 Task: nan
Action: Mouse moved to (582, 145)
Screenshot: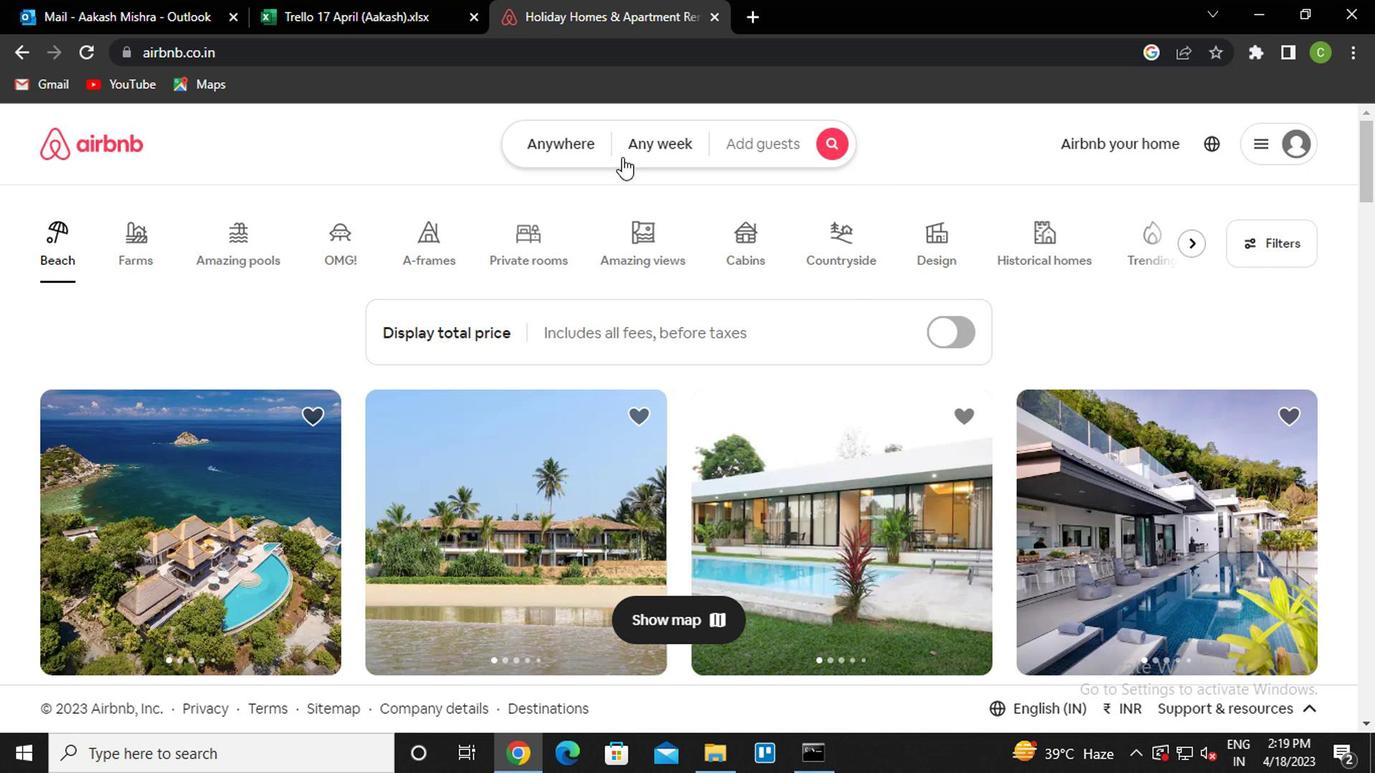 
Action: Mouse pressed left at (582, 145)
Screenshot: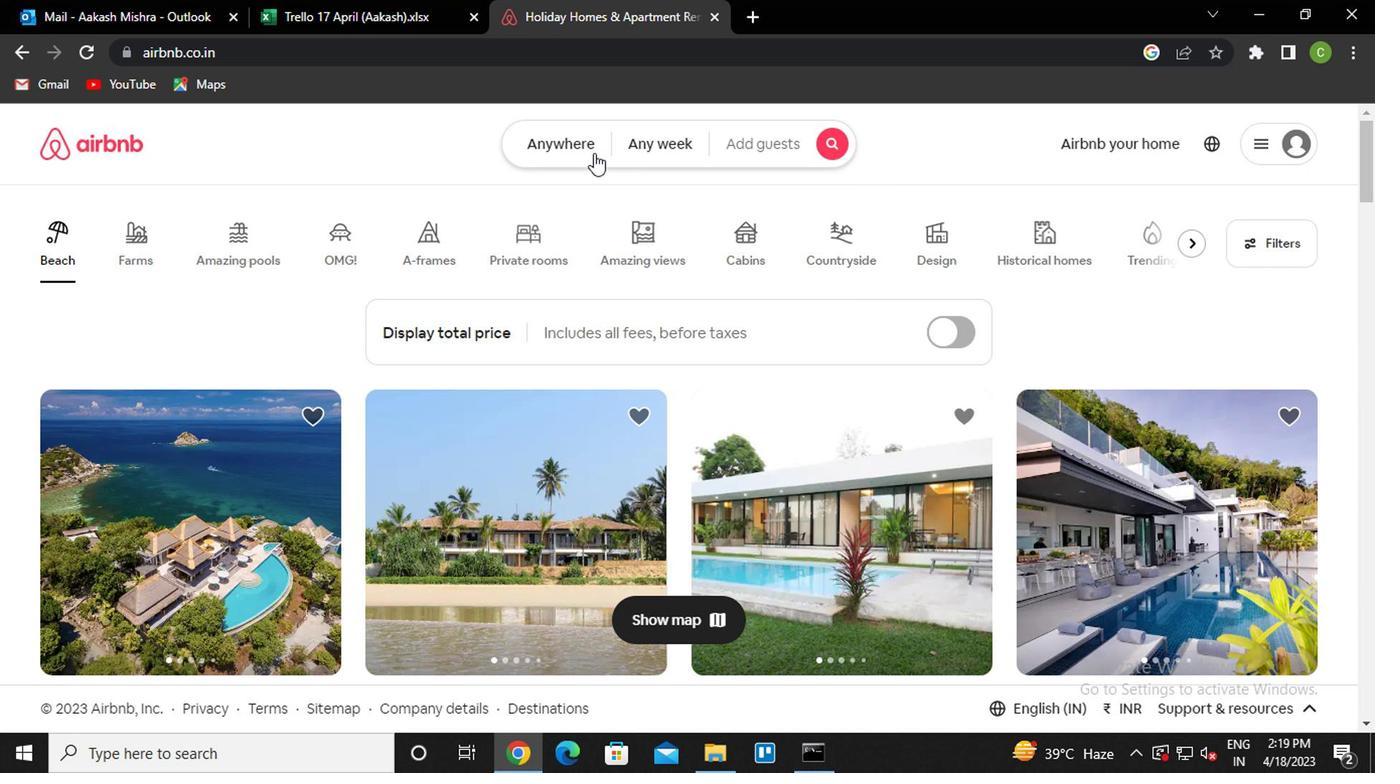 
Action: Mouse moved to (416, 227)
Screenshot: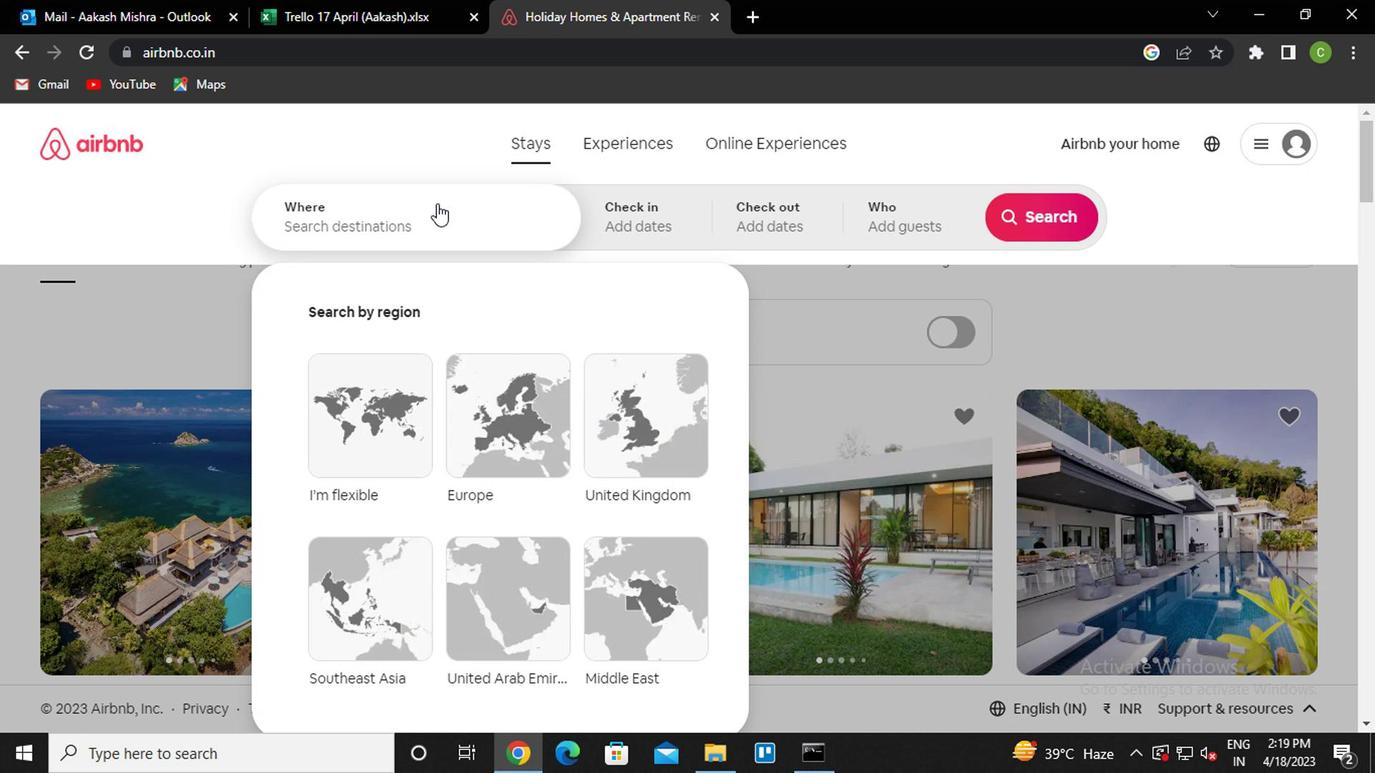 
Action: Mouse pressed left at (416, 227)
Screenshot: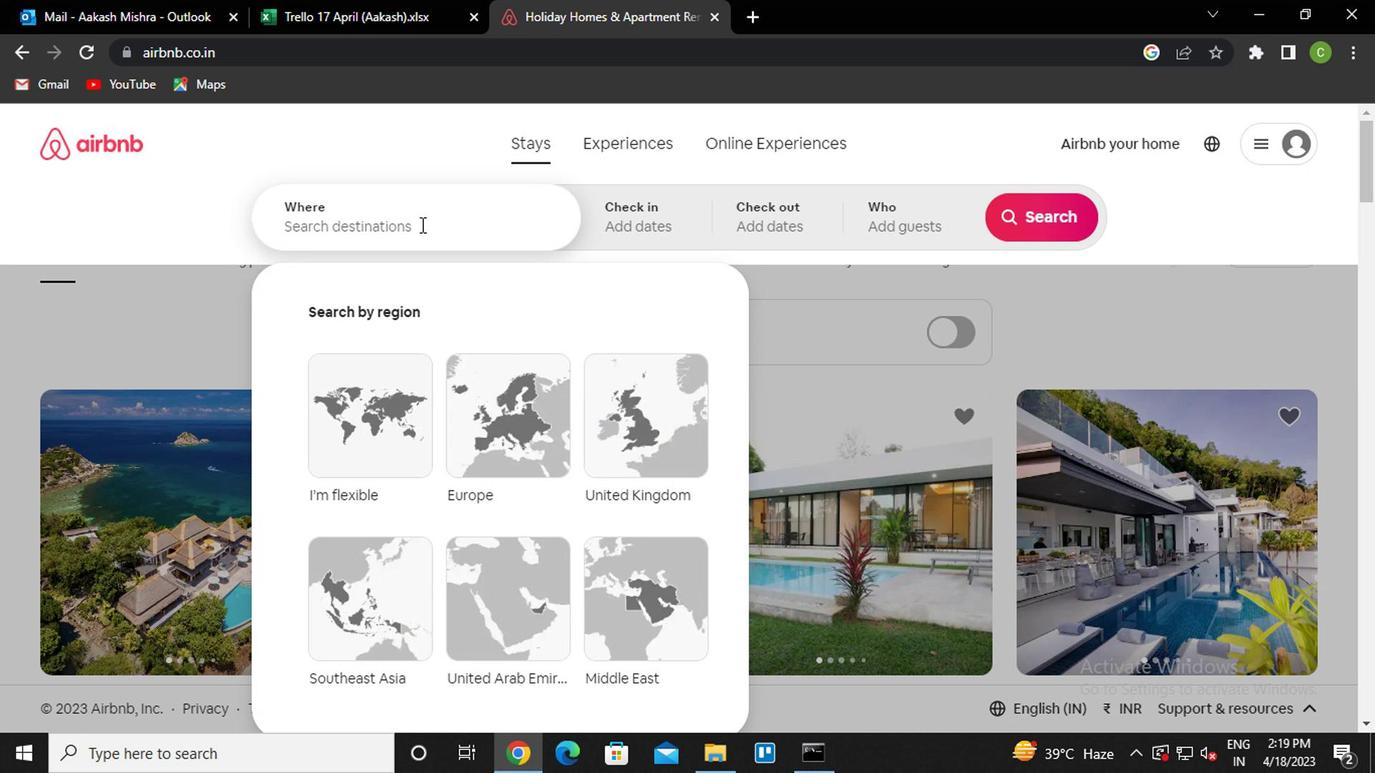
Action: Key pressed <Key.caps_lock><Key.caps_lock>m<Key.caps_lock>ari<Key.space>brazil<Key.down><Key.enter>
Screenshot: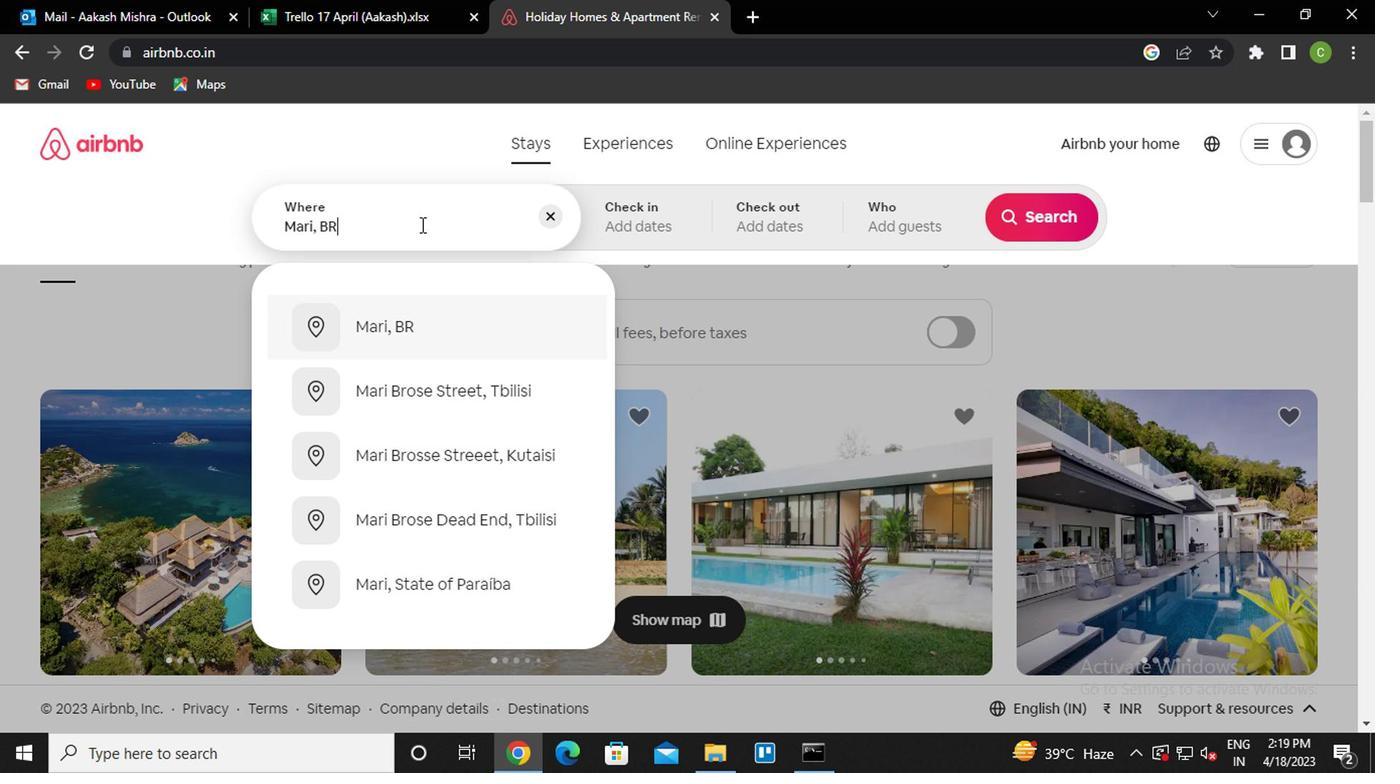 
Action: Mouse moved to (1024, 386)
Screenshot: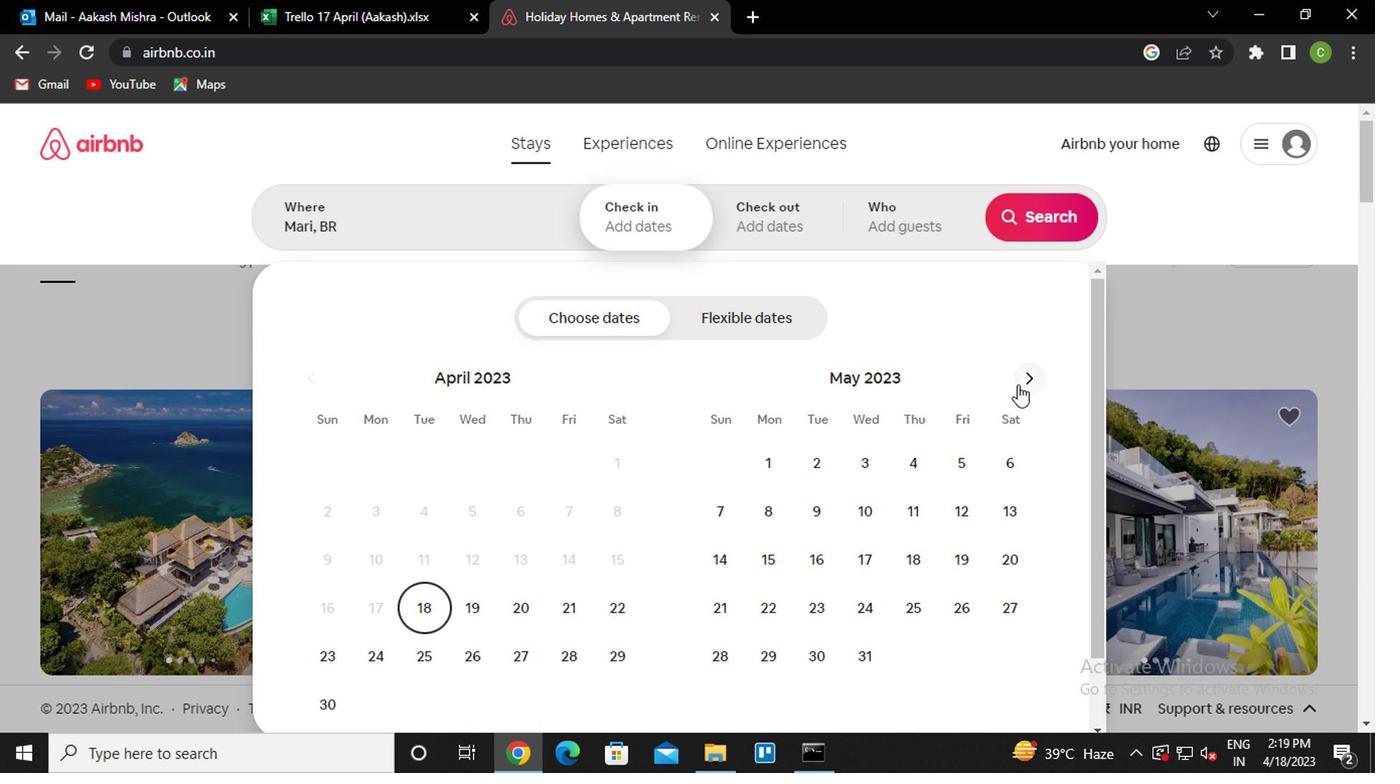 
Action: Mouse pressed left at (1024, 386)
Screenshot: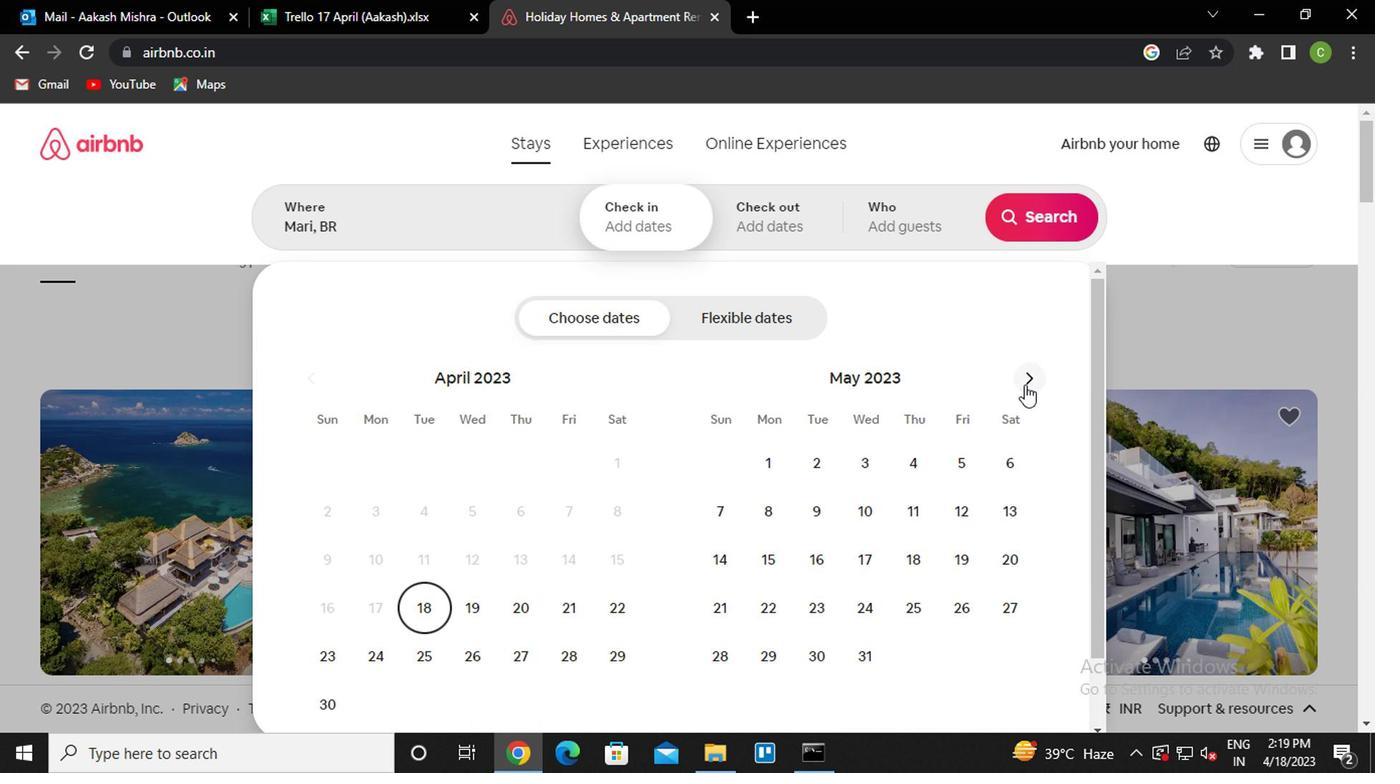 
Action: Mouse pressed left at (1024, 386)
Screenshot: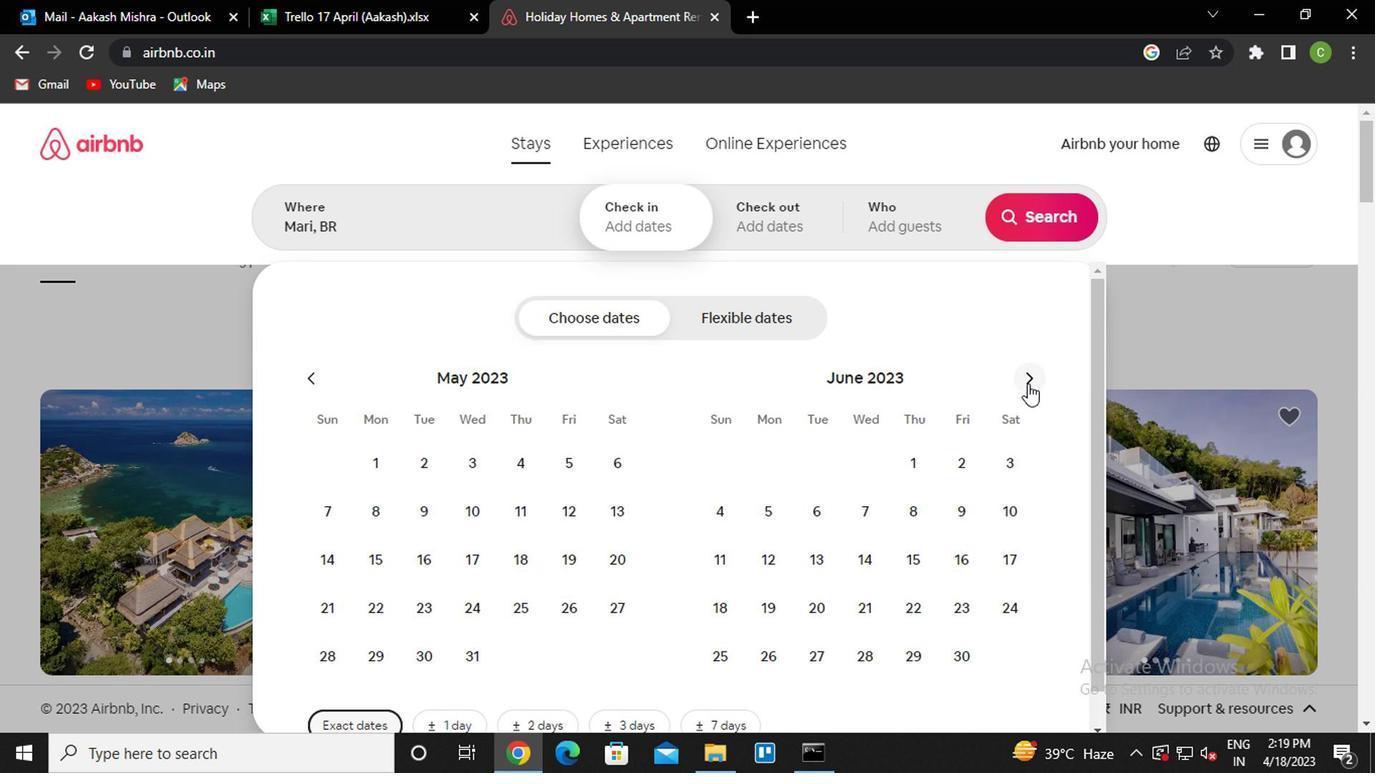 
Action: Mouse moved to (1002, 458)
Screenshot: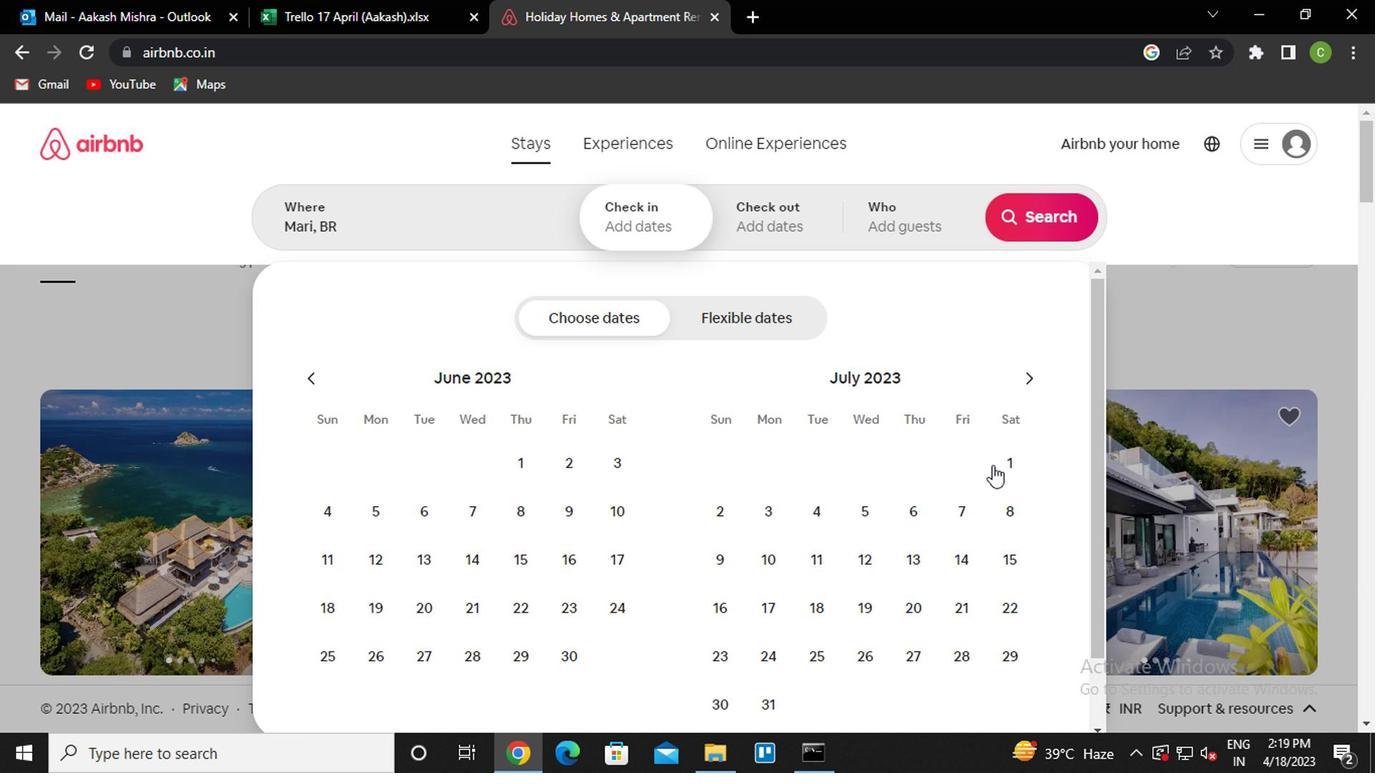 
Action: Mouse pressed left at (1002, 458)
Screenshot: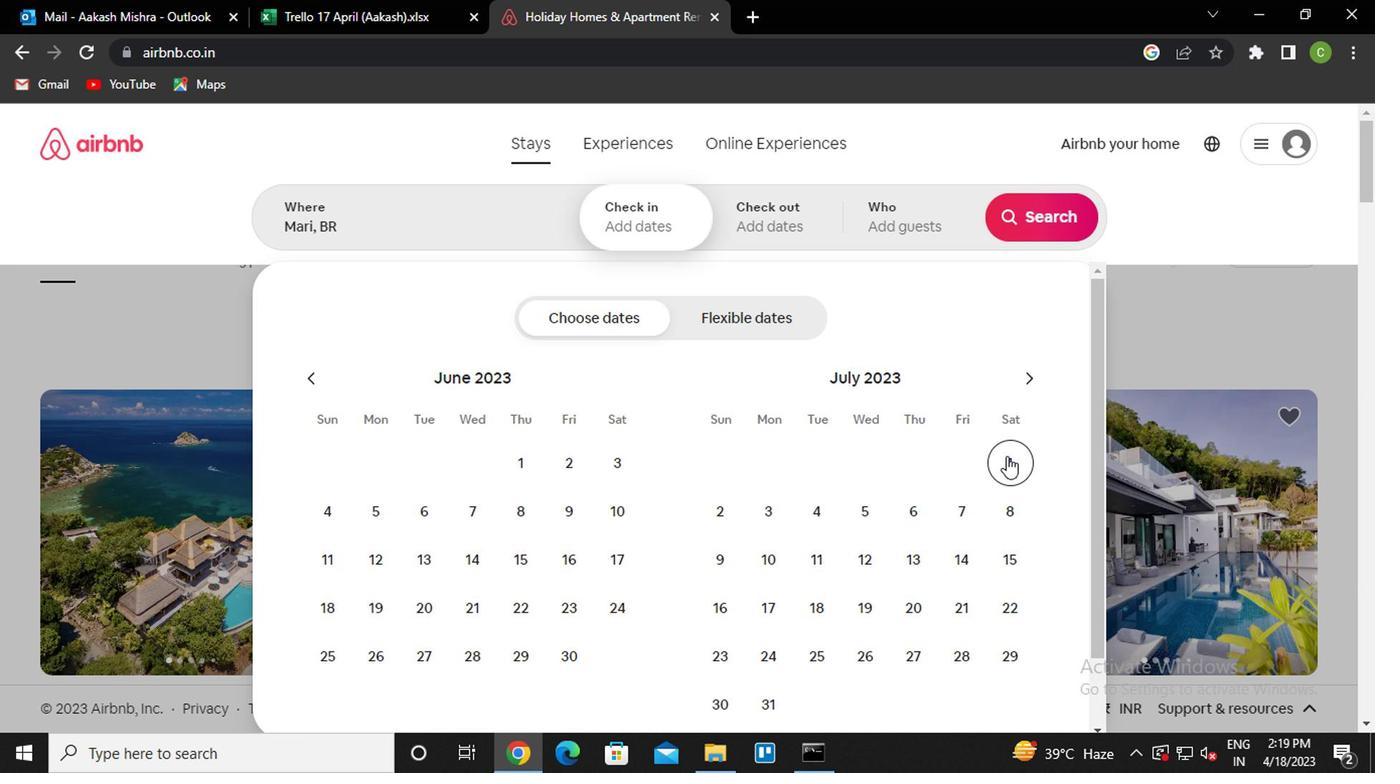 
Action: Mouse moved to (724, 560)
Screenshot: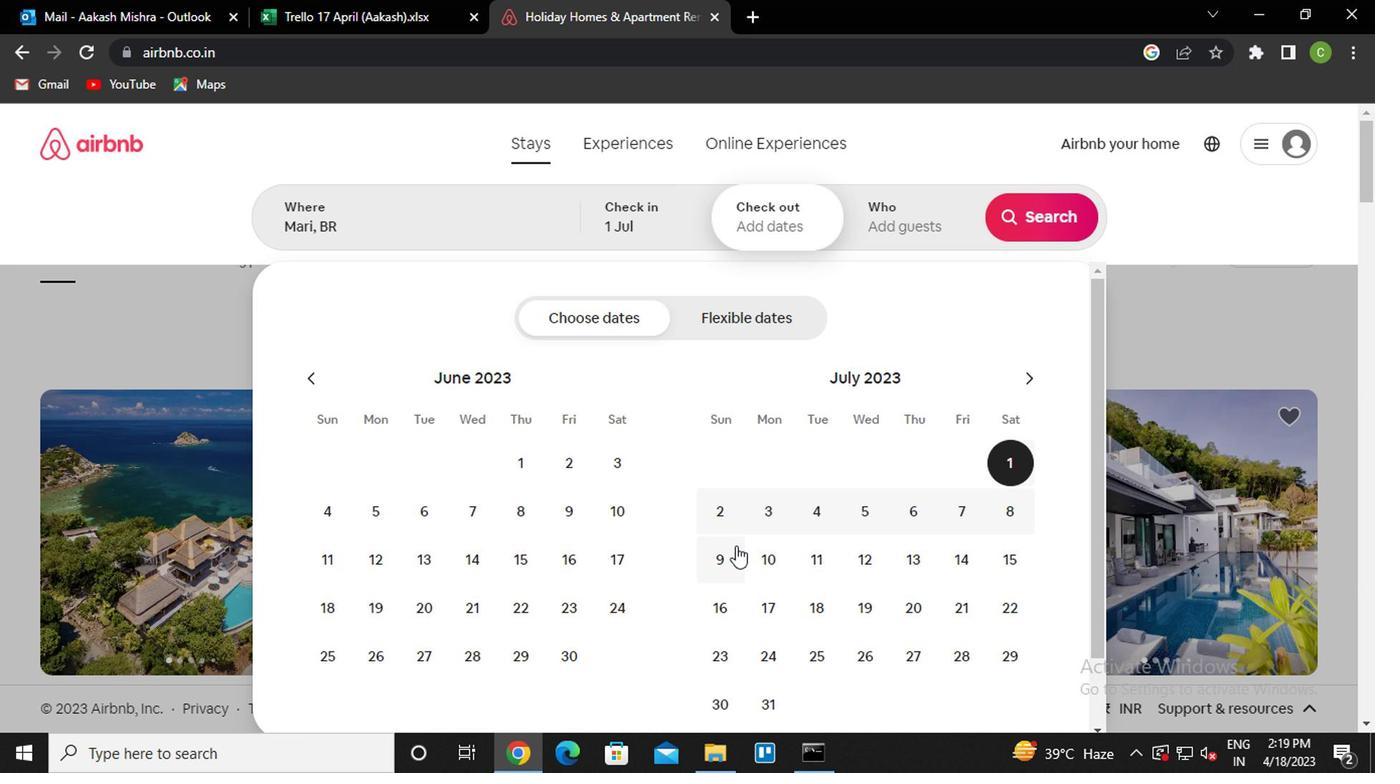 
Action: Mouse pressed left at (724, 560)
Screenshot: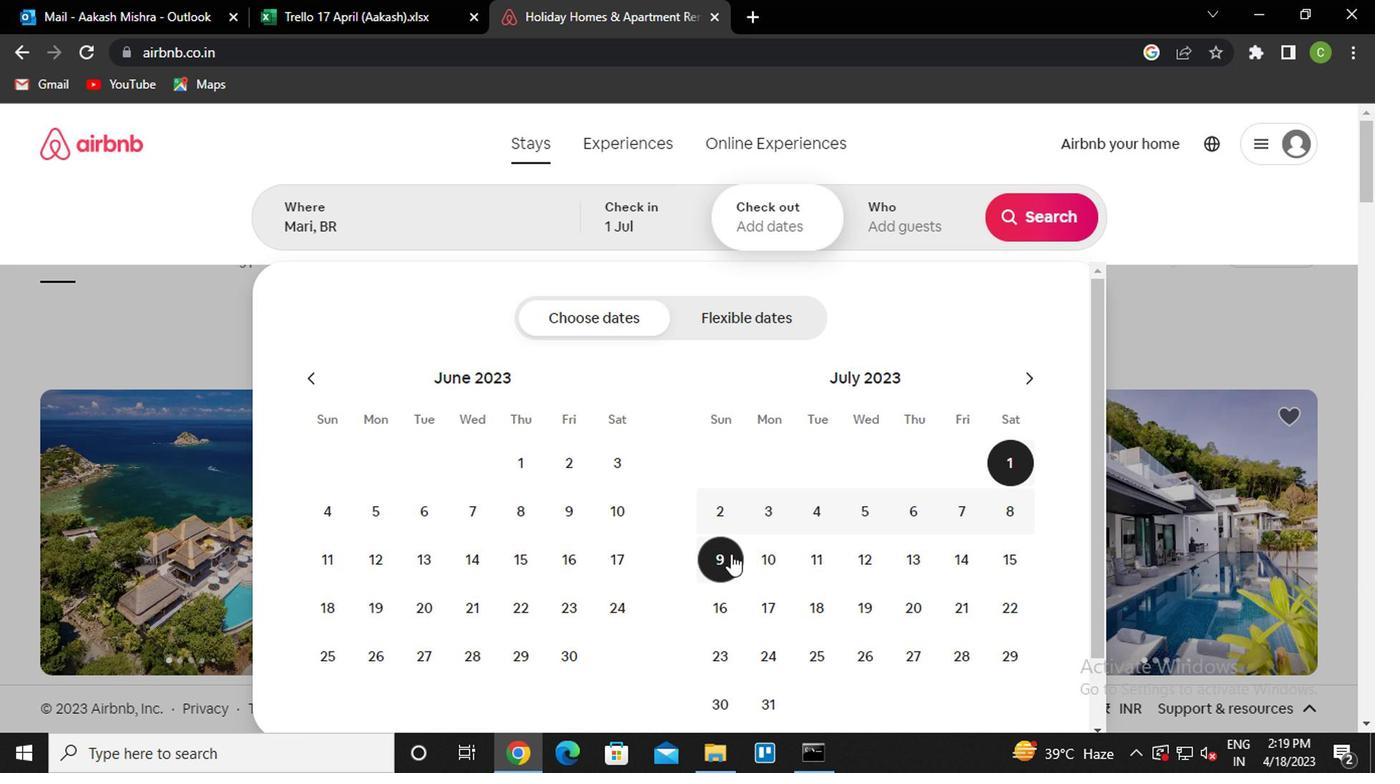 
Action: Mouse moved to (935, 227)
Screenshot: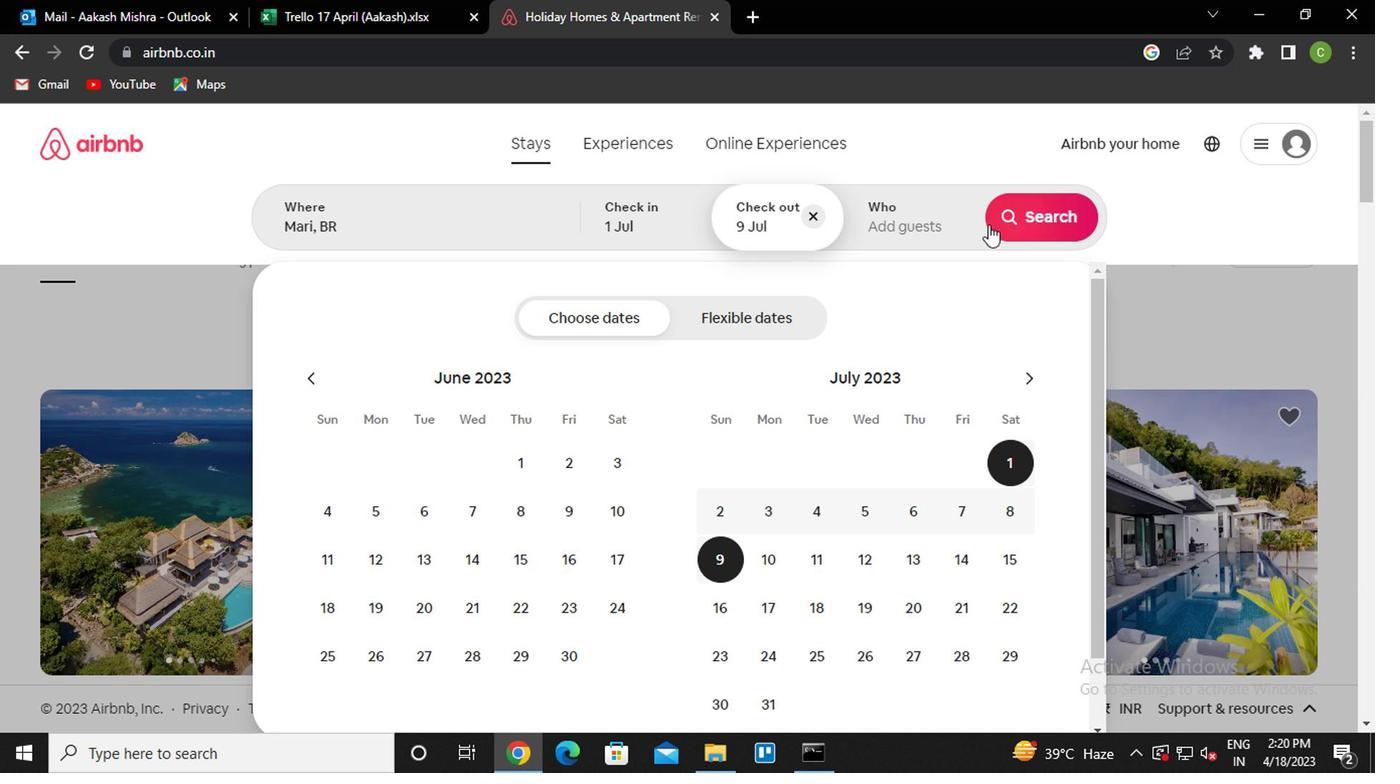 
Action: Mouse pressed left at (935, 227)
Screenshot: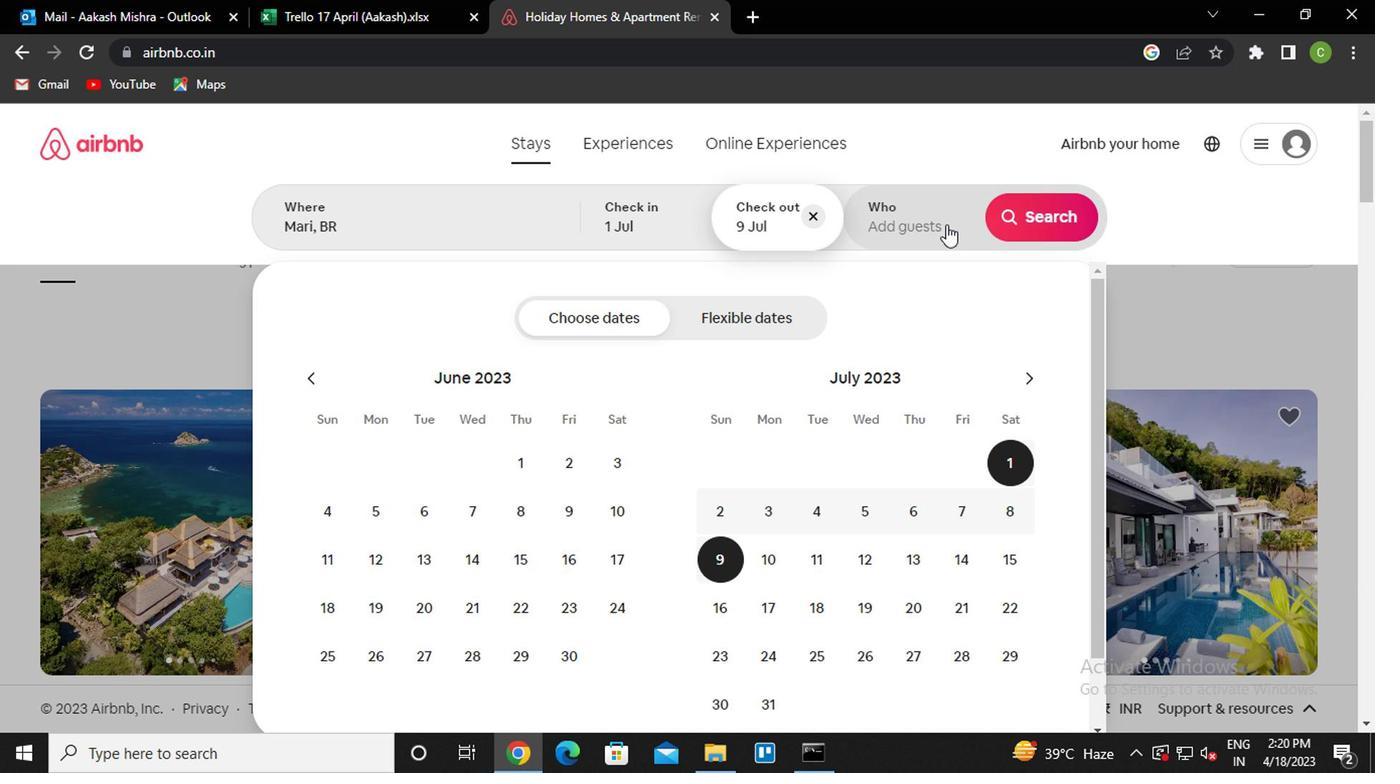 
Action: Mouse moved to (1039, 325)
Screenshot: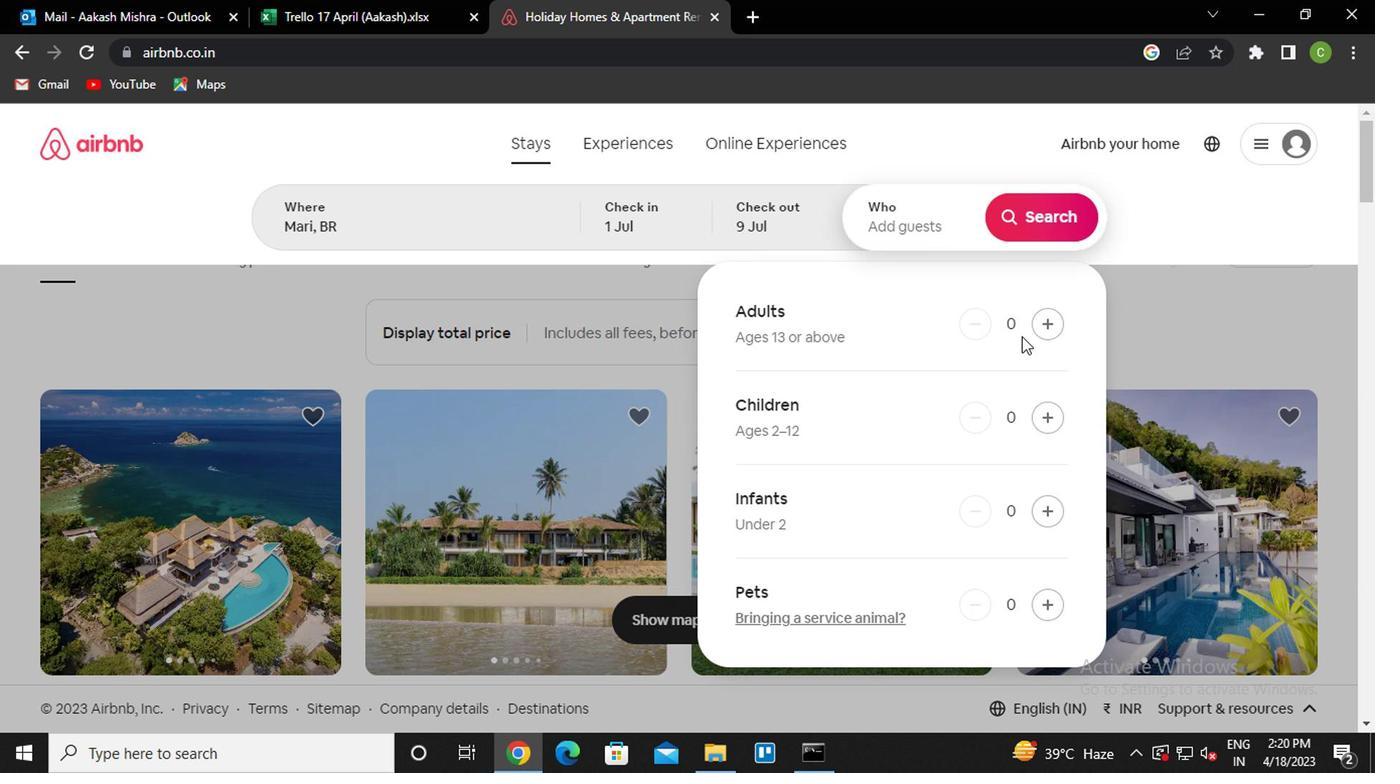 
Action: Mouse pressed left at (1039, 325)
Screenshot: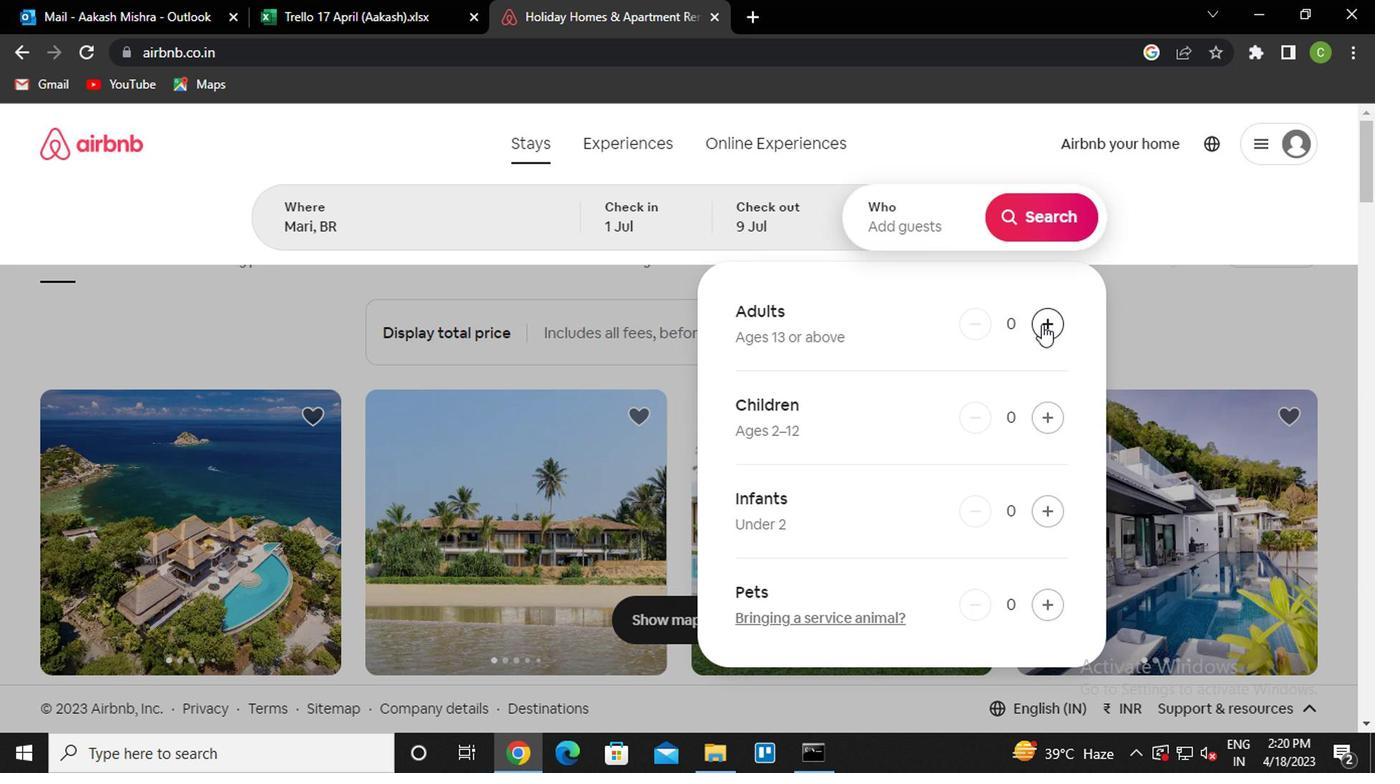 
Action: Mouse pressed left at (1039, 325)
Screenshot: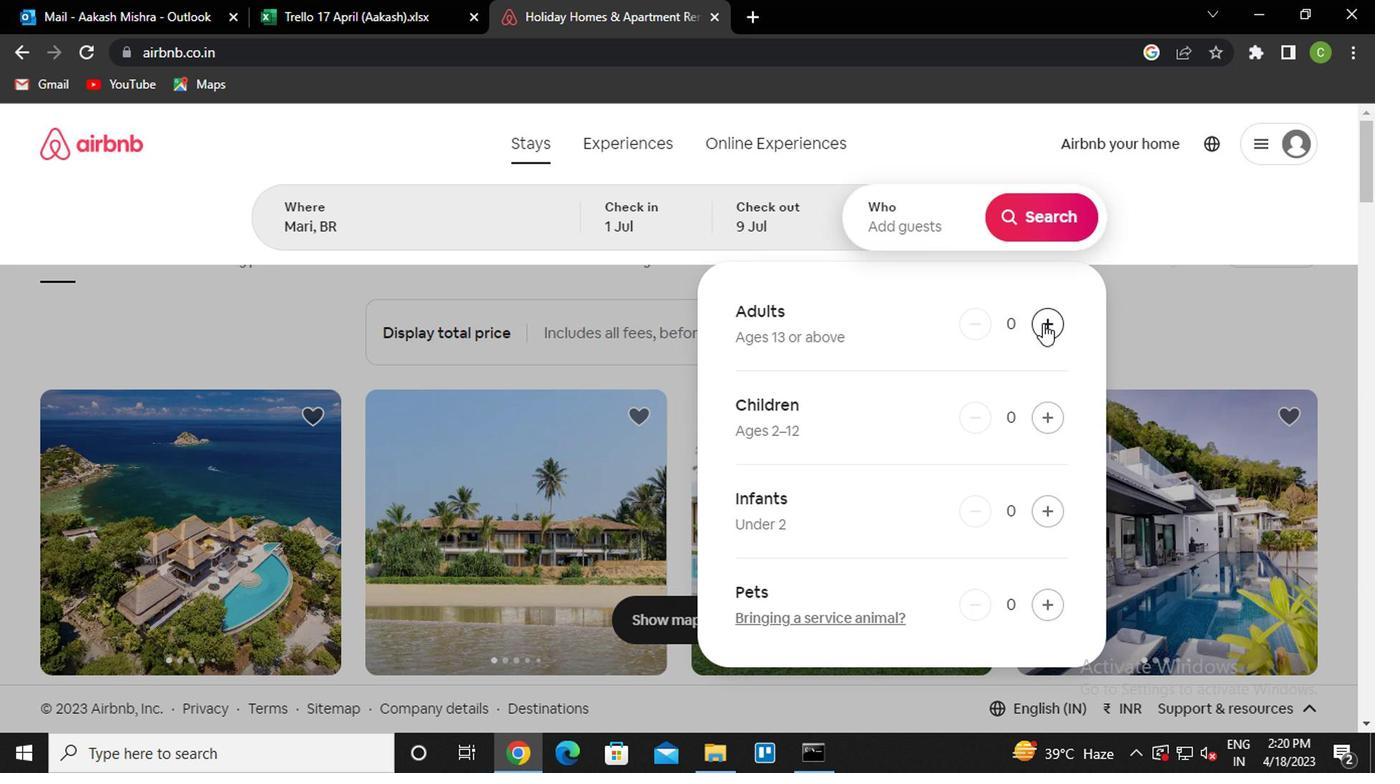 
Action: Mouse moved to (1096, 345)
Screenshot: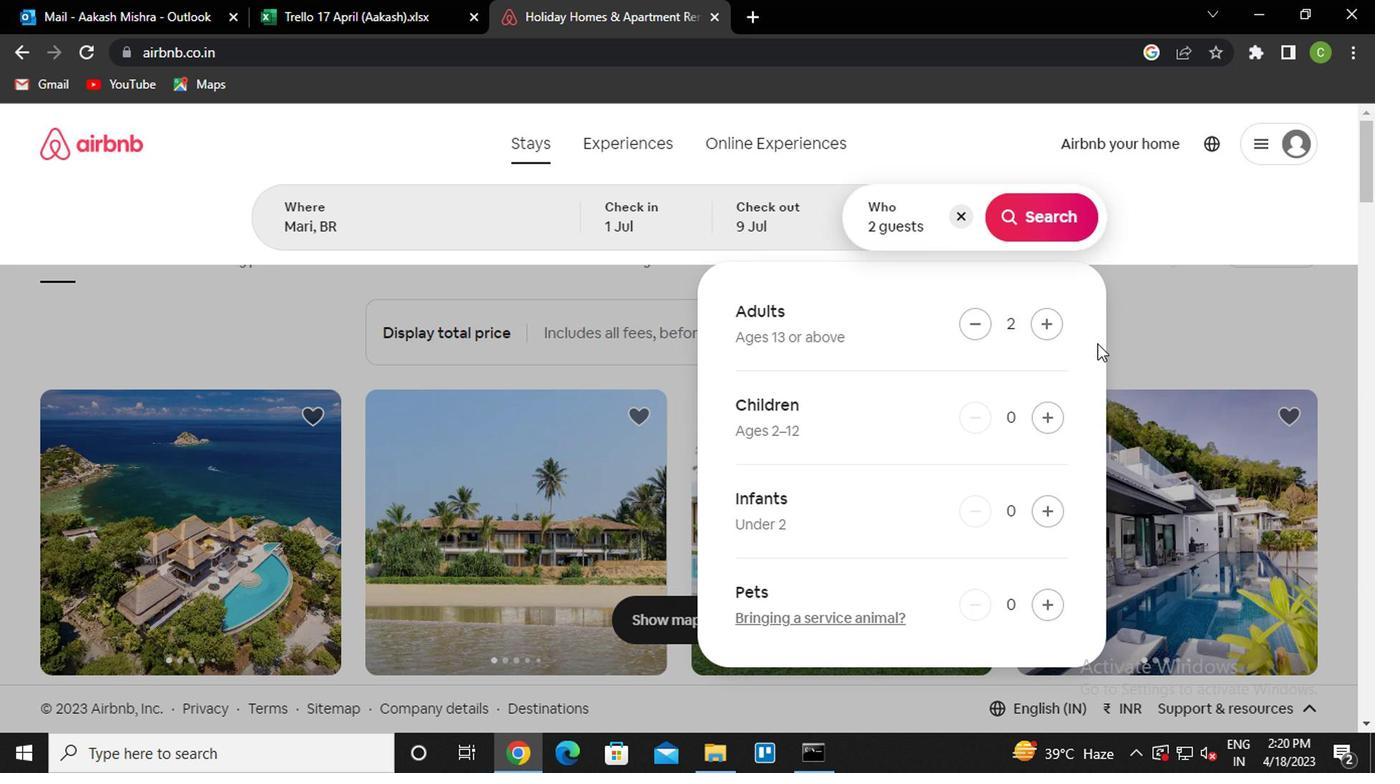 
Action: Mouse pressed left at (1096, 345)
Screenshot: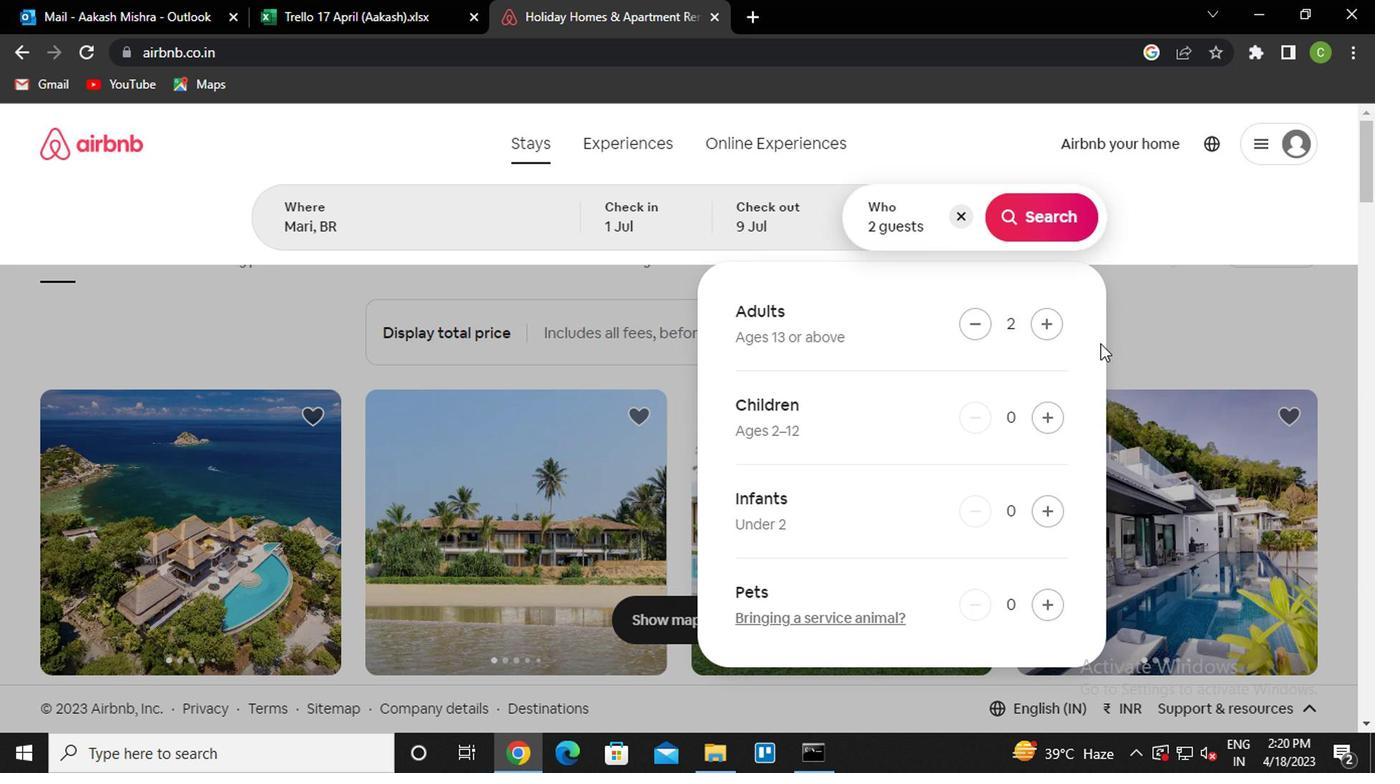 
Action: Mouse moved to (1112, 333)
Screenshot: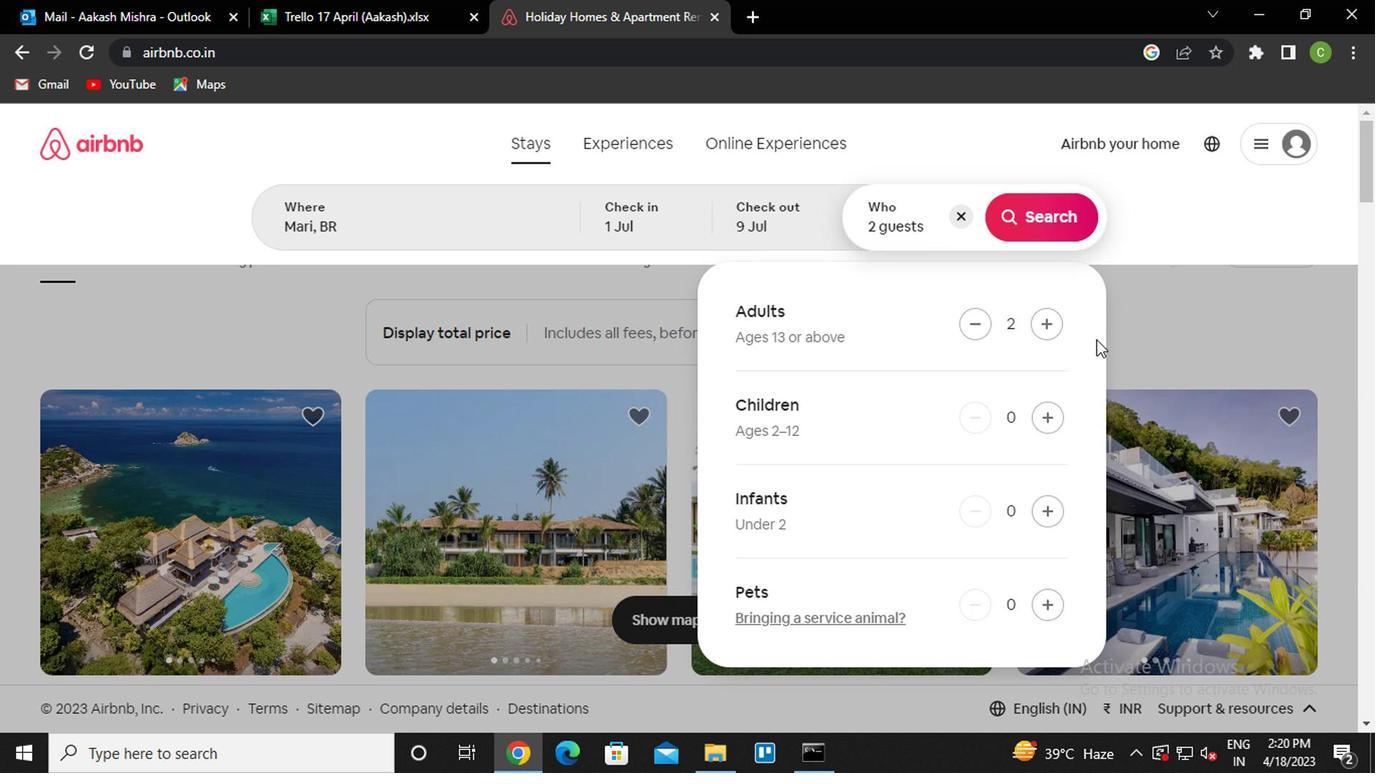 
Action: Mouse pressed left at (1112, 333)
Screenshot: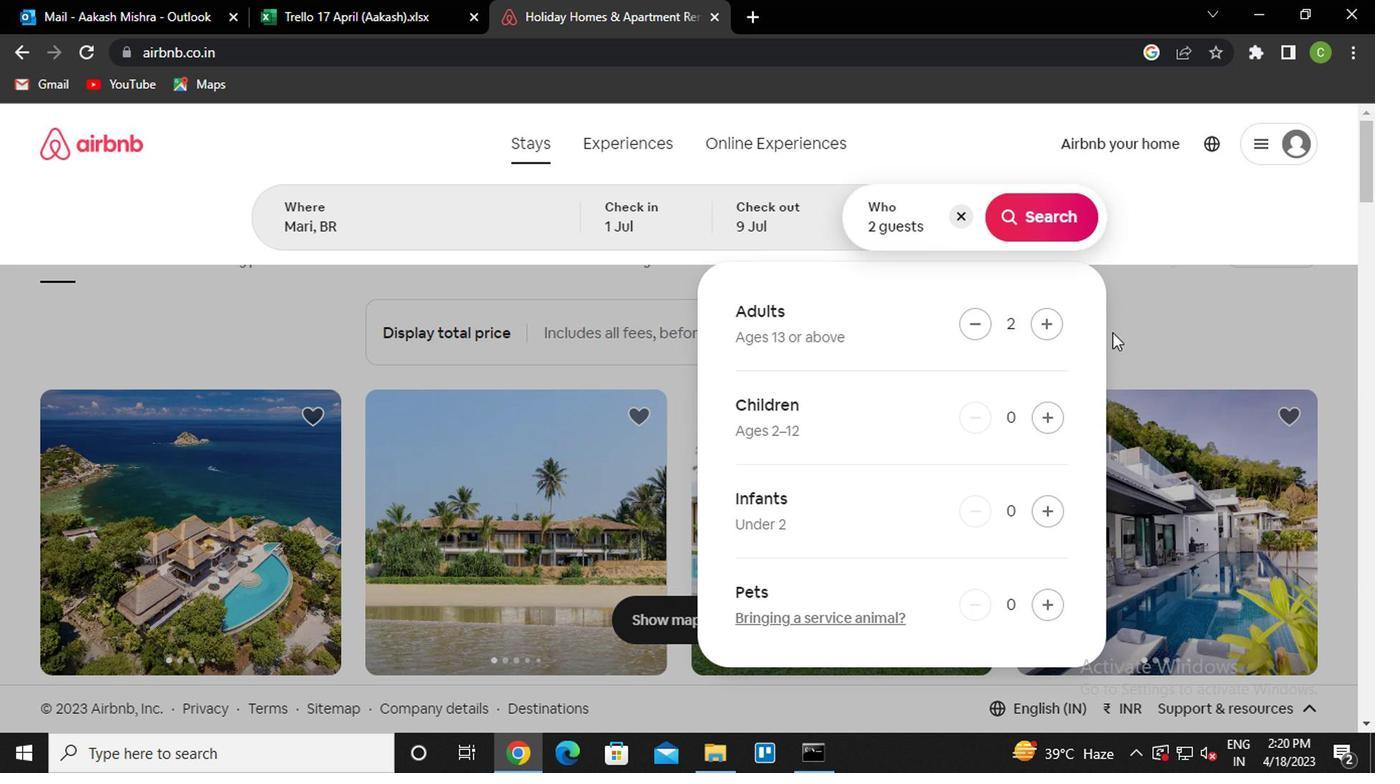 
Action: Mouse moved to (1263, 251)
Screenshot: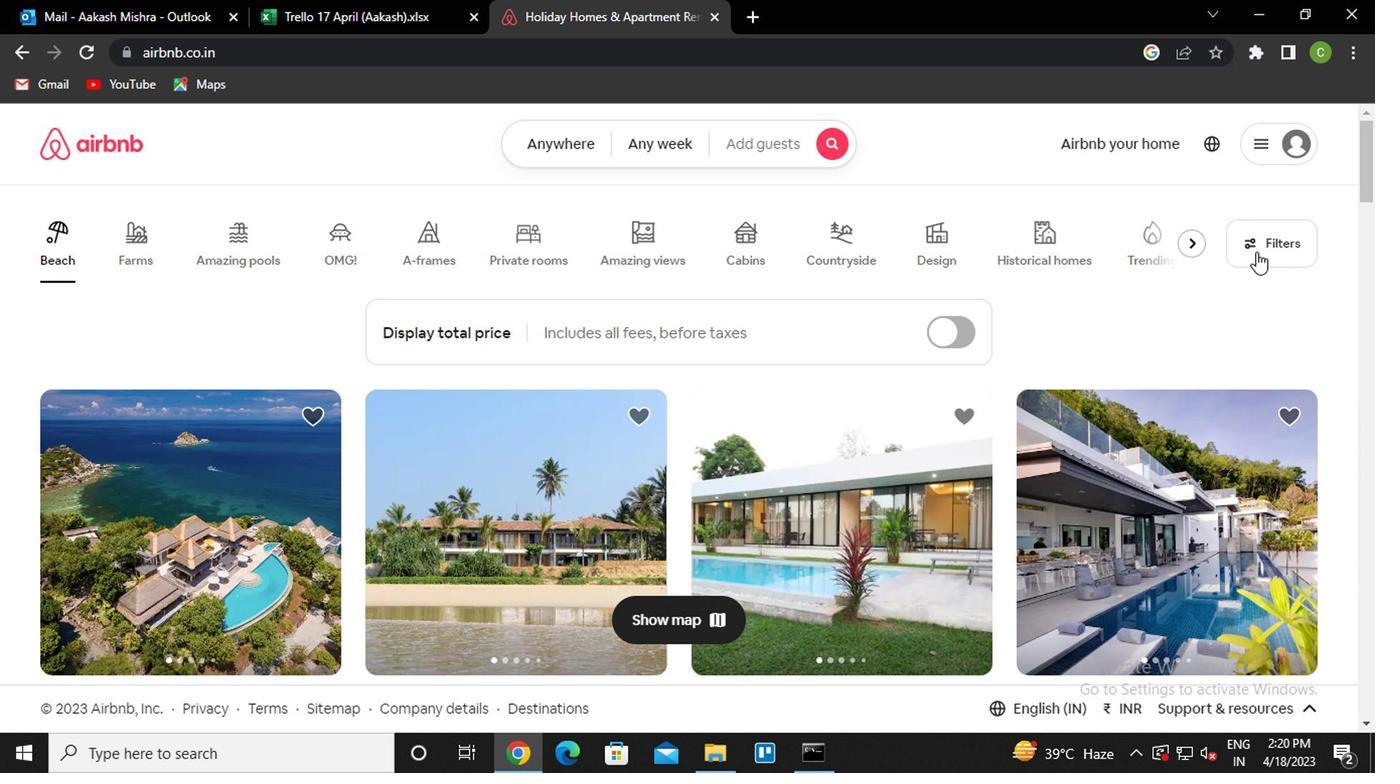 
Action: Mouse pressed left at (1263, 251)
Screenshot: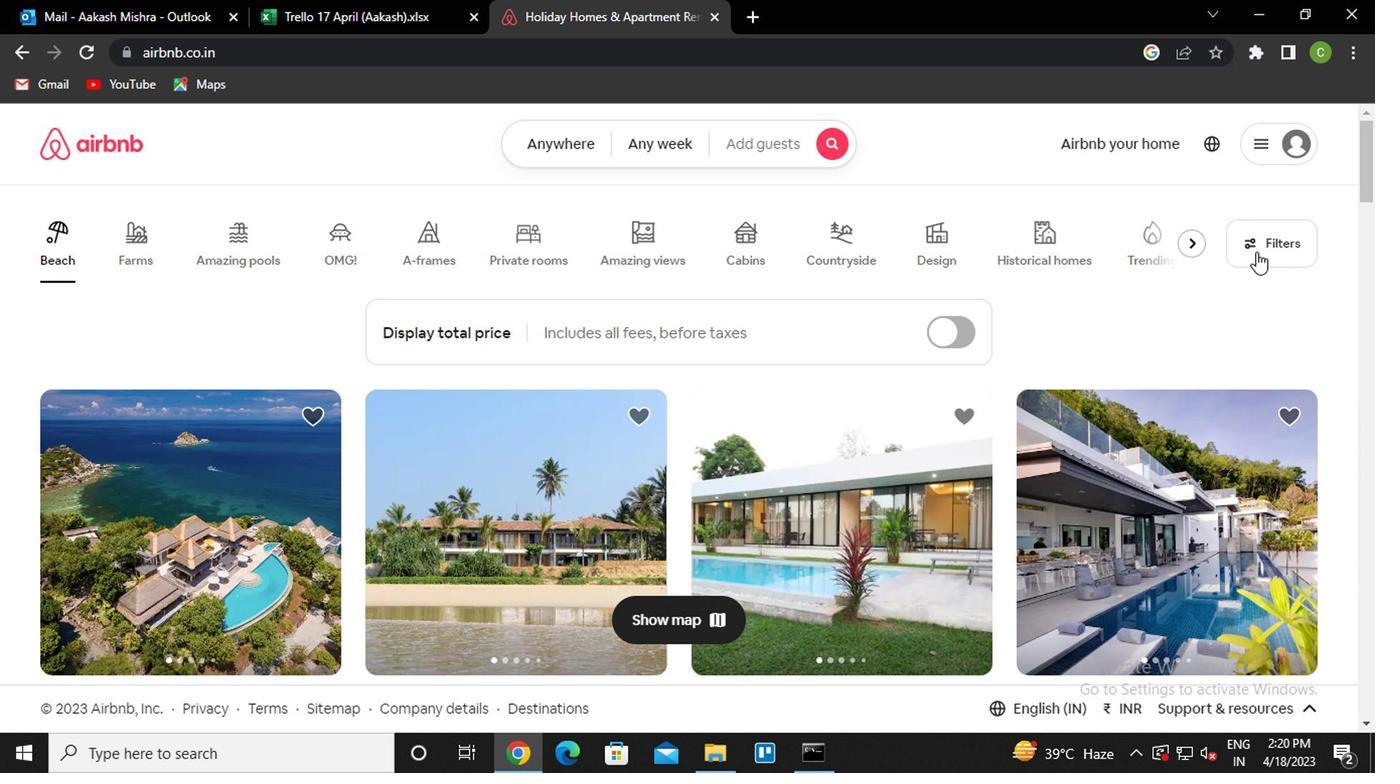 
Action: Mouse moved to (434, 472)
Screenshot: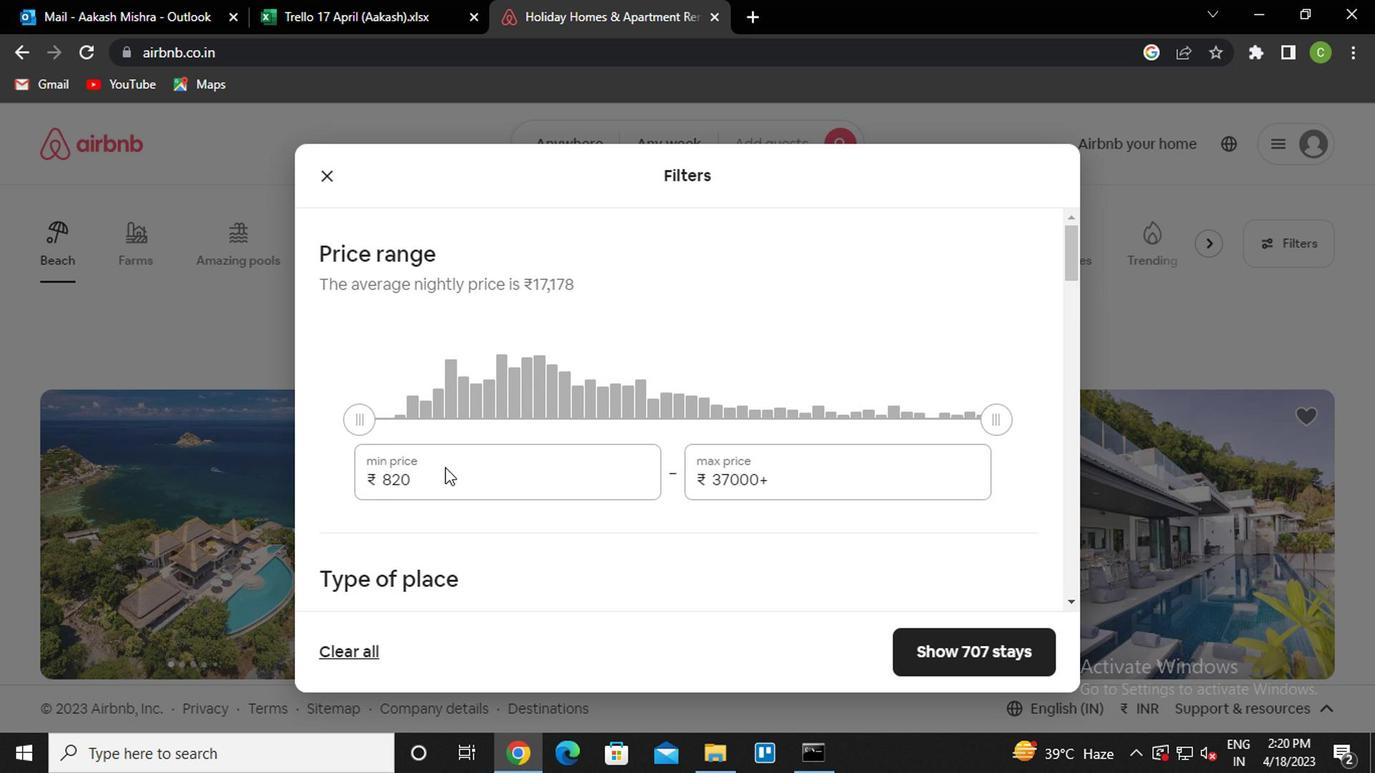 
Action: Mouse pressed left at (434, 472)
Screenshot: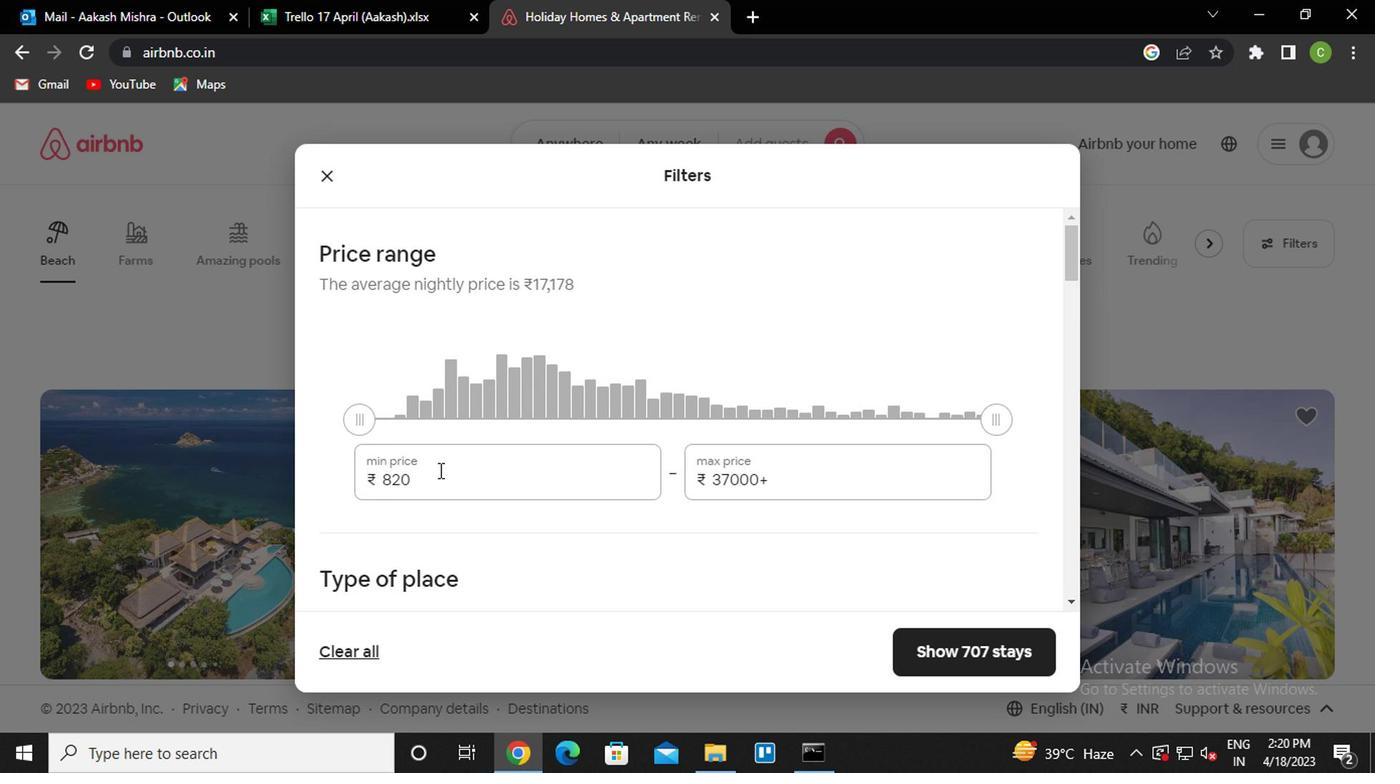 
Action: Mouse moved to (438, 473)
Screenshot: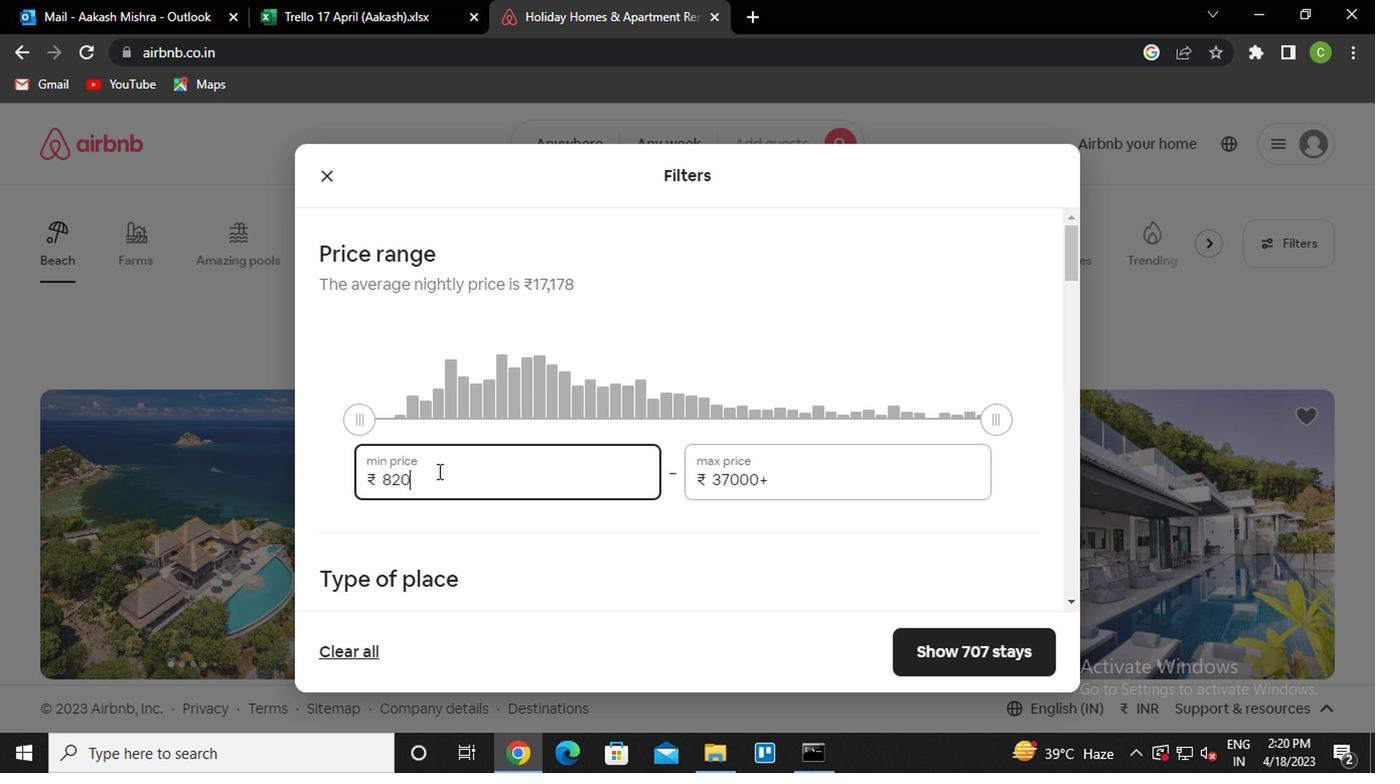 
Action: Key pressed <Key.backspace><Key.backspace>000<Key.tab>15000
Screenshot: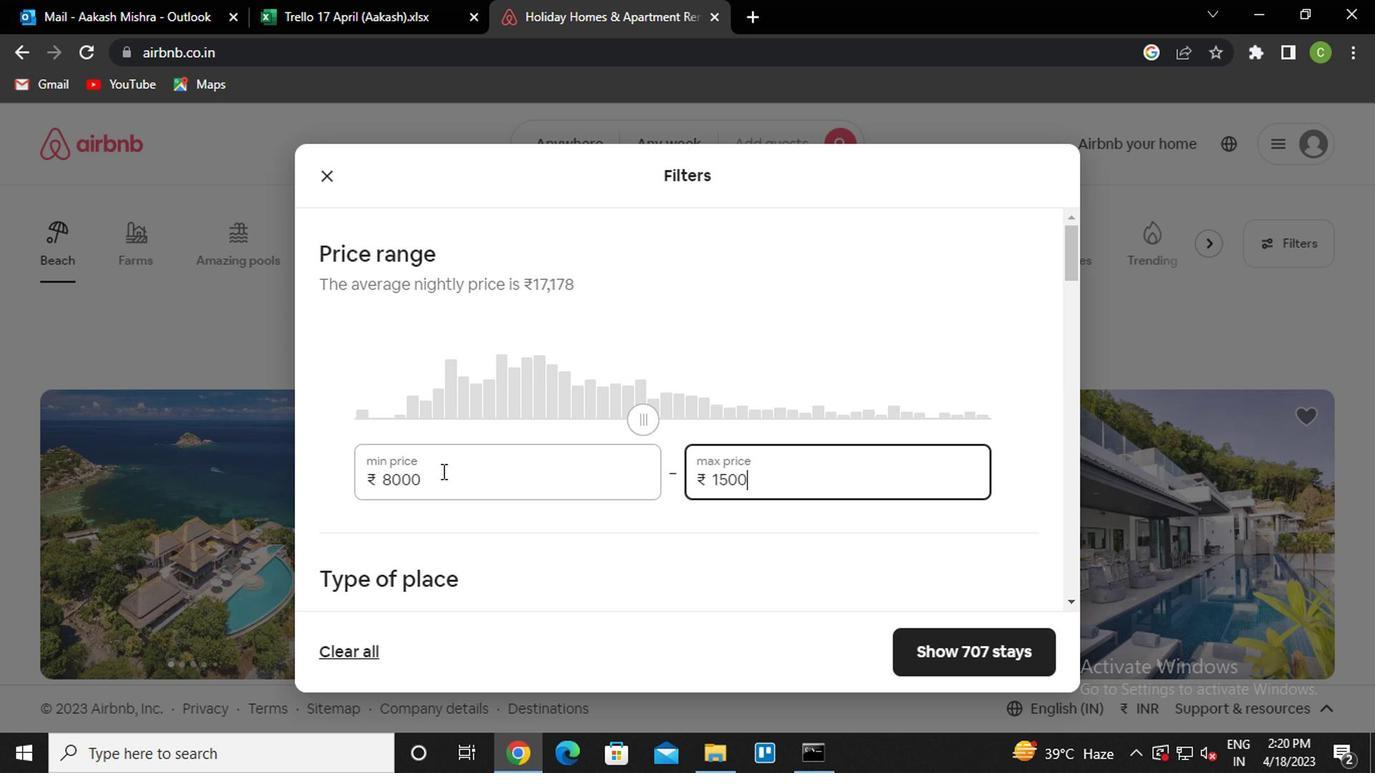 
Action: Mouse moved to (465, 552)
Screenshot: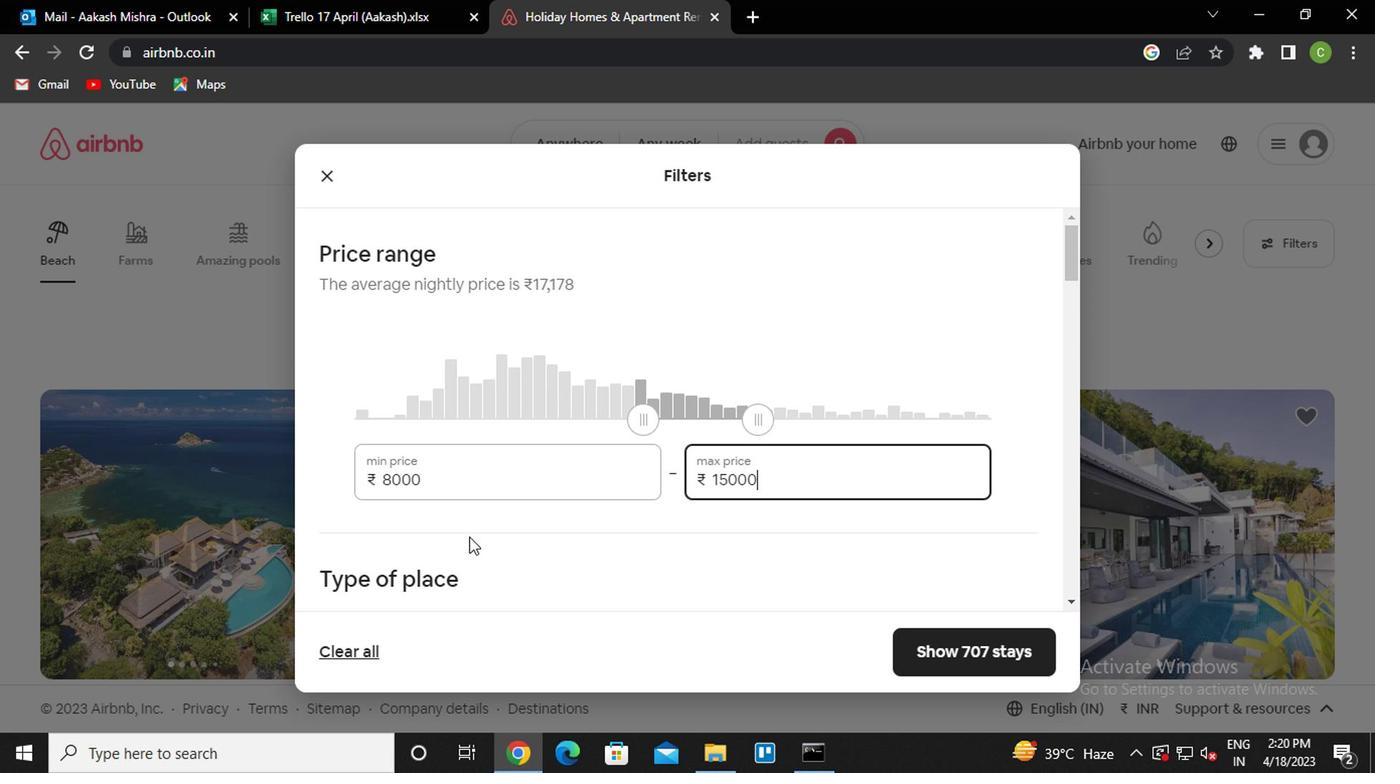 
Action: Mouse scrolled (465, 550) with delta (0, -1)
Screenshot: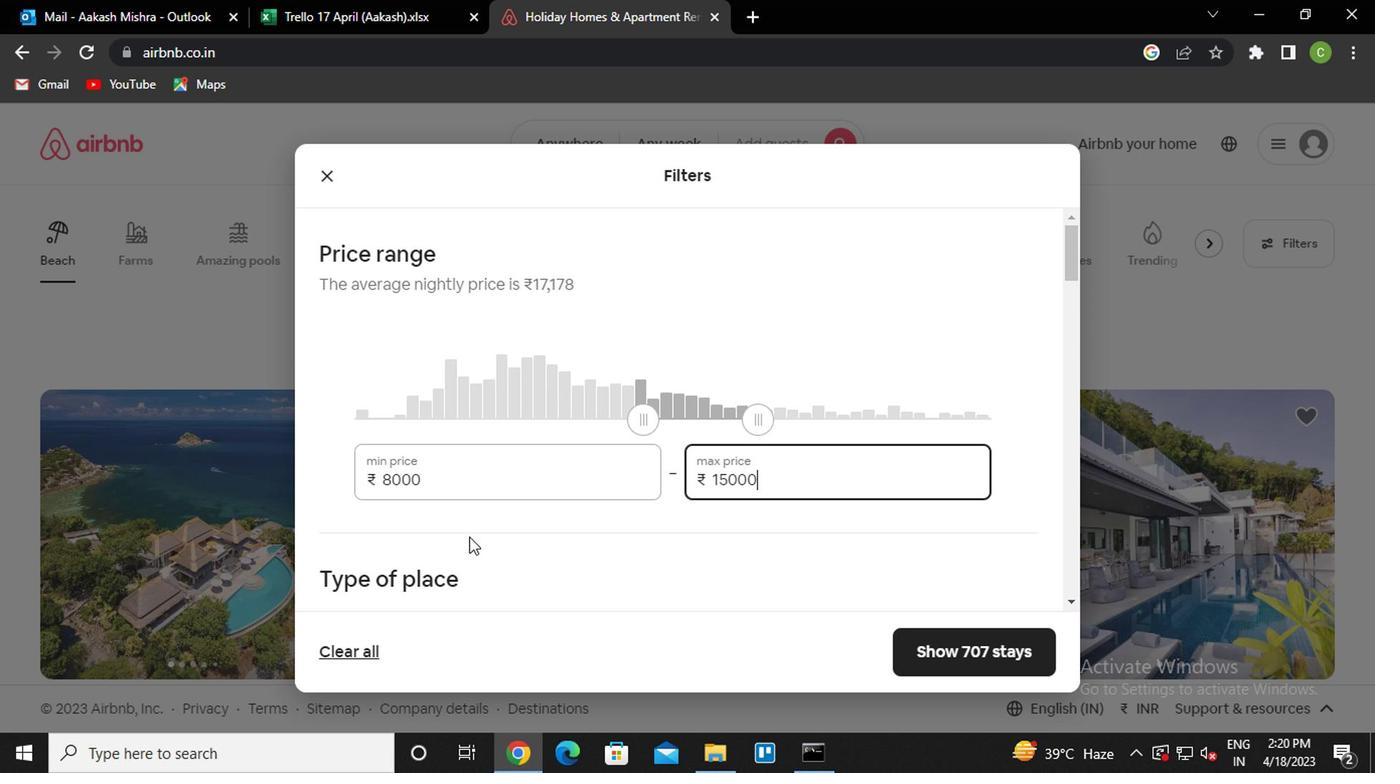 
Action: Mouse moved to (471, 559)
Screenshot: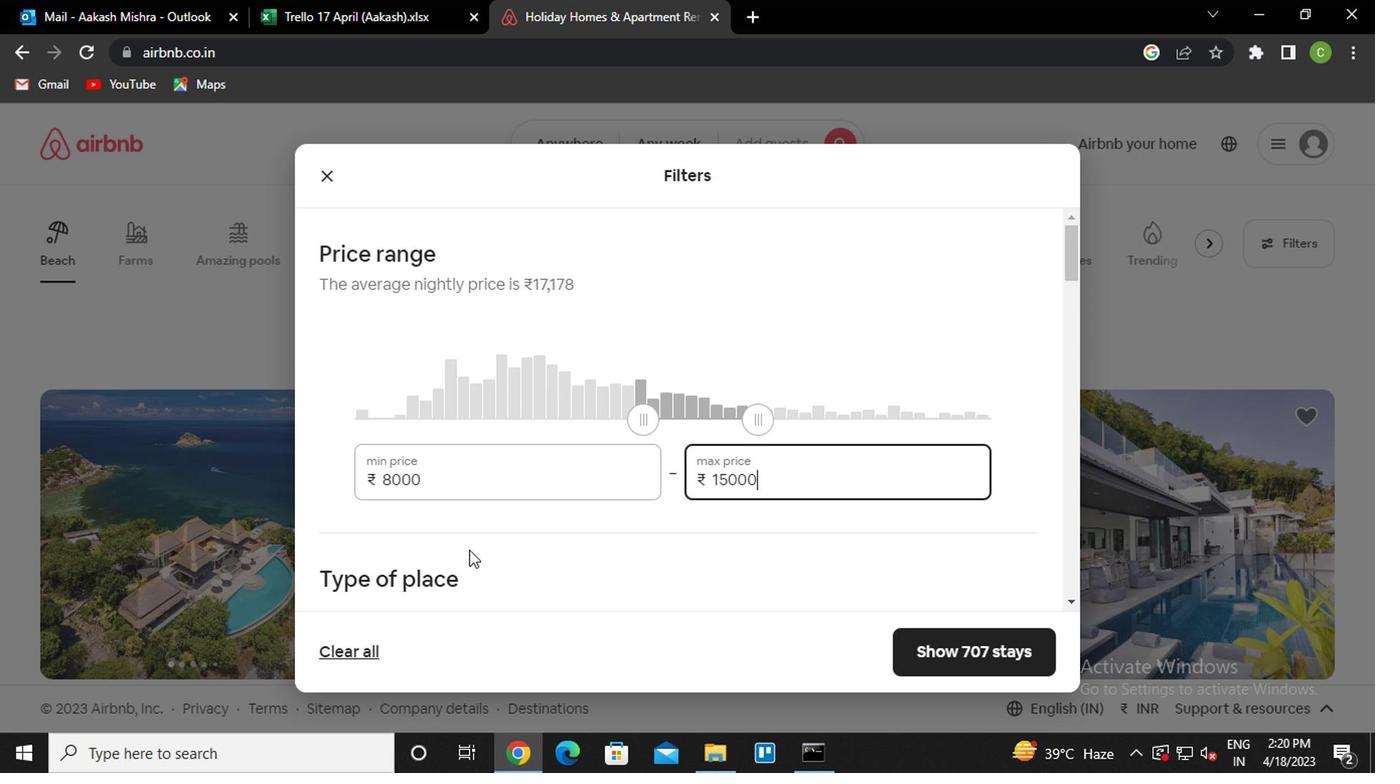 
Action: Mouse scrolled (471, 557) with delta (0, -1)
Screenshot: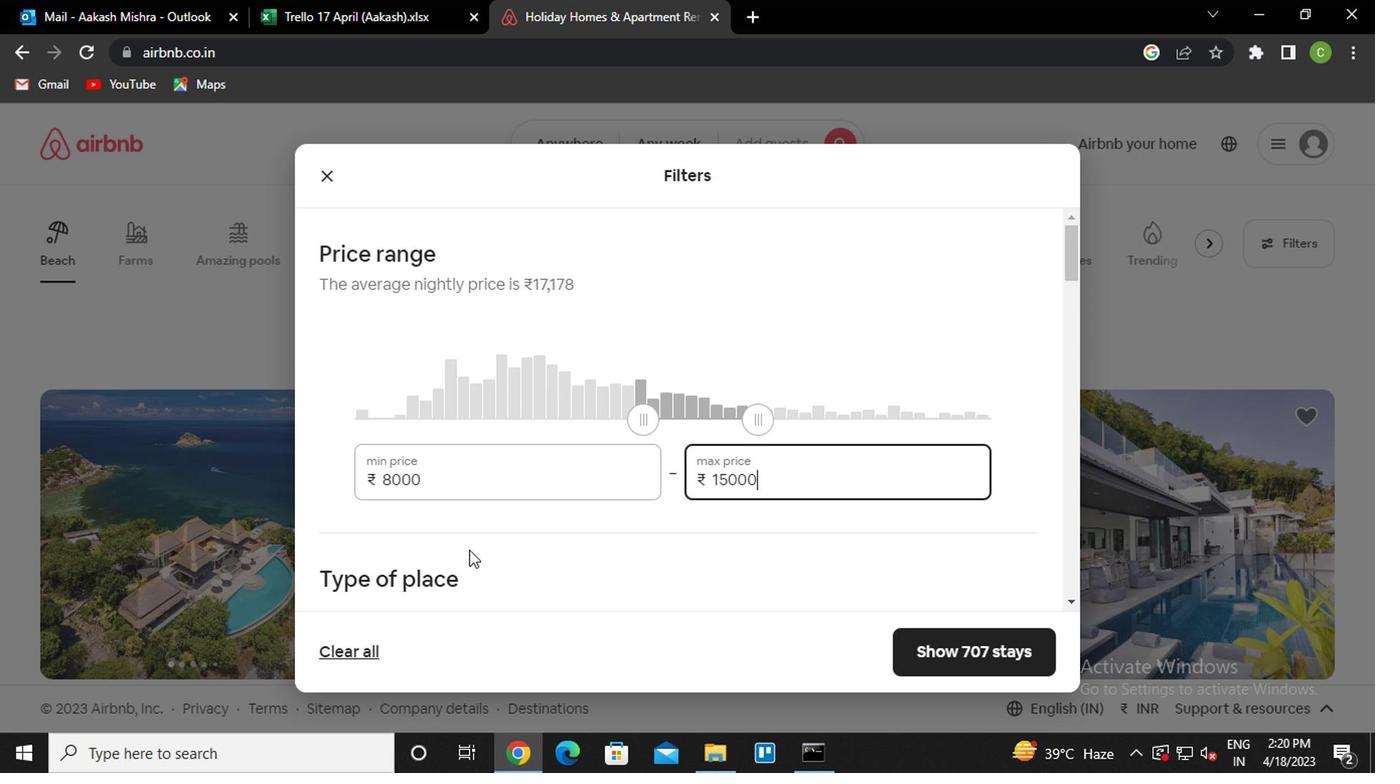 
Action: Mouse moved to (465, 549)
Screenshot: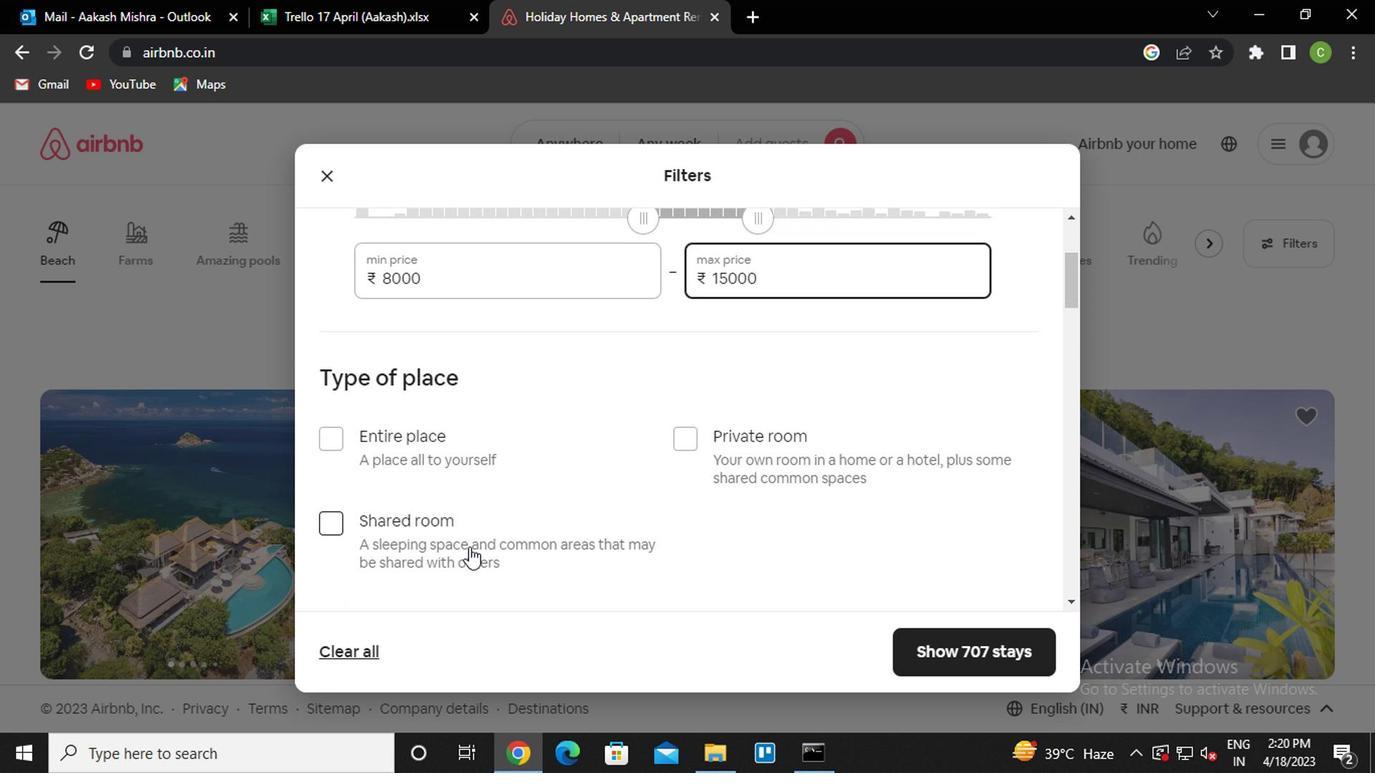 
Action: Mouse scrolled (465, 547) with delta (0, -1)
Screenshot: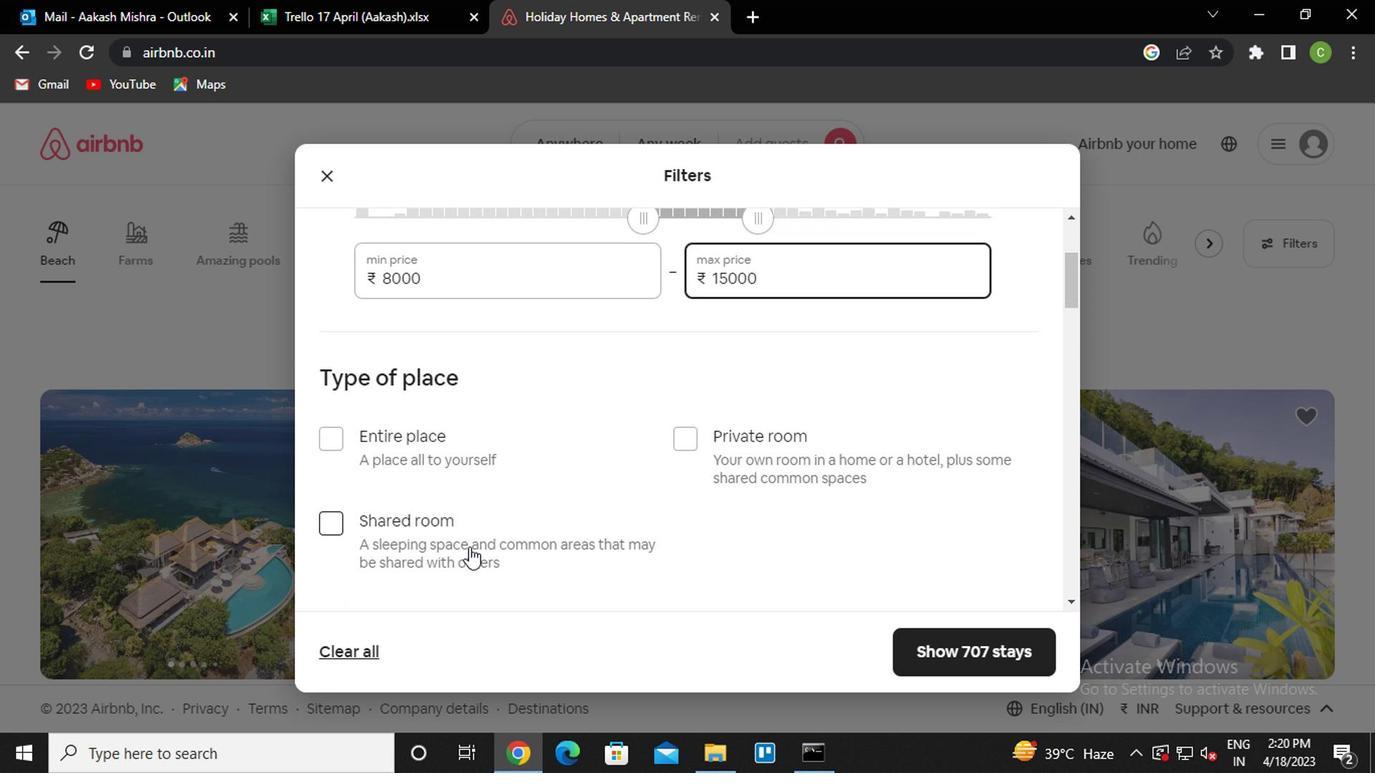 
Action: Mouse moved to (332, 339)
Screenshot: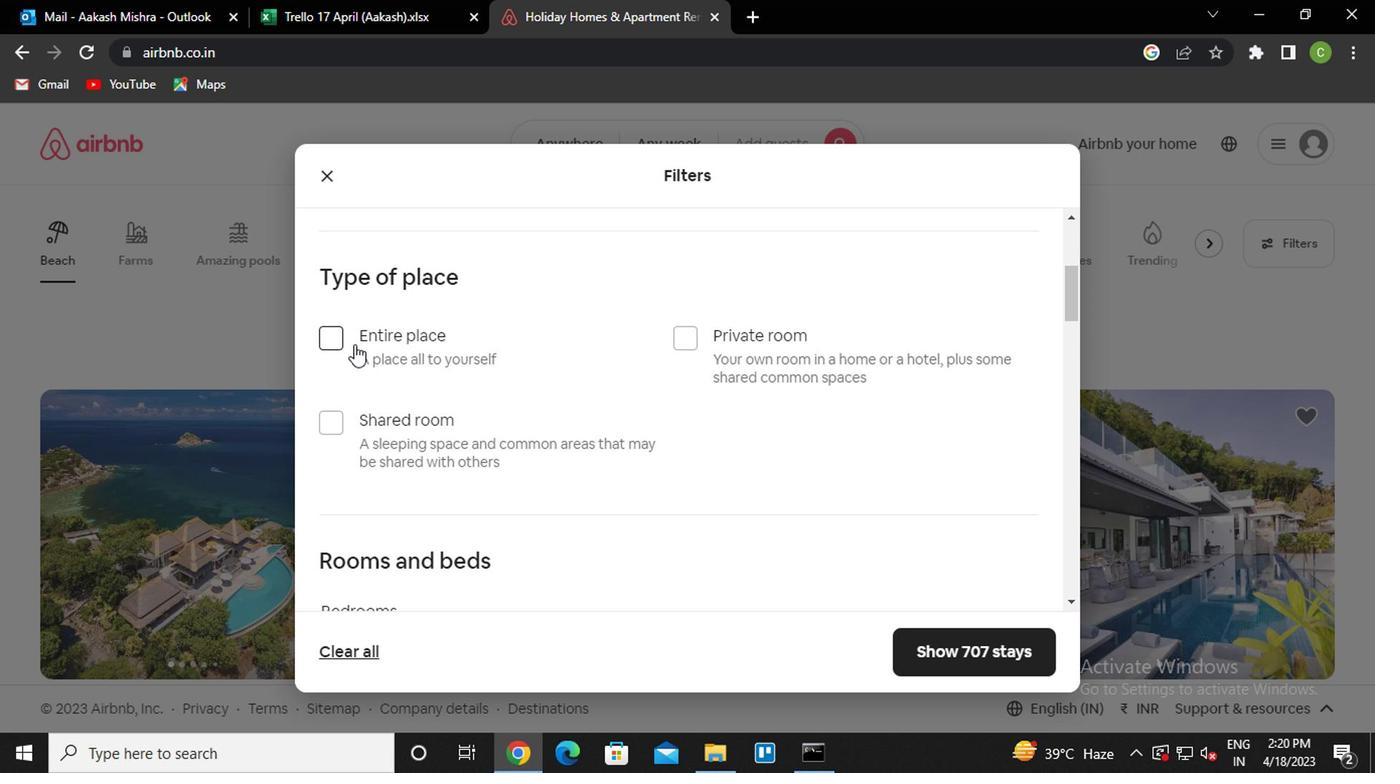 
Action: Mouse pressed left at (332, 339)
Screenshot: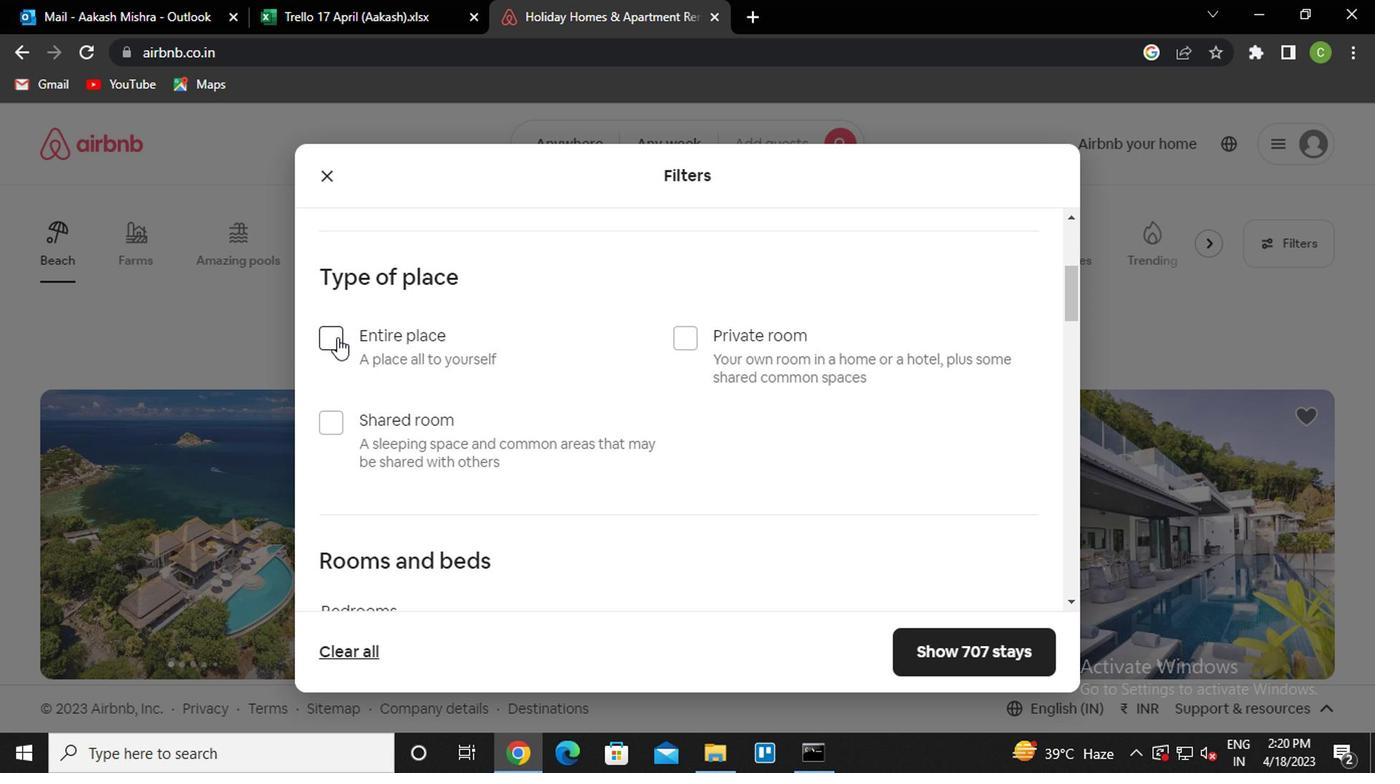 
Action: Mouse moved to (497, 472)
Screenshot: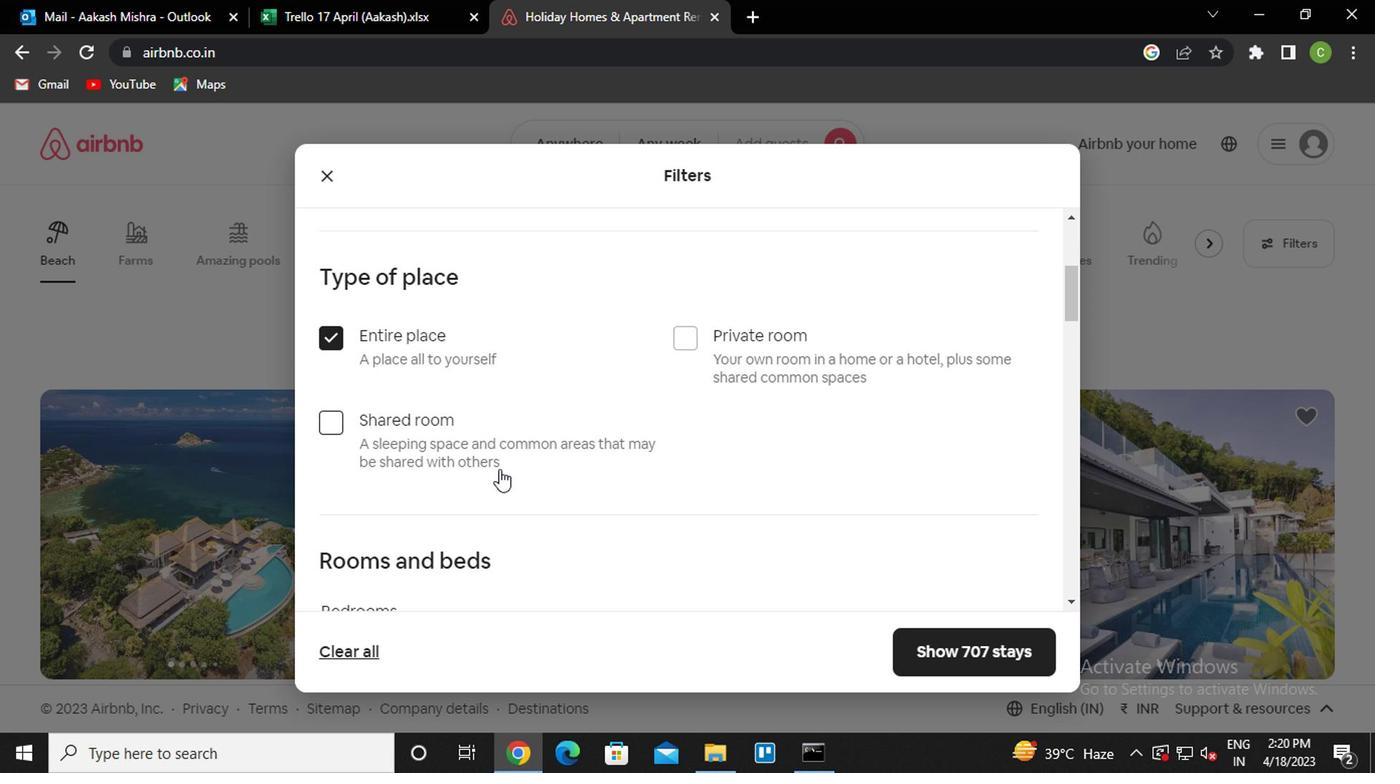 
Action: Mouse scrolled (497, 471) with delta (0, -1)
Screenshot: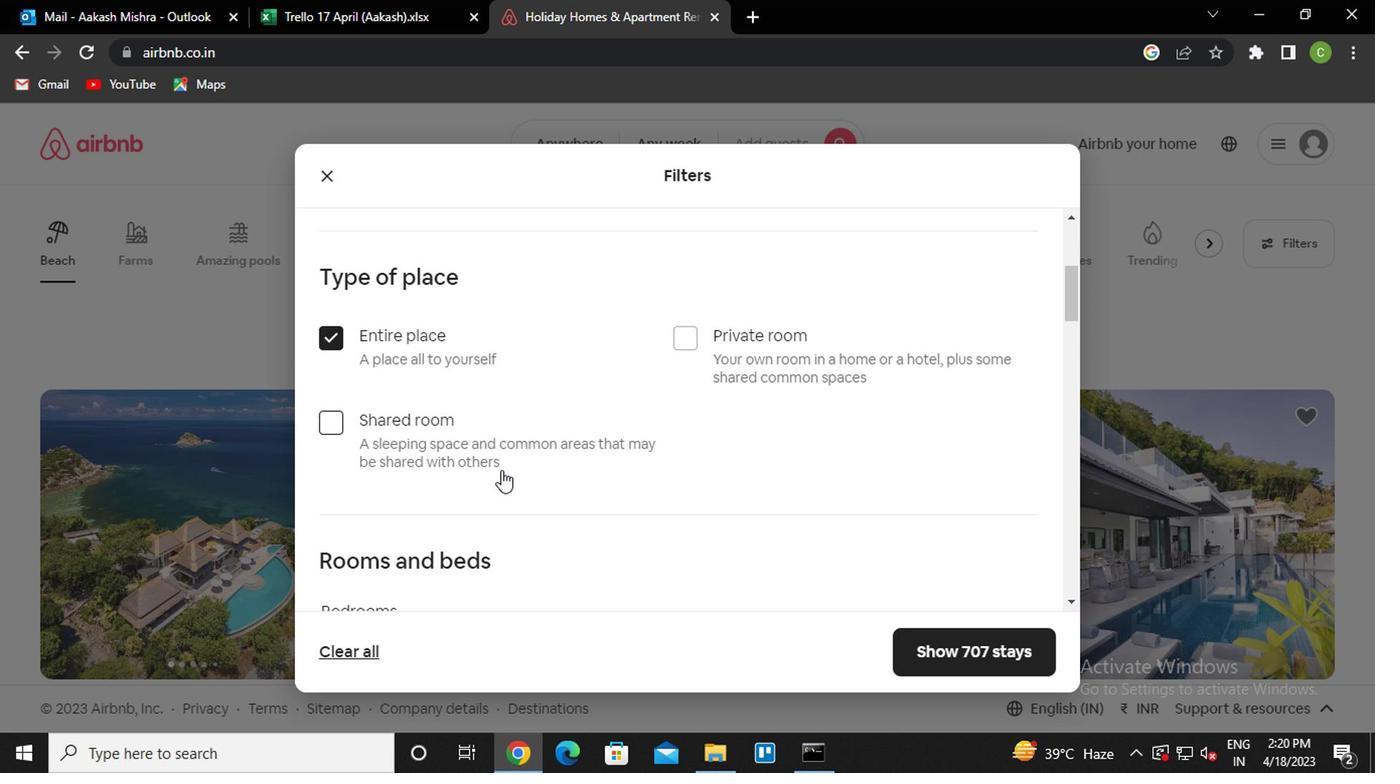 
Action: Mouse scrolled (497, 471) with delta (0, -1)
Screenshot: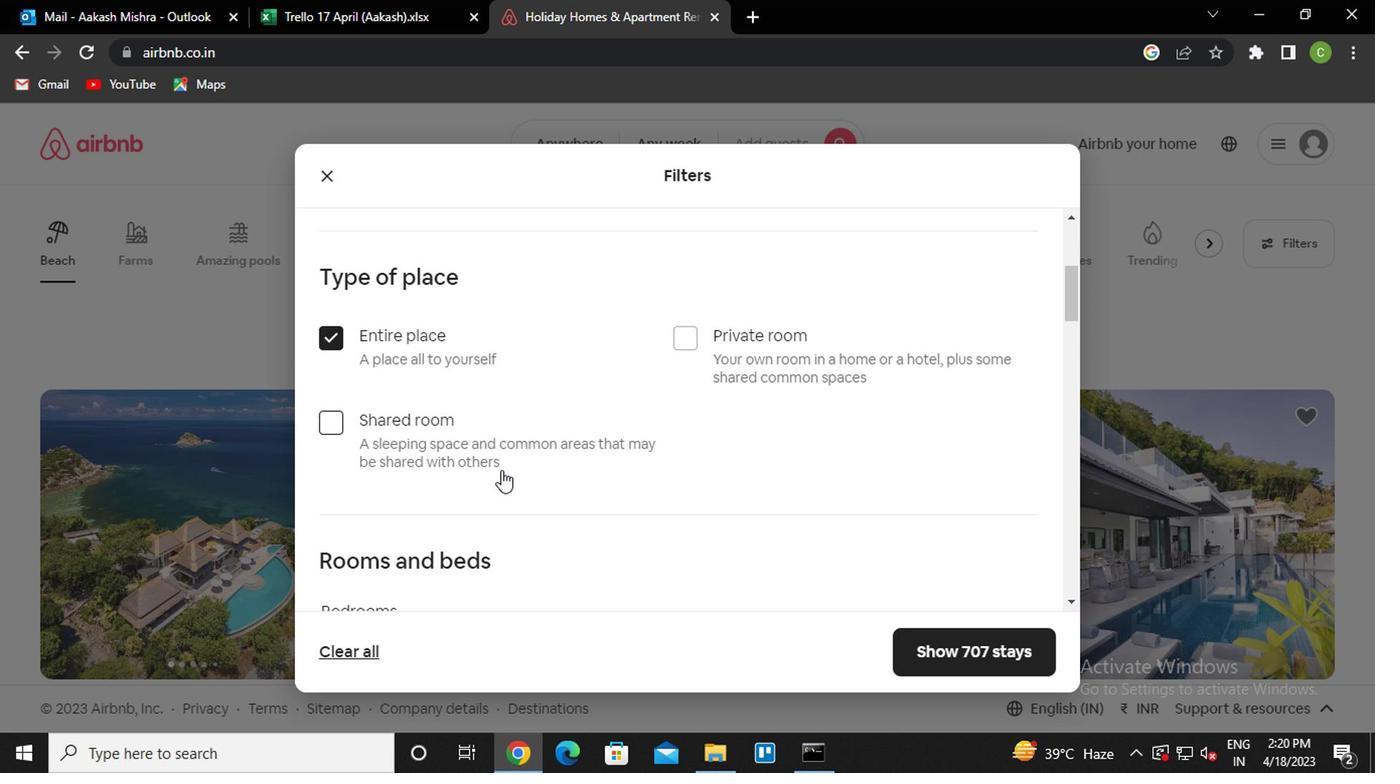 
Action: Mouse moved to (426, 464)
Screenshot: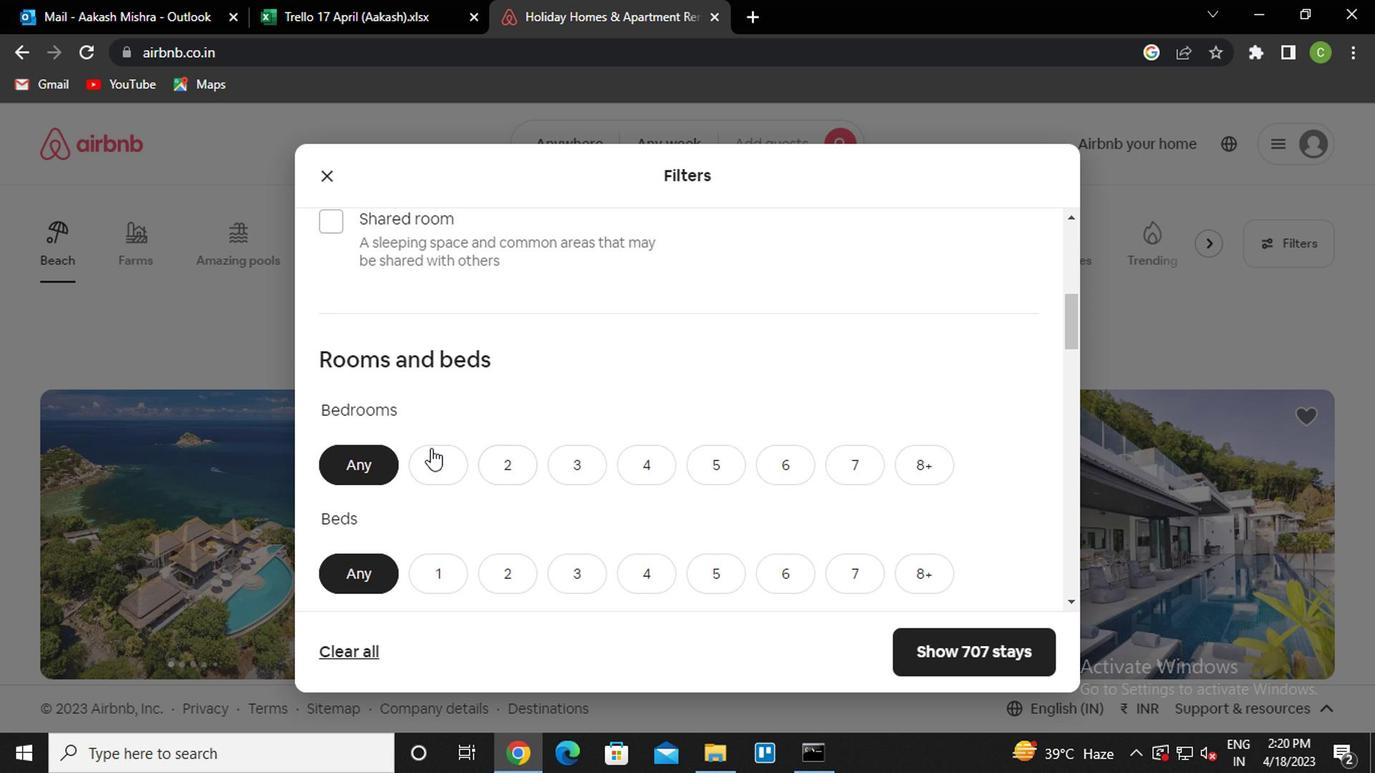 
Action: Mouse pressed left at (426, 464)
Screenshot: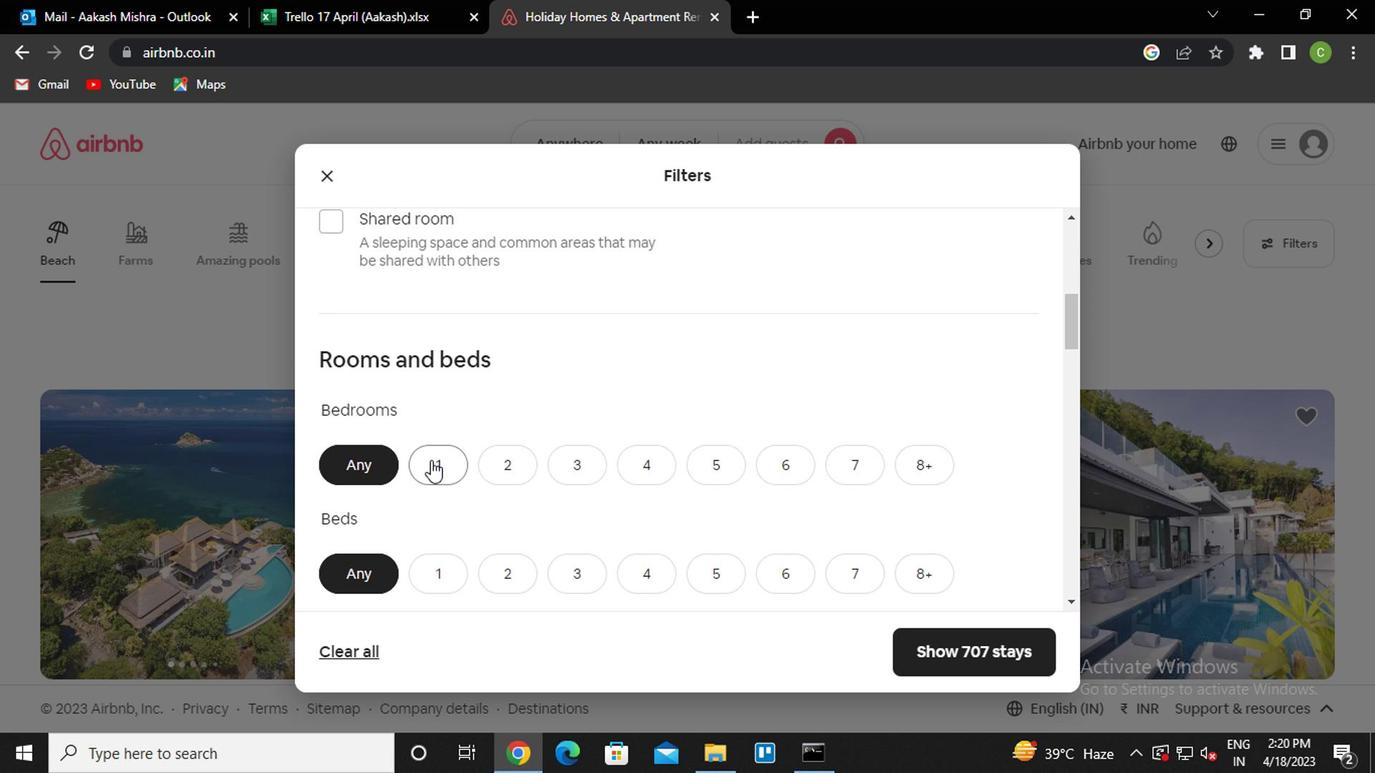 
Action: Mouse moved to (532, 431)
Screenshot: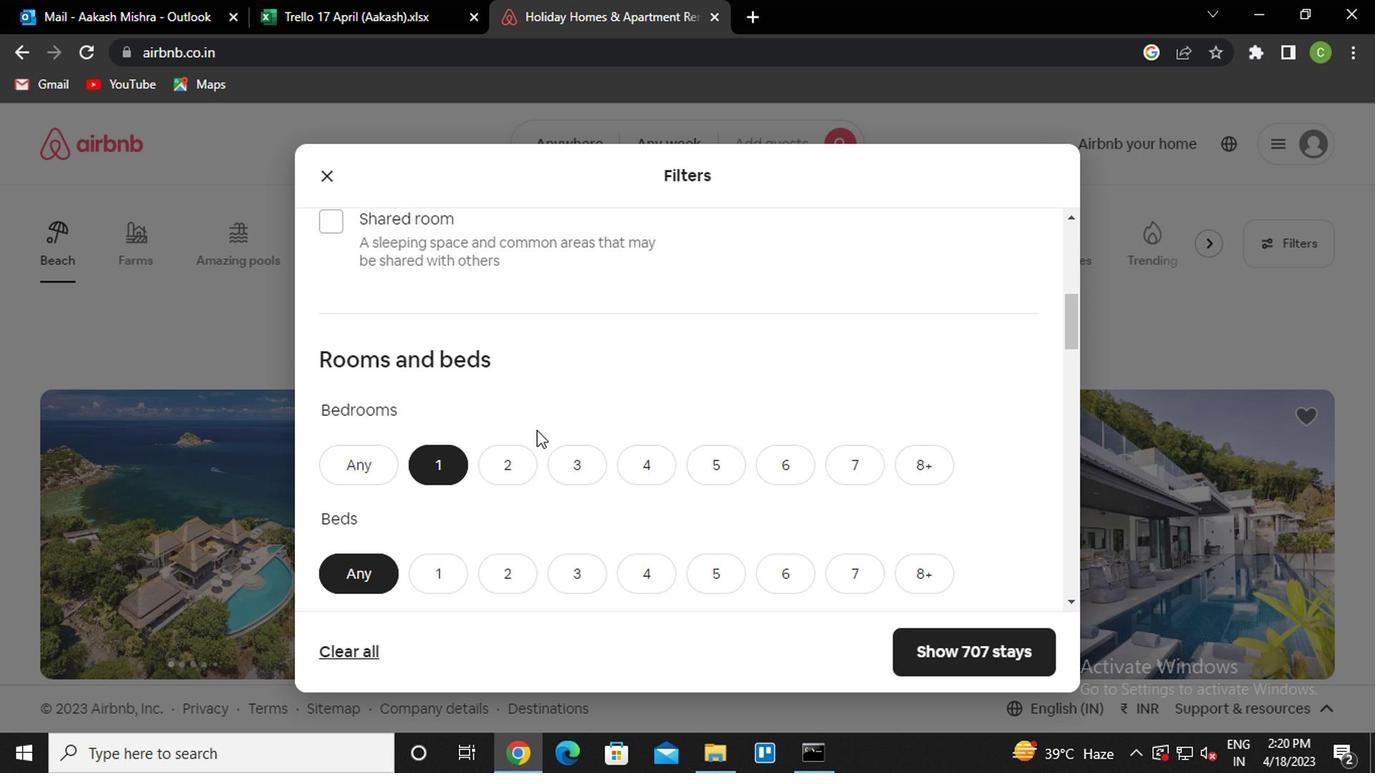 
Action: Mouse scrolled (532, 430) with delta (0, 0)
Screenshot: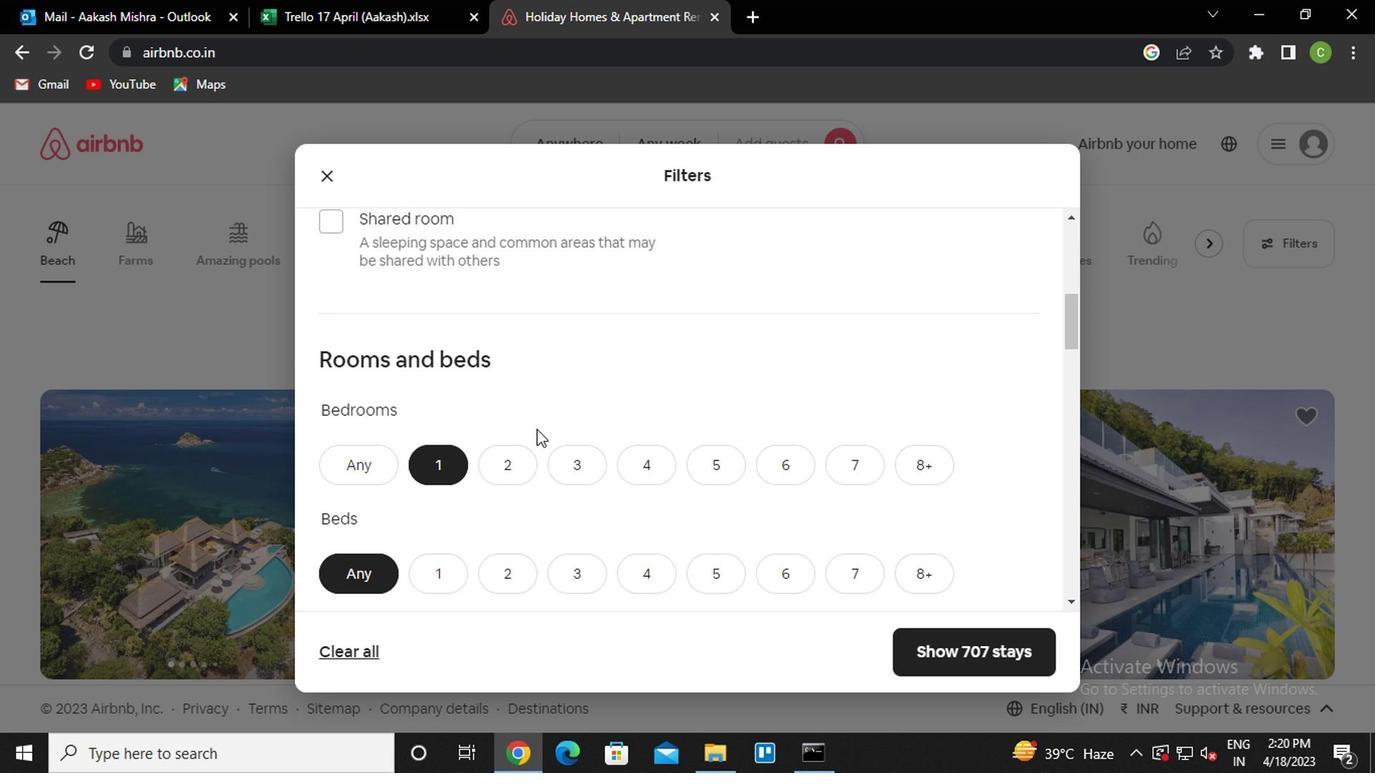 
Action: Mouse scrolled (532, 430) with delta (0, 0)
Screenshot: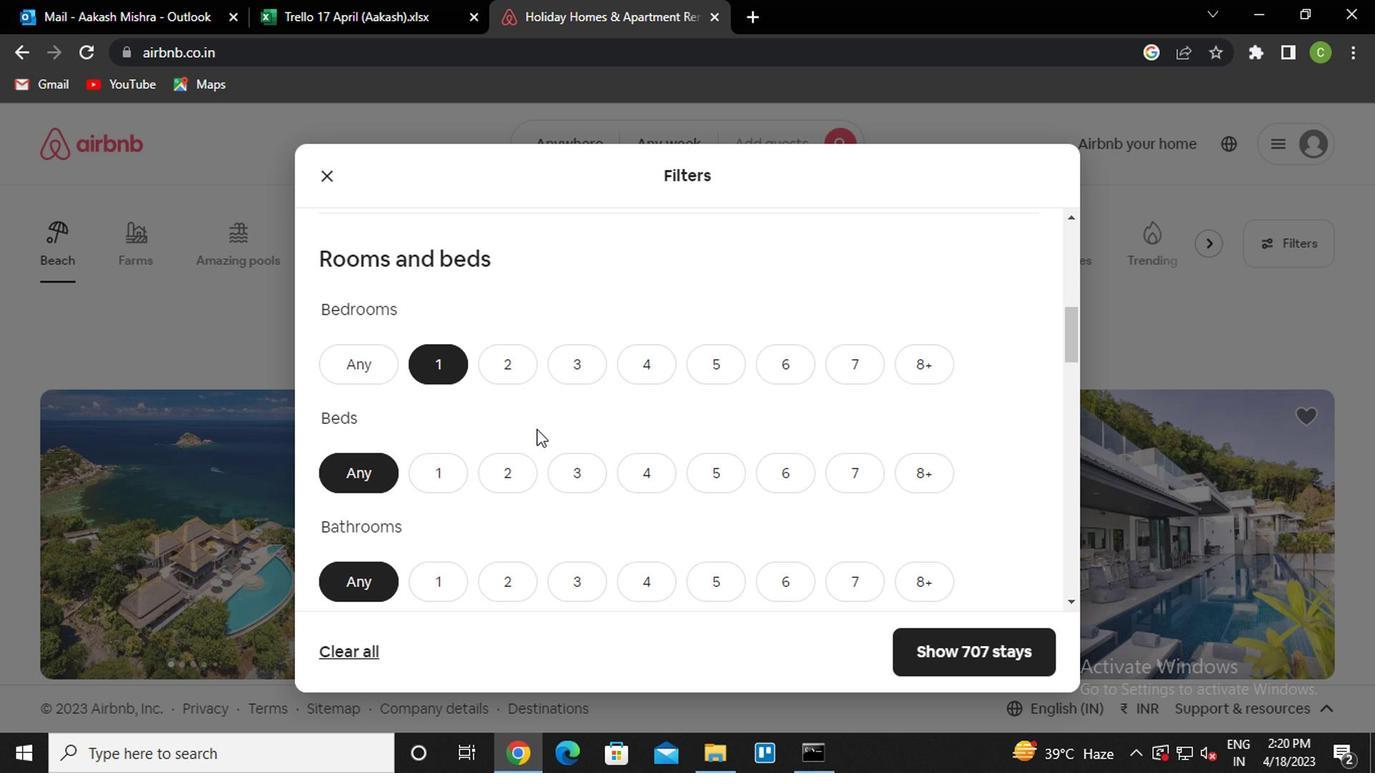 
Action: Mouse moved to (439, 380)
Screenshot: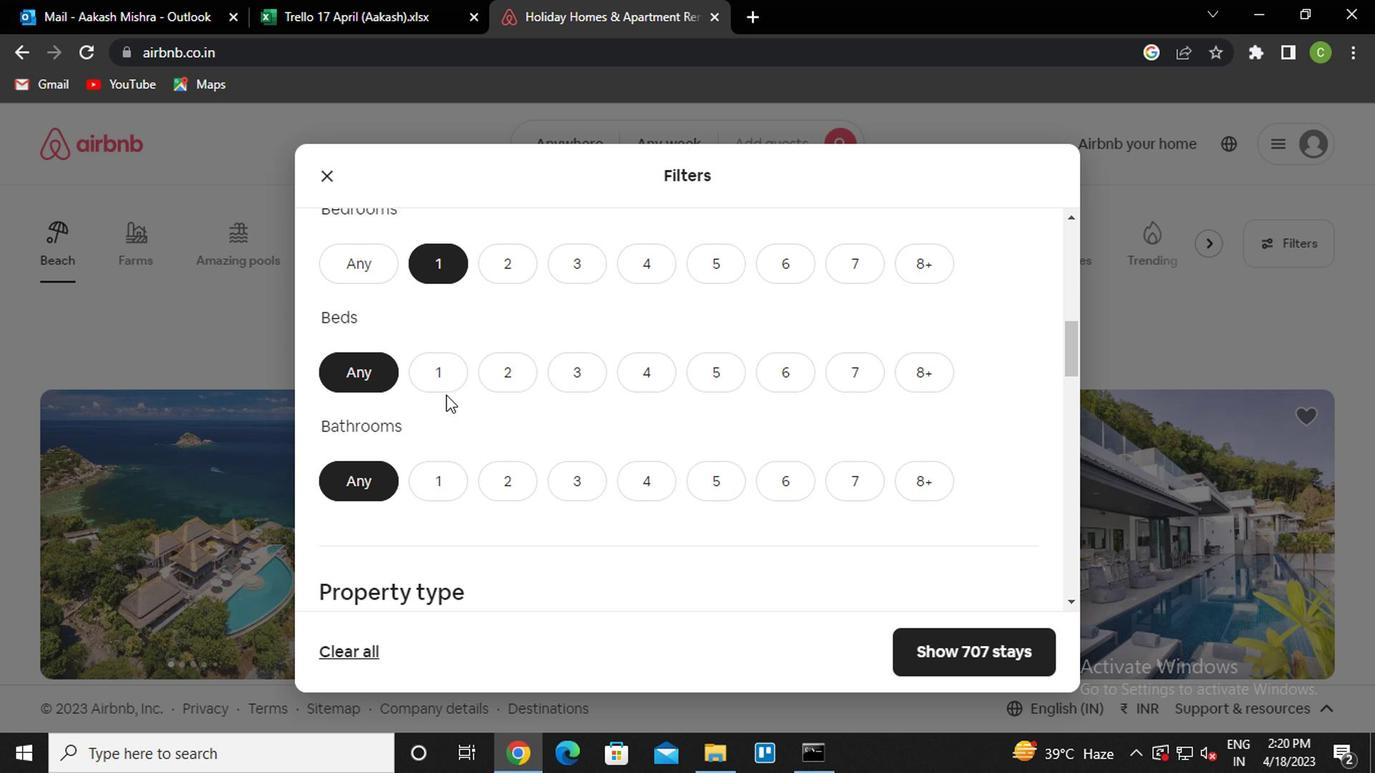 
Action: Mouse pressed left at (439, 380)
Screenshot: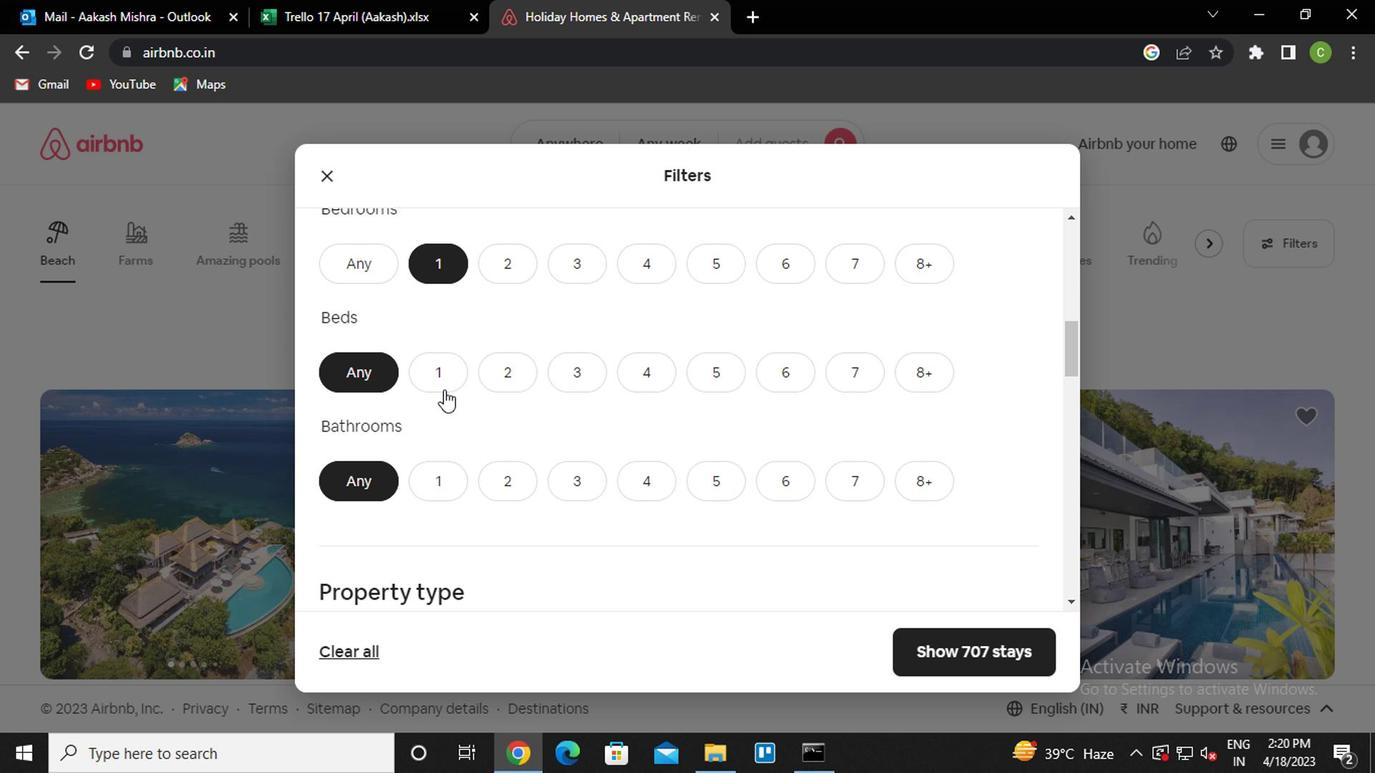 
Action: Mouse moved to (436, 473)
Screenshot: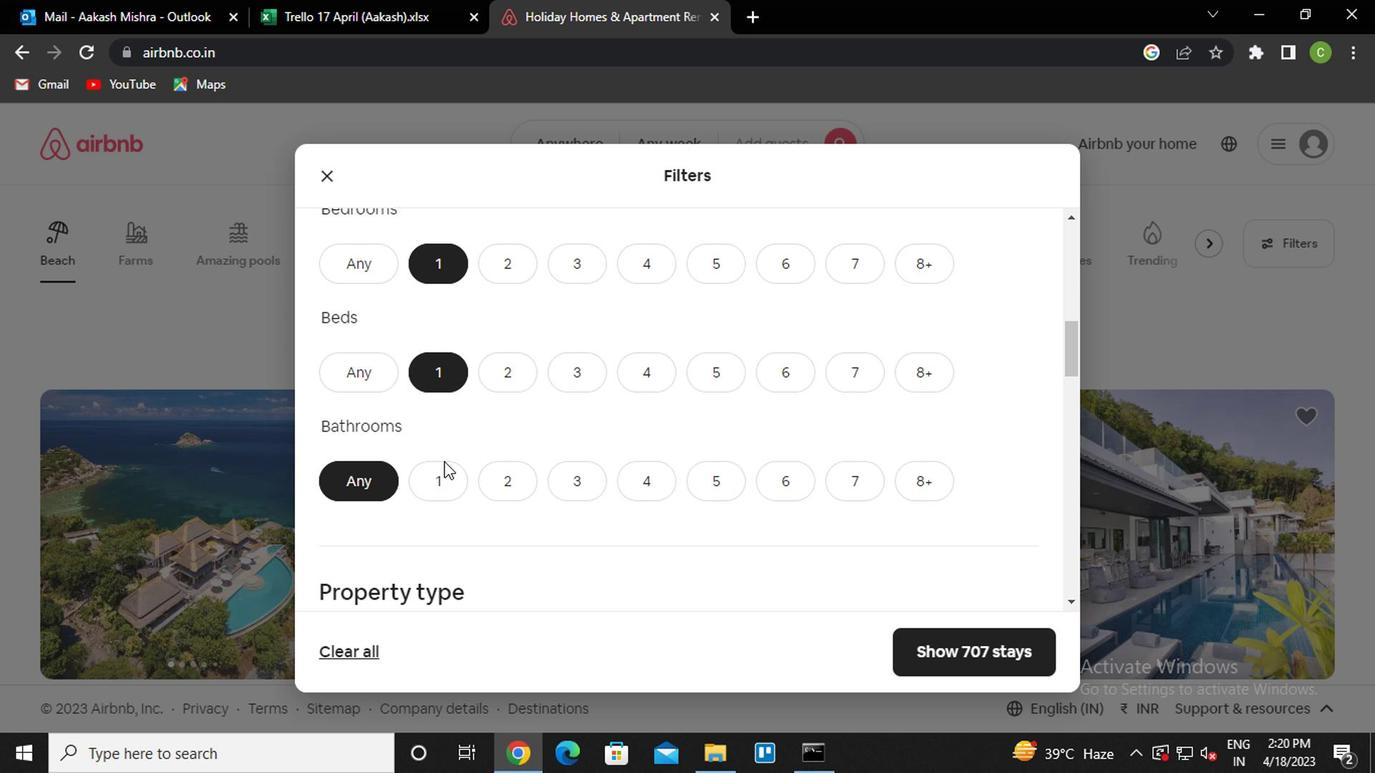 
Action: Mouse pressed left at (436, 473)
Screenshot: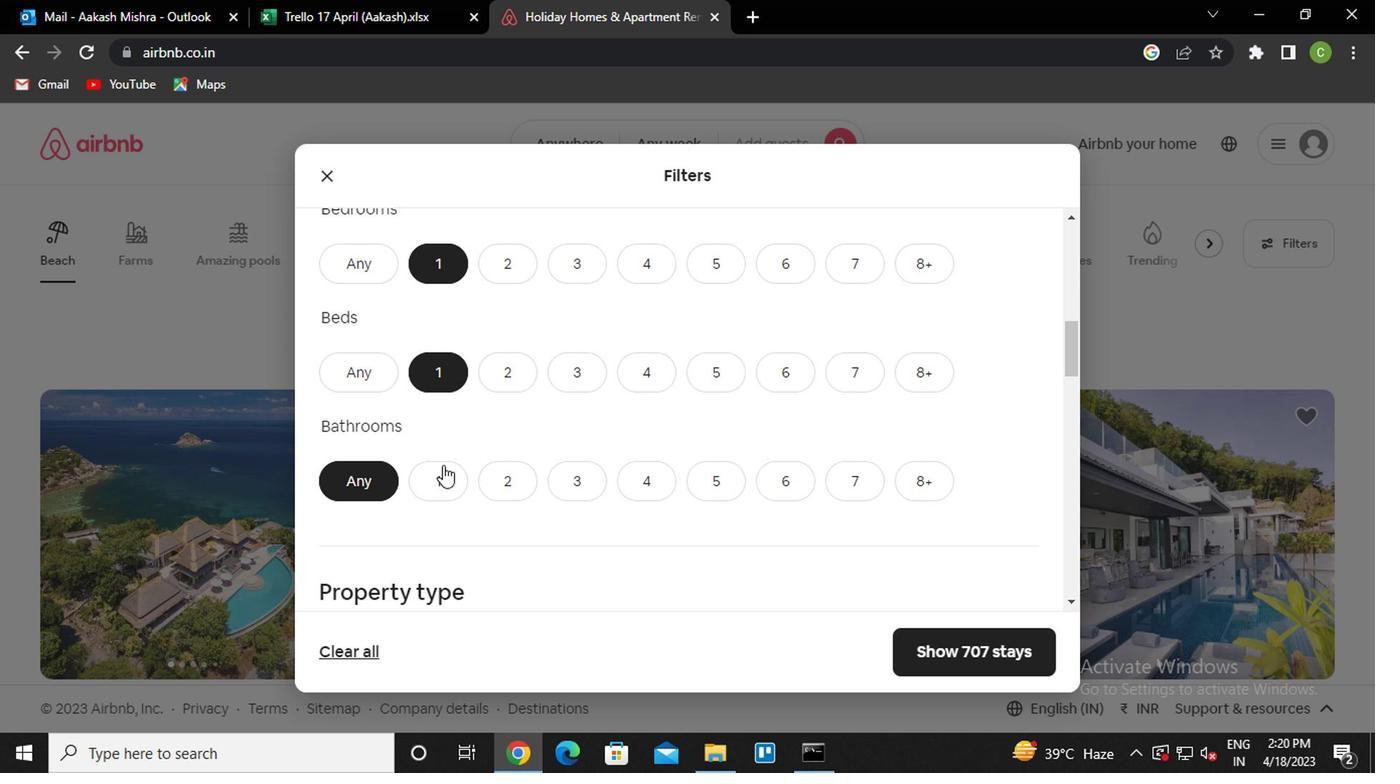 
Action: Mouse moved to (531, 420)
Screenshot: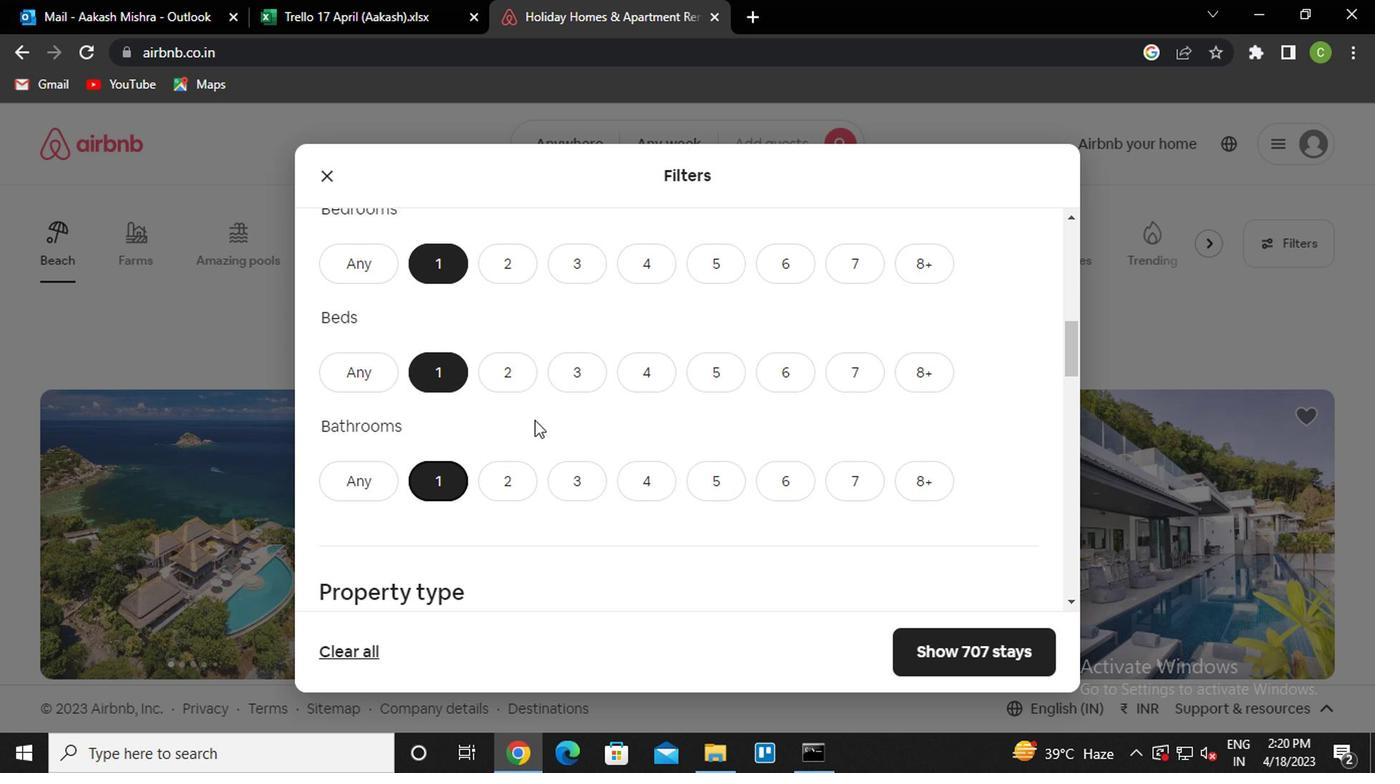 
Action: Mouse scrolled (531, 418) with delta (0, -1)
Screenshot: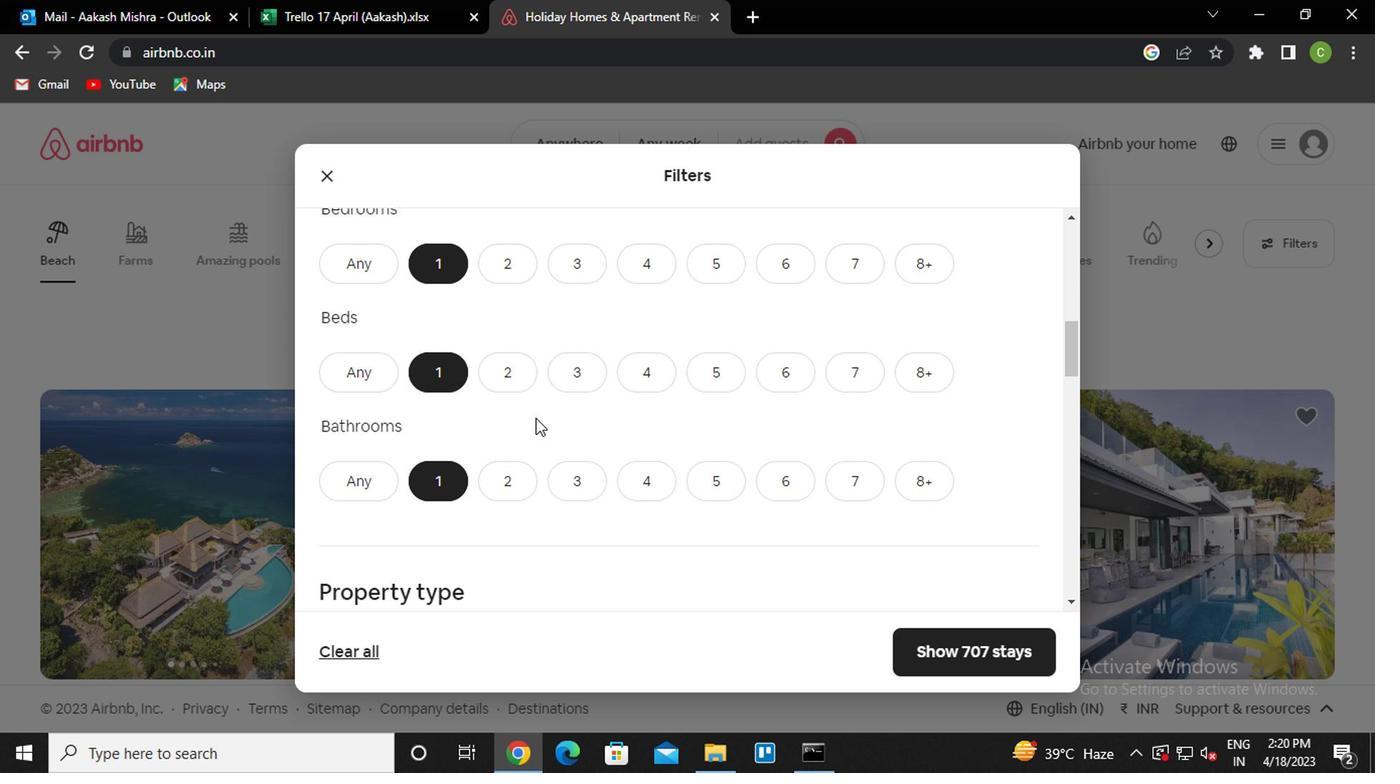 
Action: Mouse moved to (398, 557)
Screenshot: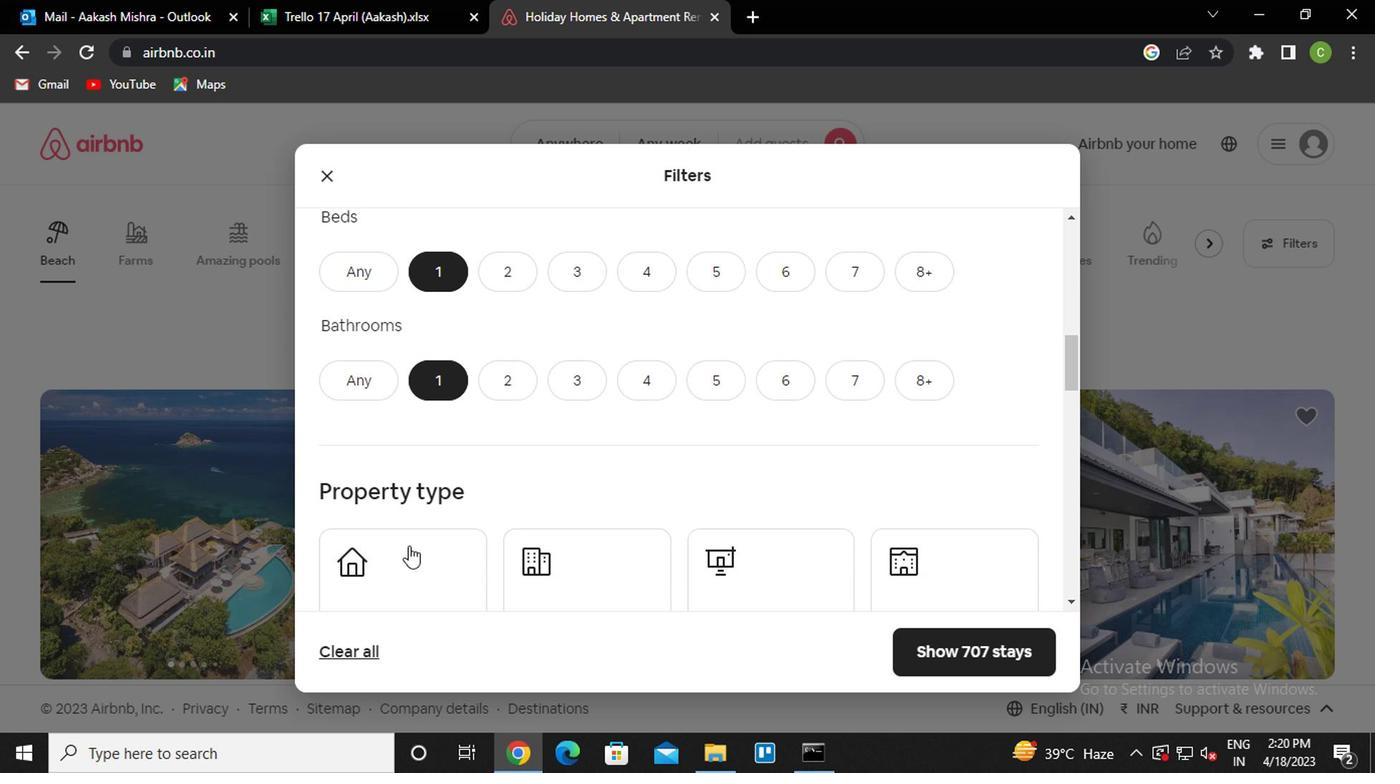 
Action: Mouse scrolled (398, 557) with delta (0, 0)
Screenshot: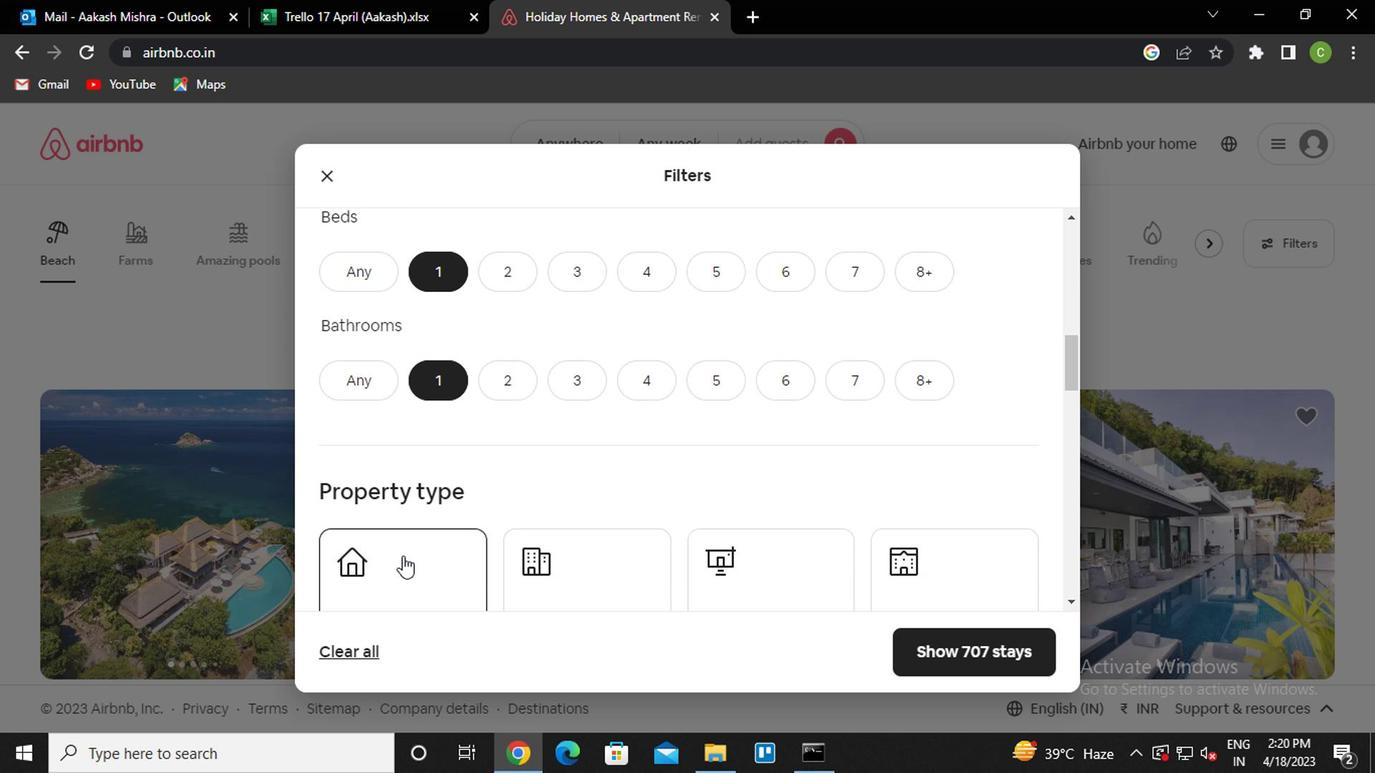 
Action: Mouse moved to (398, 557)
Screenshot: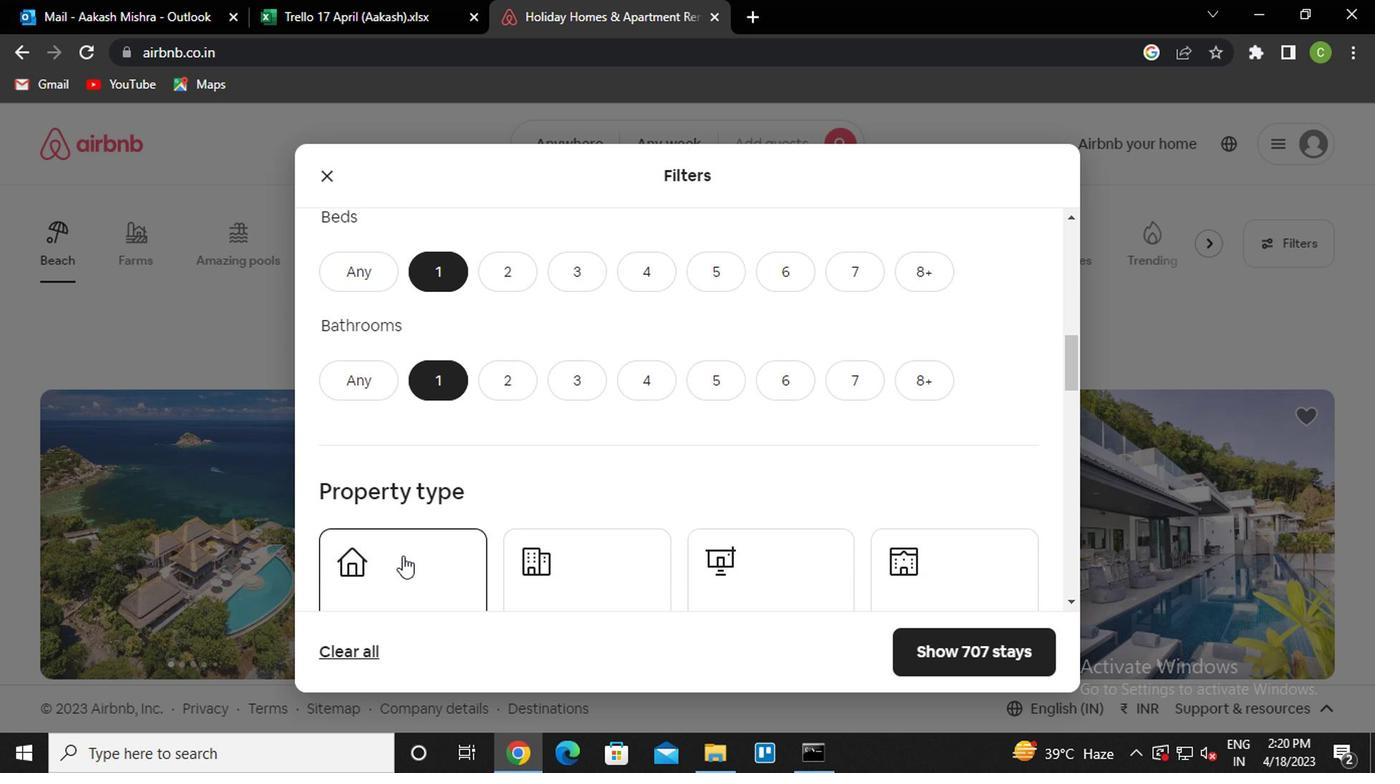 
Action: Mouse scrolled (398, 555) with delta (0, -1)
Screenshot: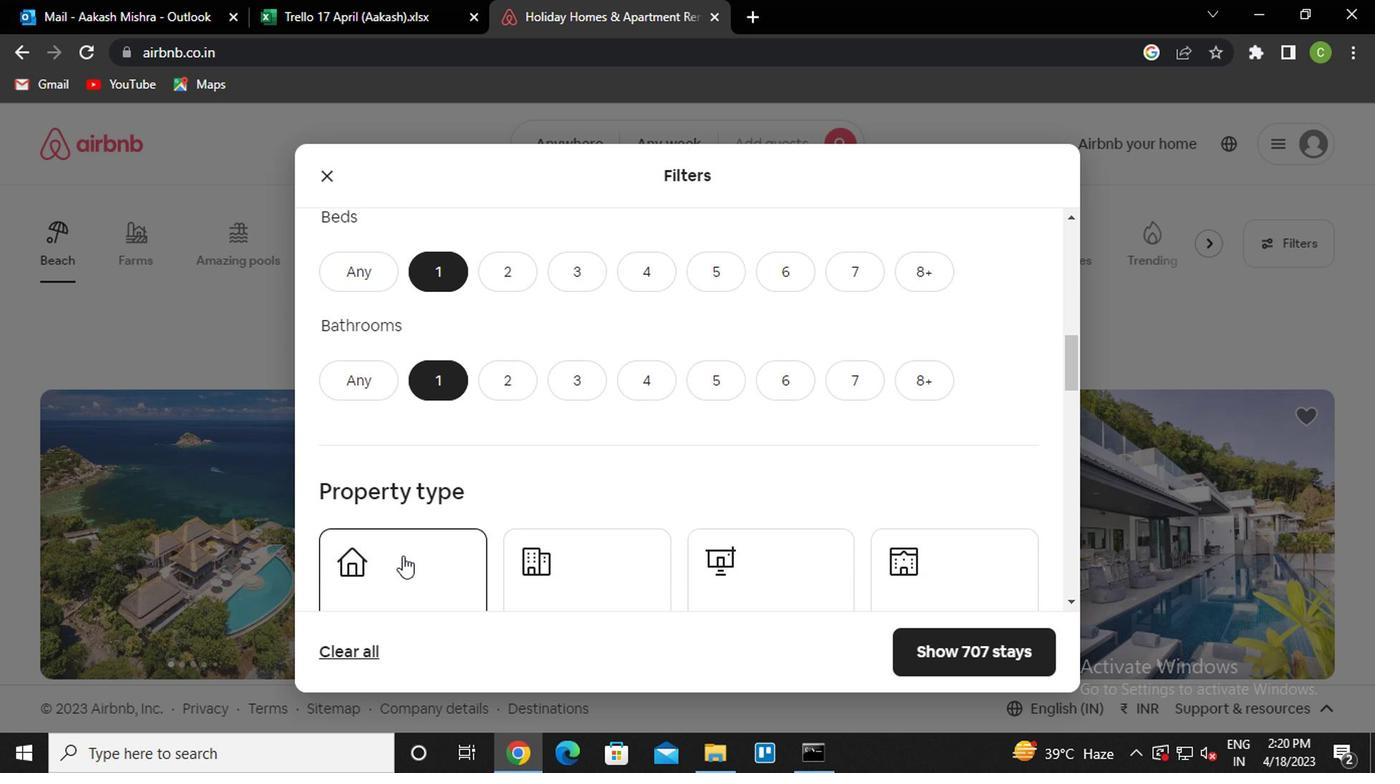 
Action: Mouse moved to (398, 554)
Screenshot: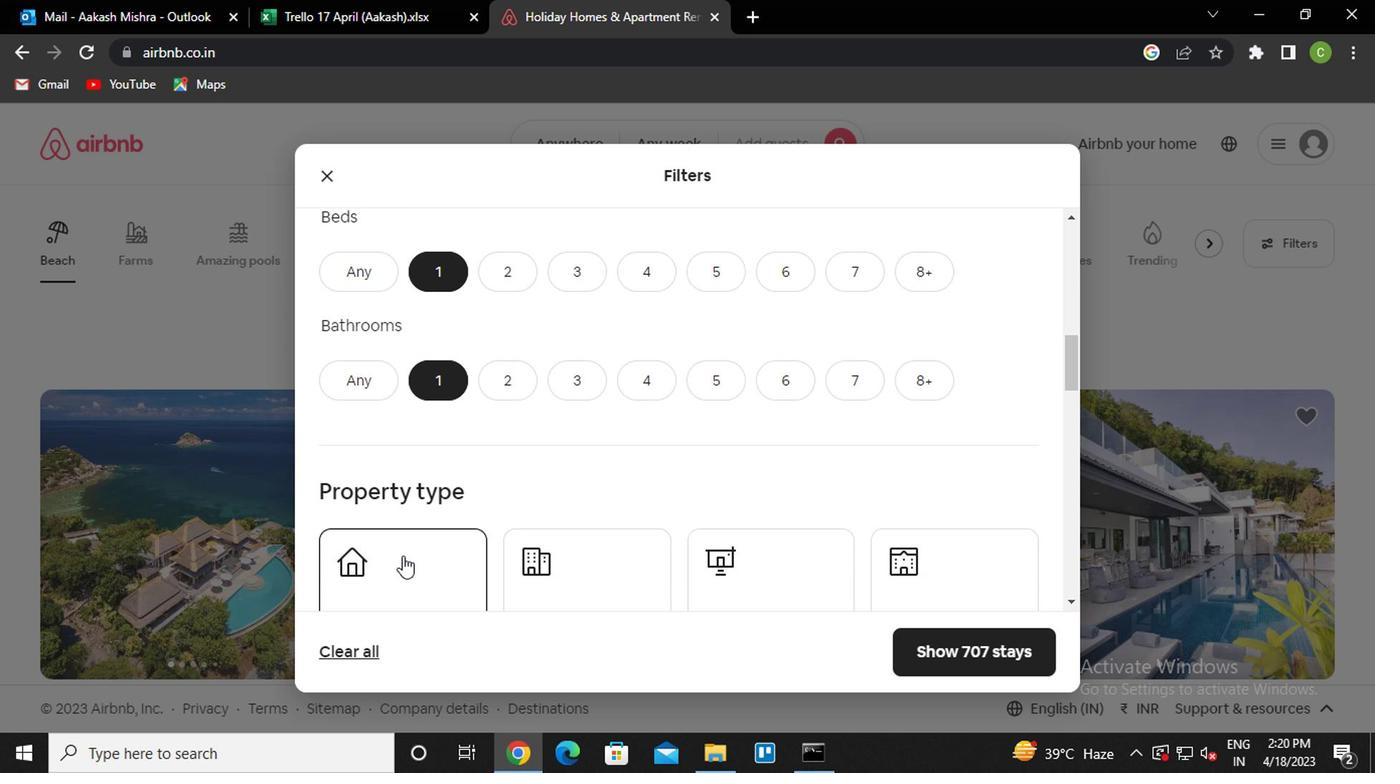
Action: Mouse scrolled (398, 552) with delta (0, -1)
Screenshot: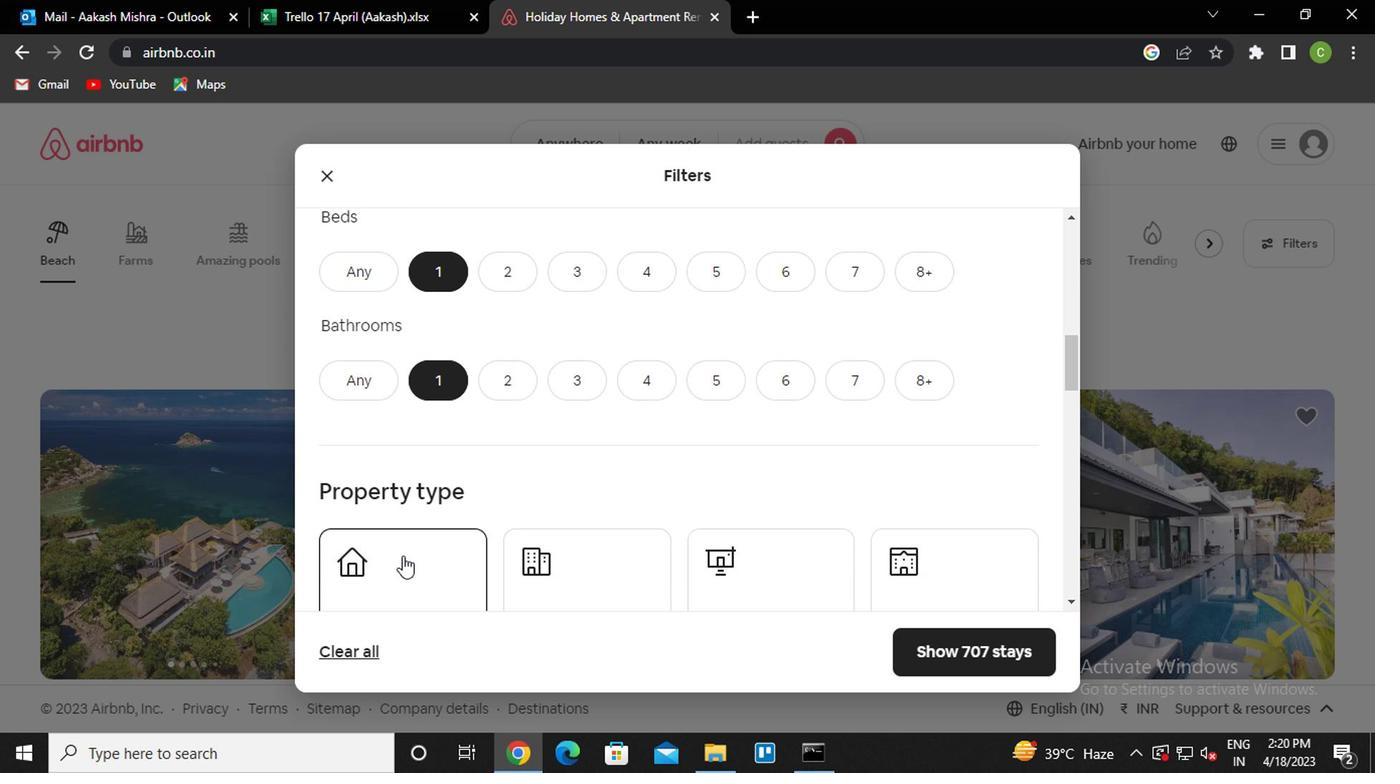 
Action: Mouse moved to (411, 324)
Screenshot: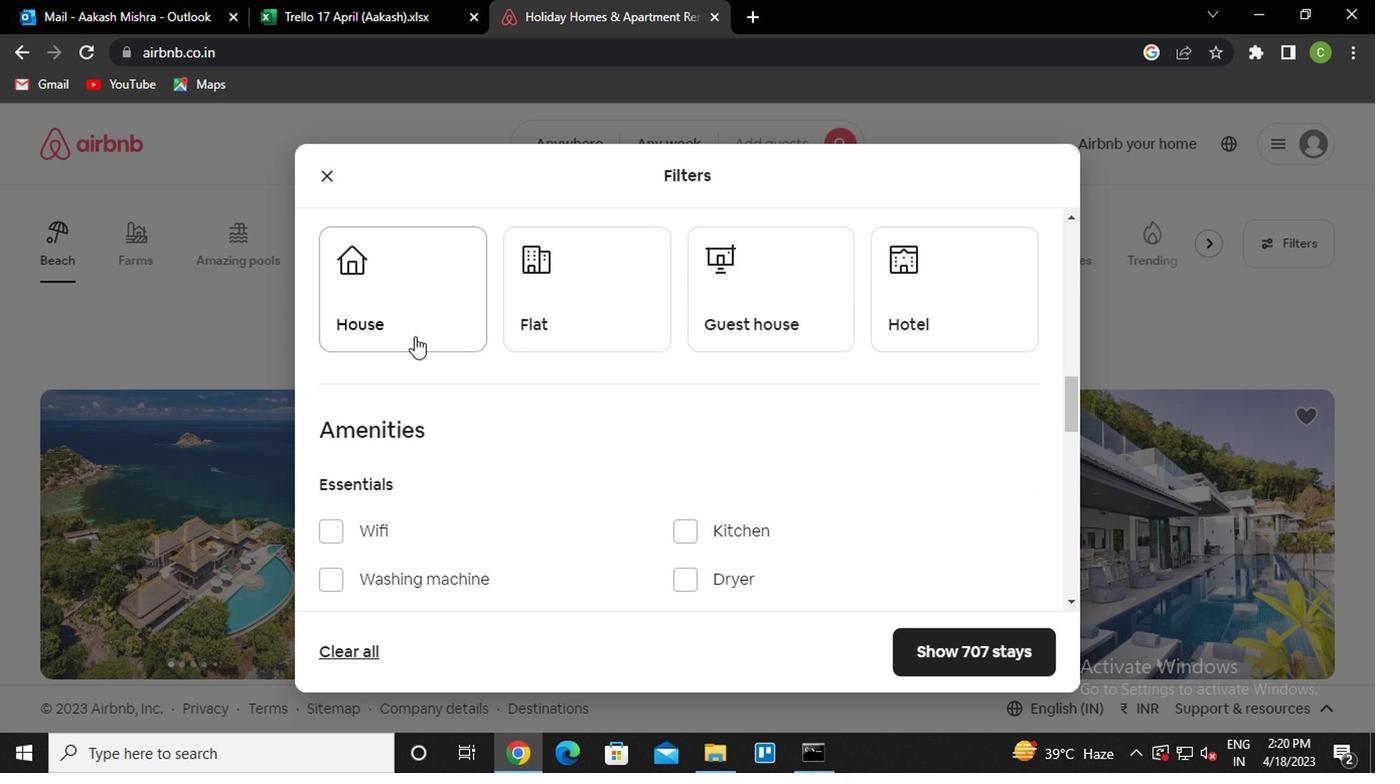 
Action: Mouse pressed left at (411, 324)
Screenshot: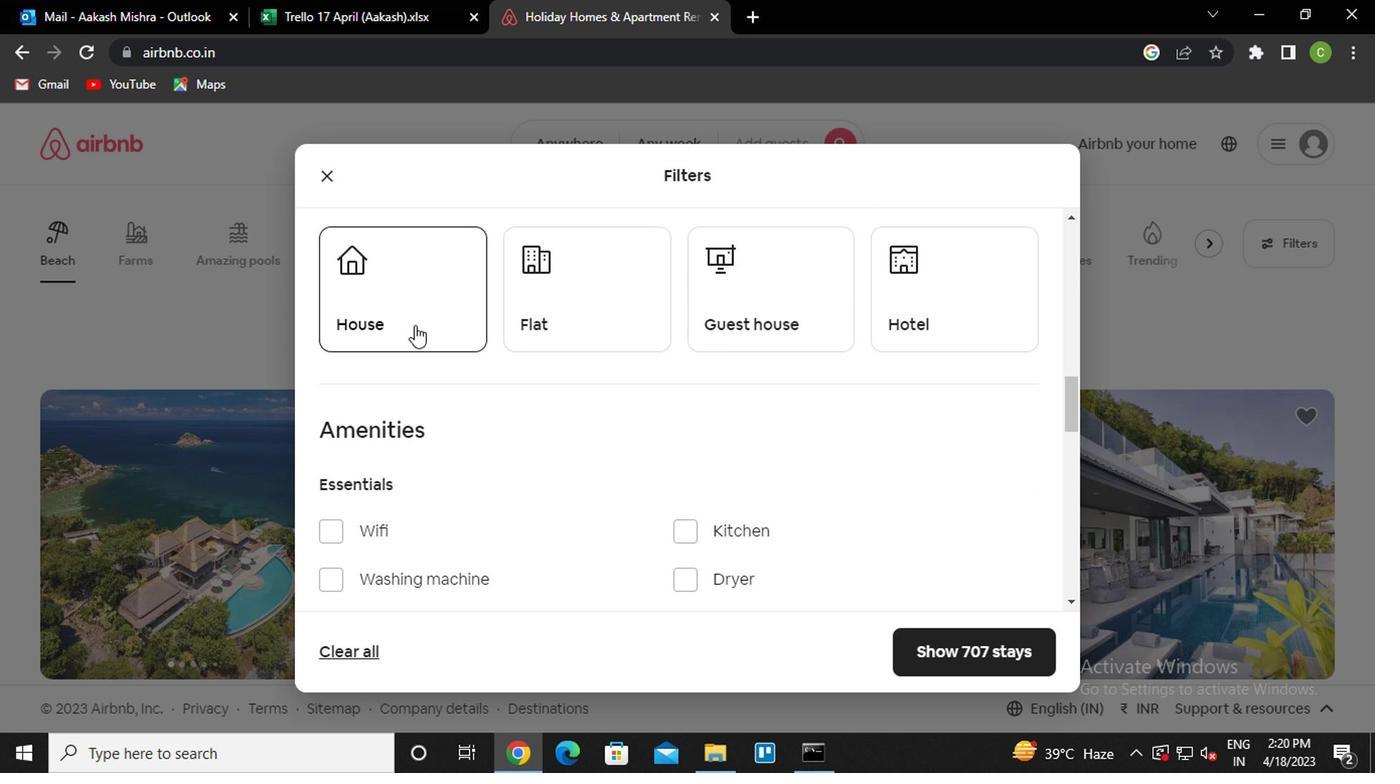 
Action: Mouse moved to (512, 457)
Screenshot: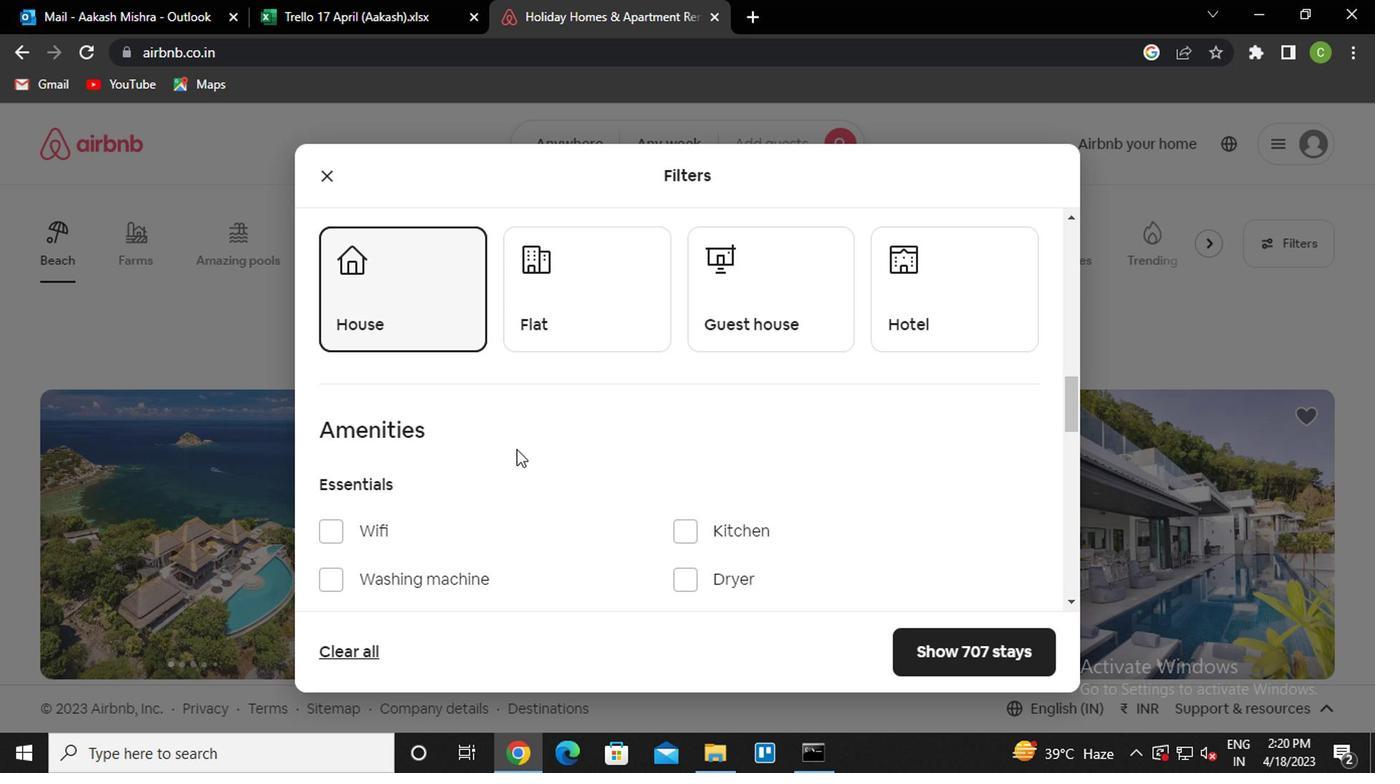 
Action: Mouse scrolled (512, 456) with delta (0, -1)
Screenshot: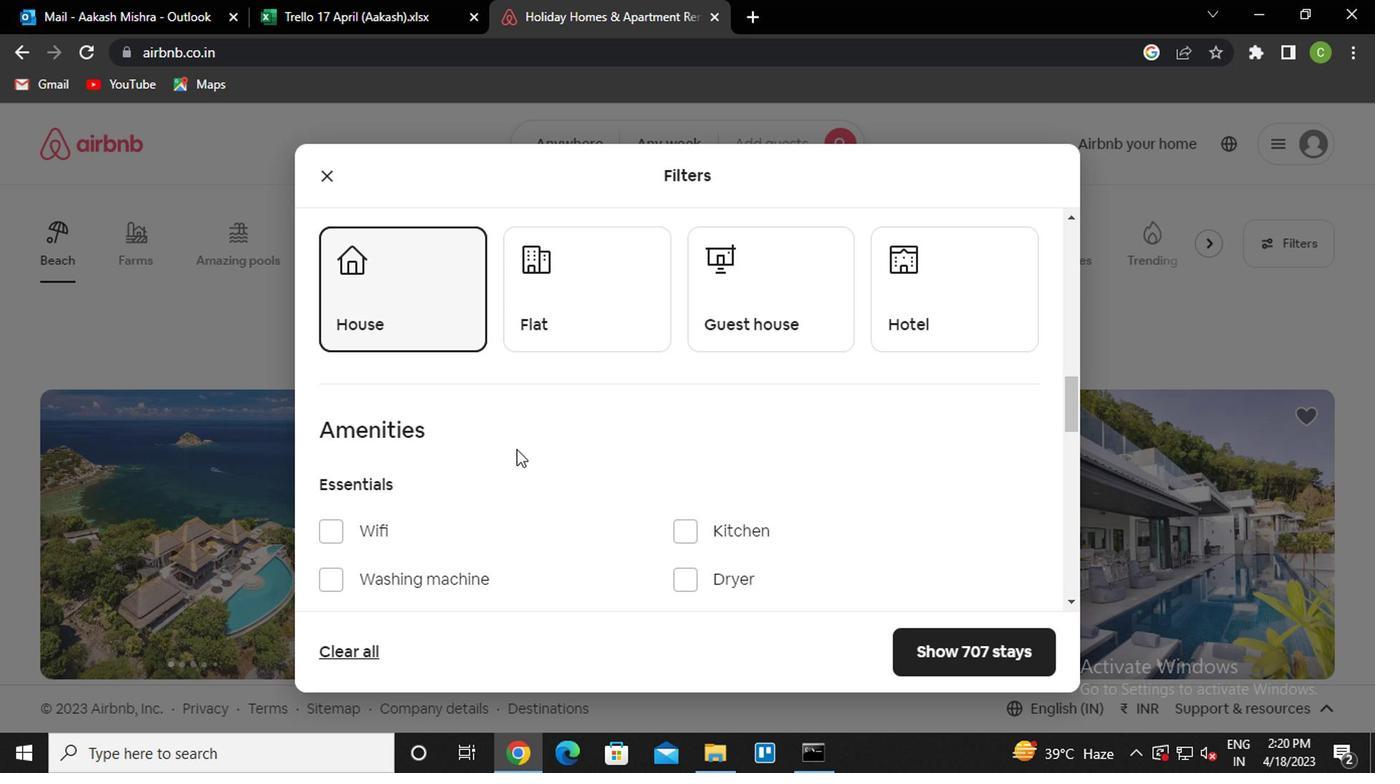 
Action: Mouse moved to (512, 462)
Screenshot: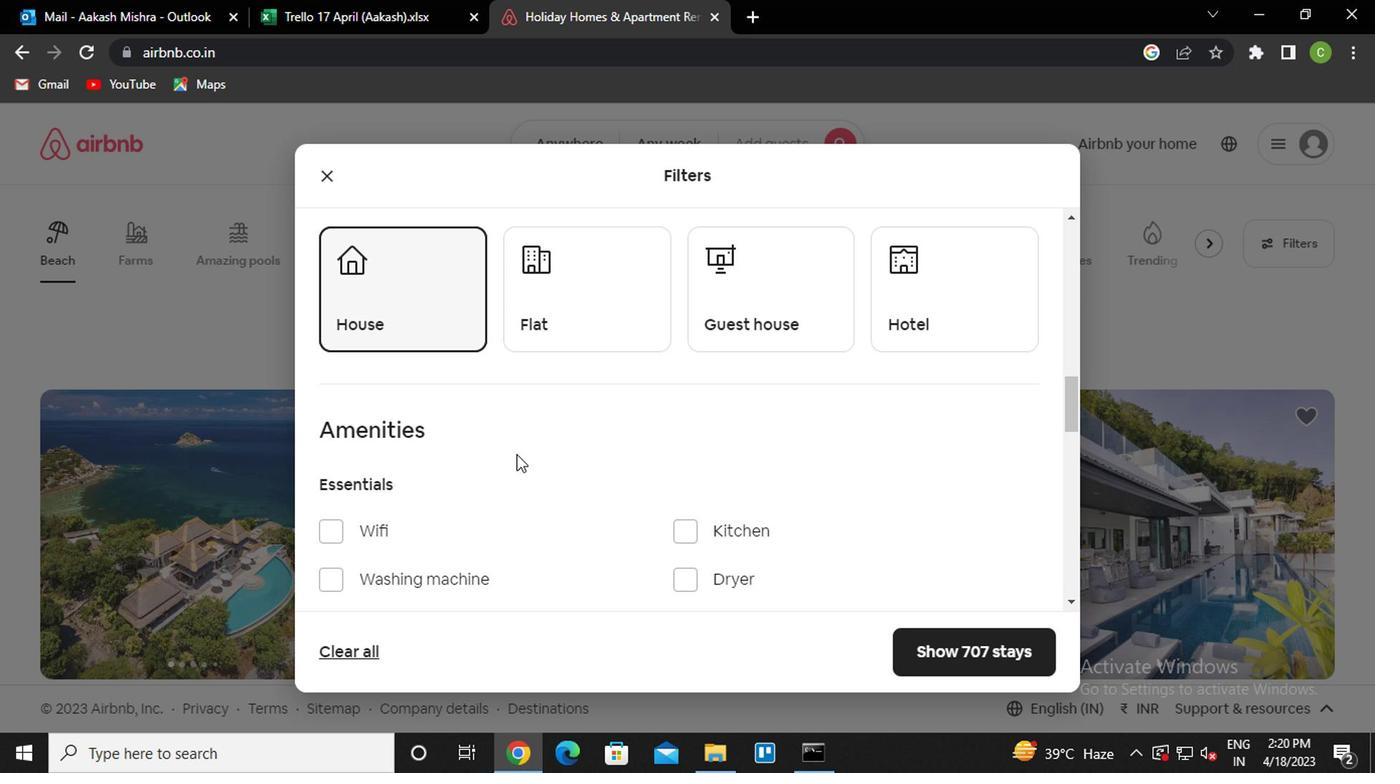 
Action: Mouse scrolled (512, 461) with delta (0, -1)
Screenshot: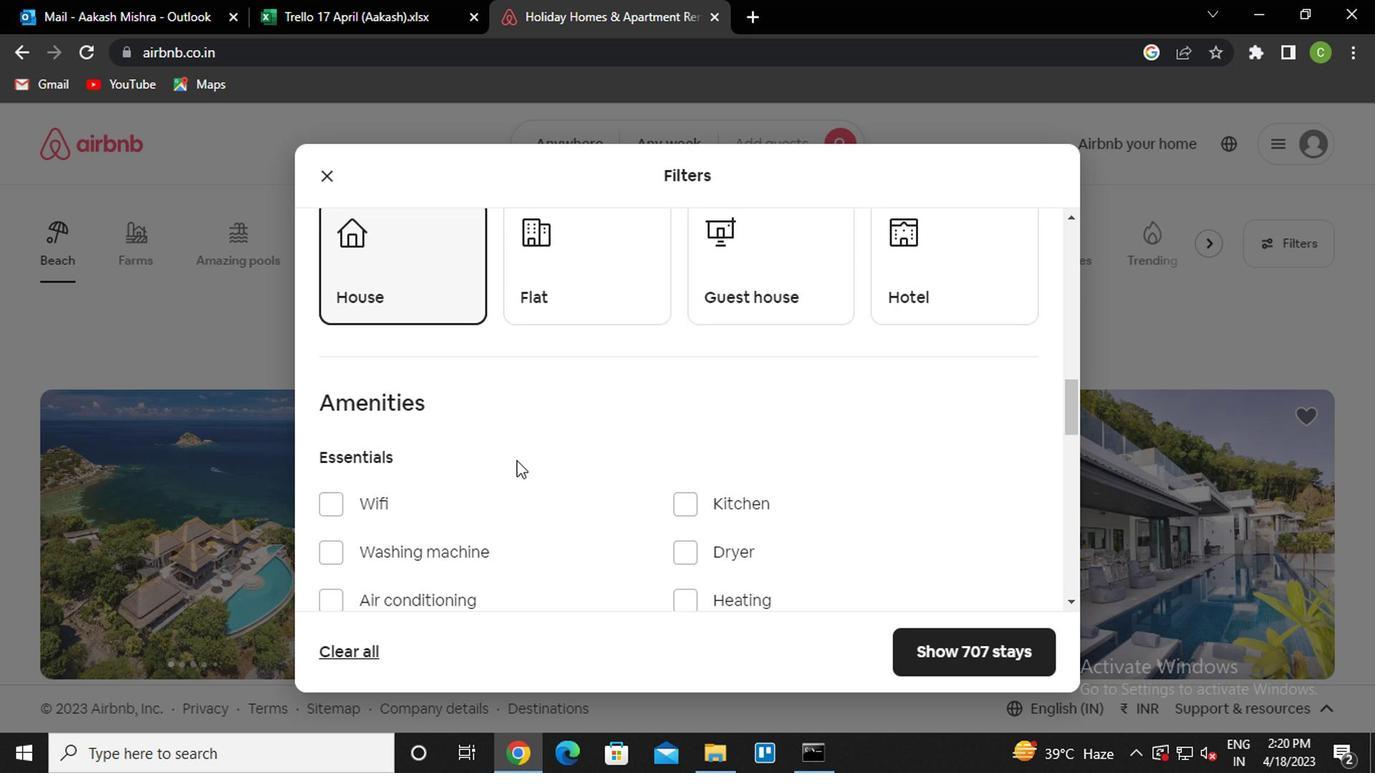 
Action: Mouse moved to (489, 492)
Screenshot: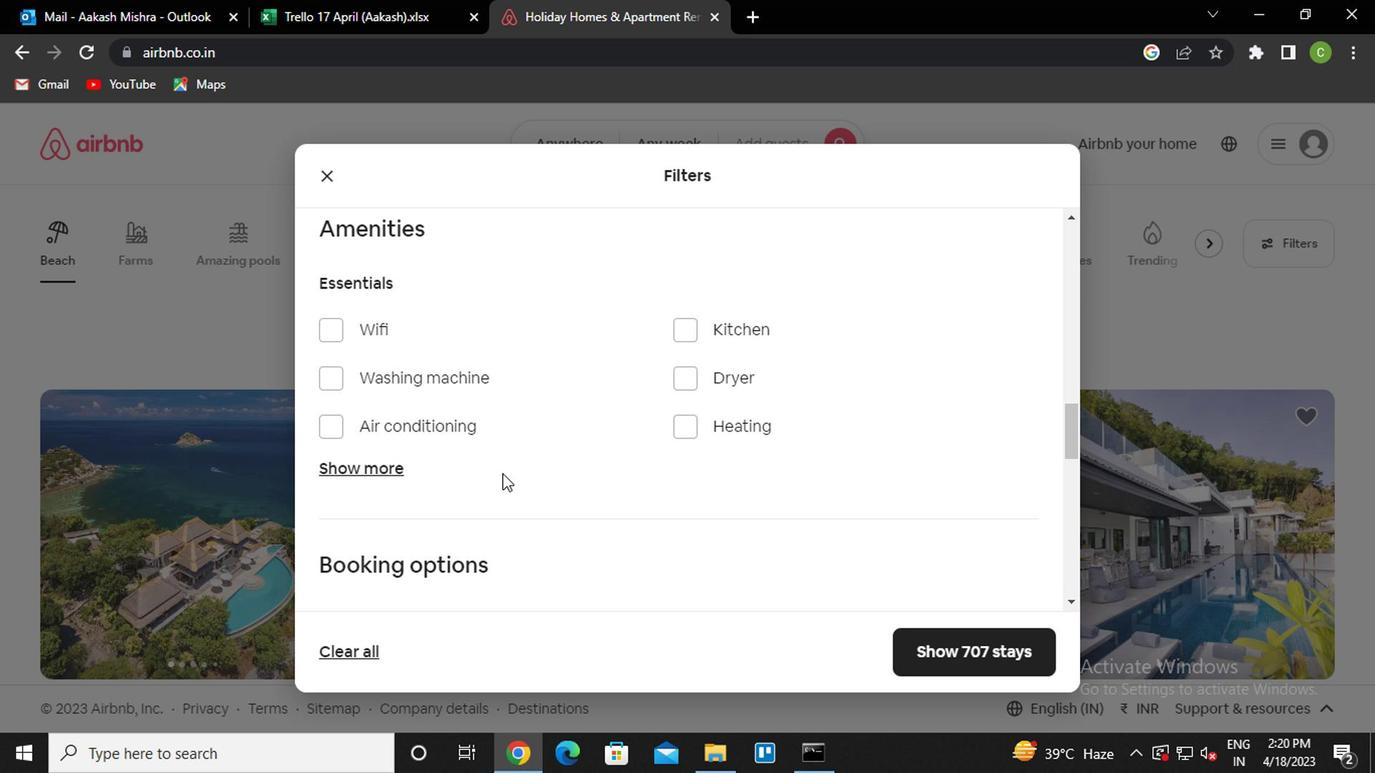 
Action: Mouse scrolled (489, 490) with delta (0, -1)
Screenshot: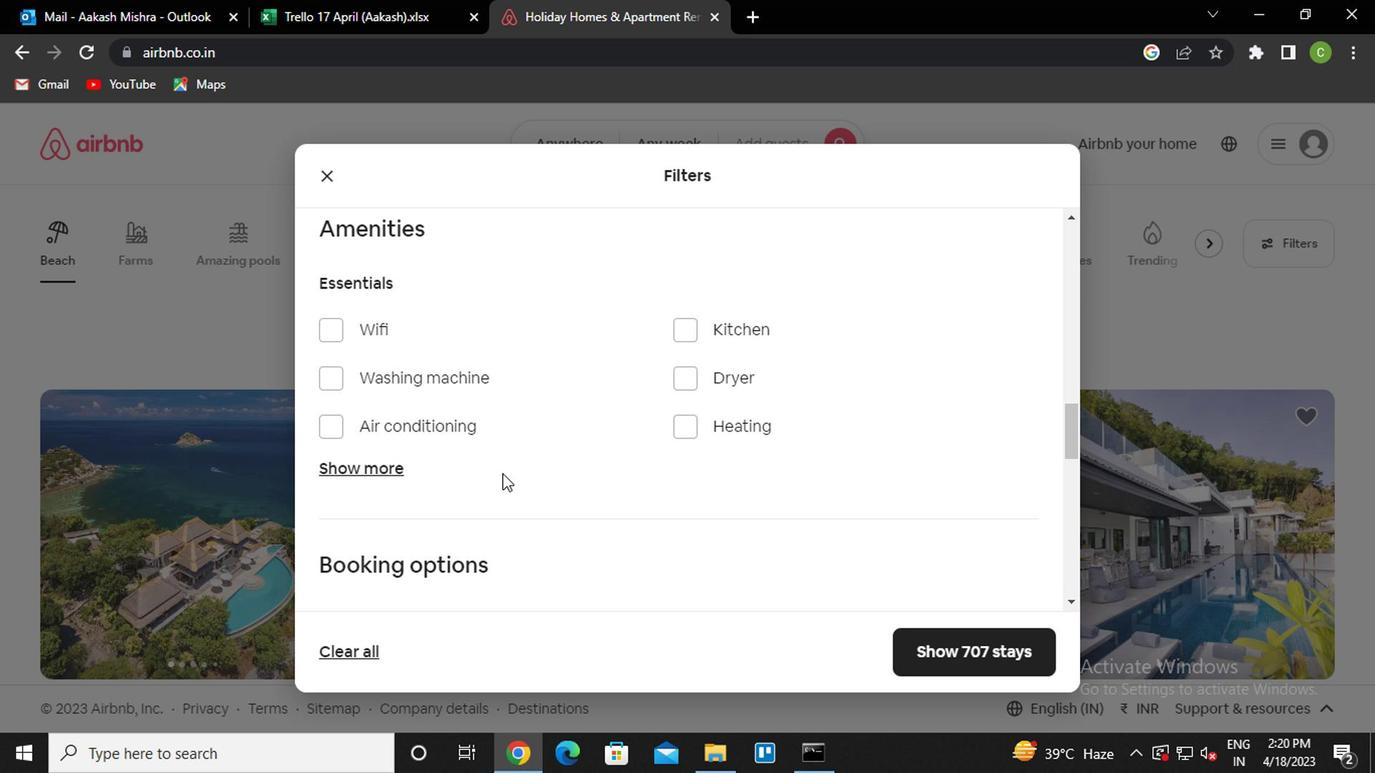 
Action: Mouse scrolled (489, 490) with delta (0, -1)
Screenshot: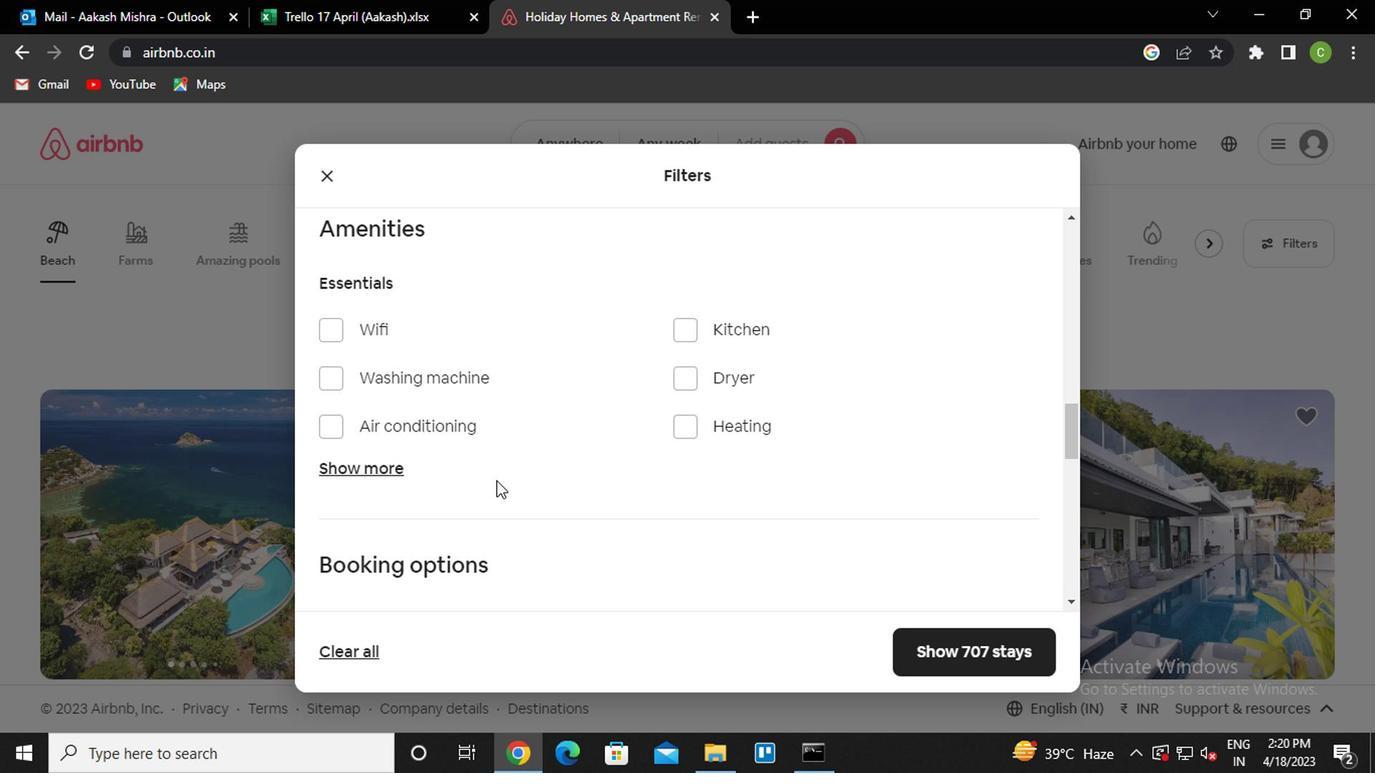
Action: Mouse moved to (489, 492)
Screenshot: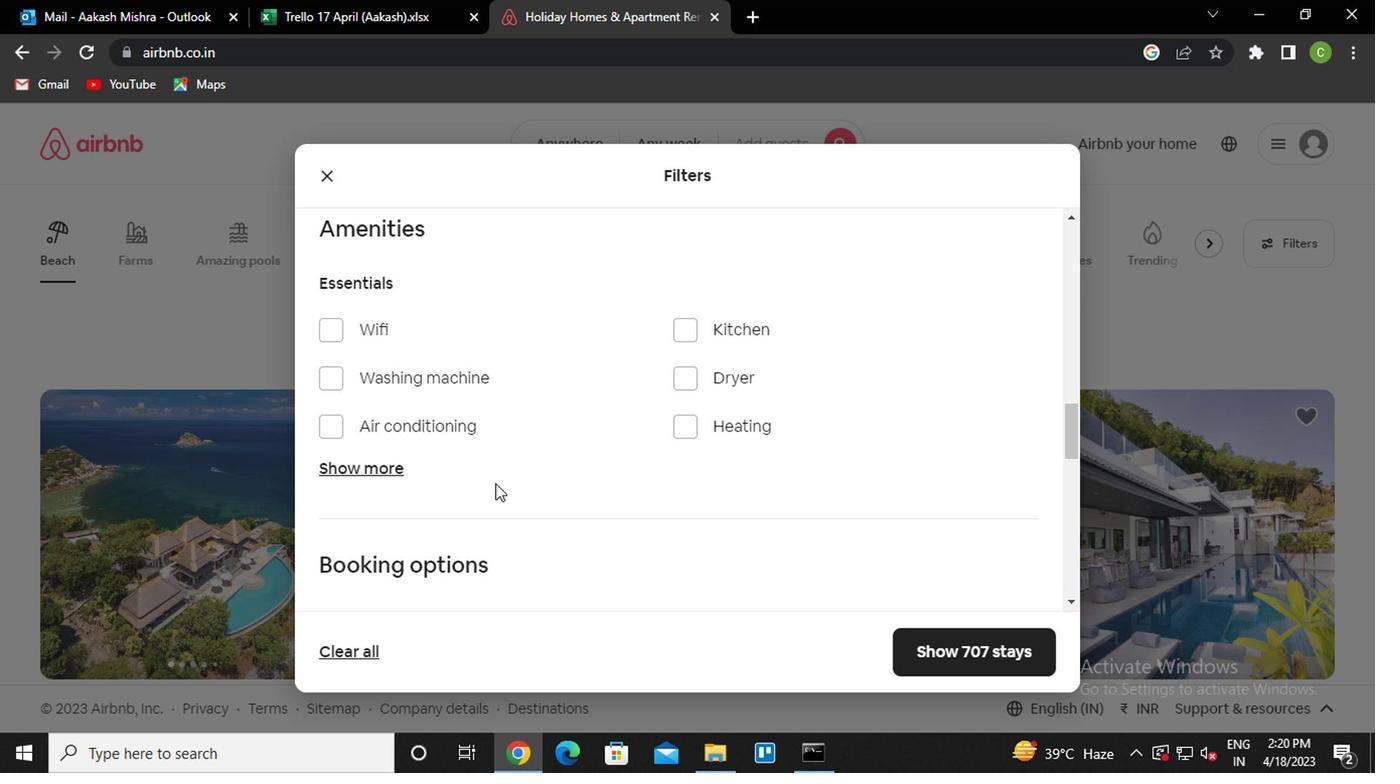 
Action: Mouse scrolled (489, 492) with delta (0, 0)
Screenshot: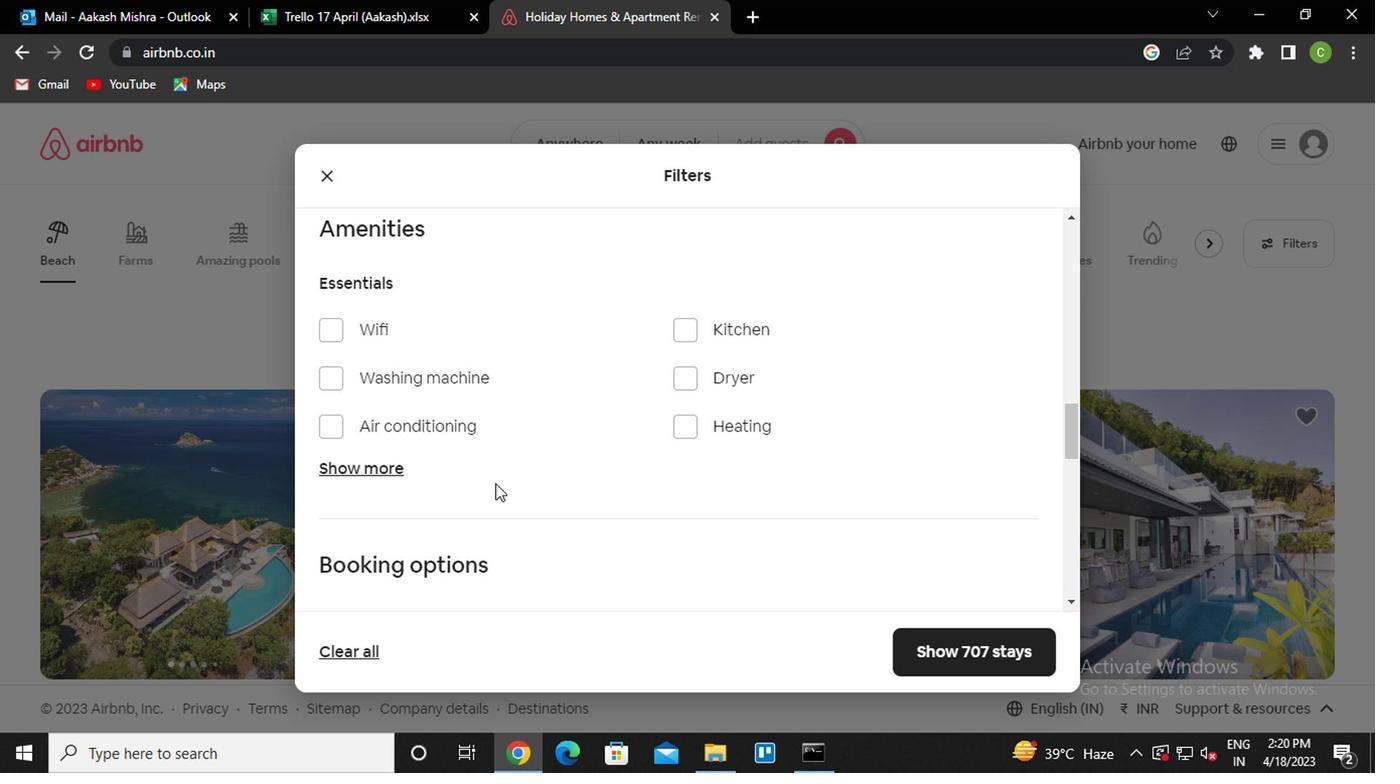 
Action: Mouse scrolled (489, 492) with delta (0, 0)
Screenshot: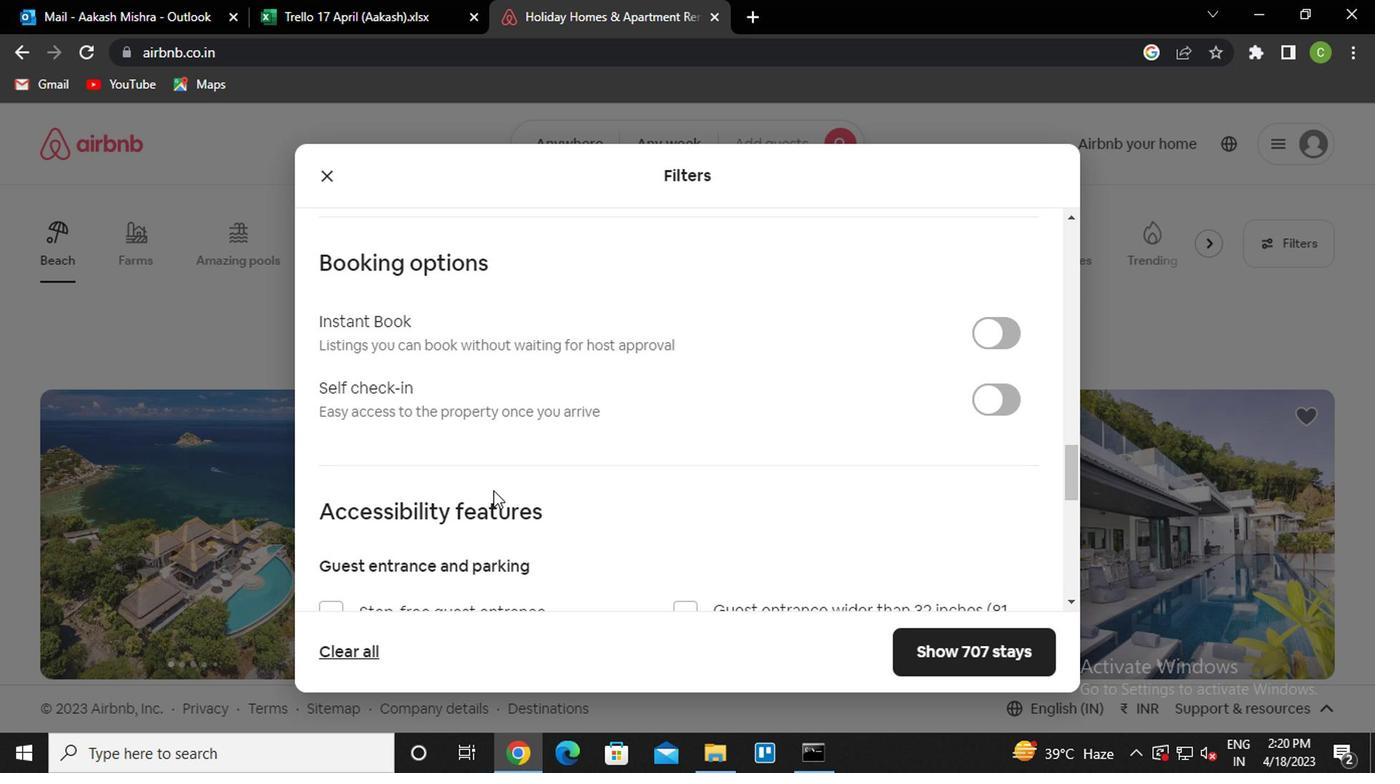 
Action: Mouse moved to (987, 314)
Screenshot: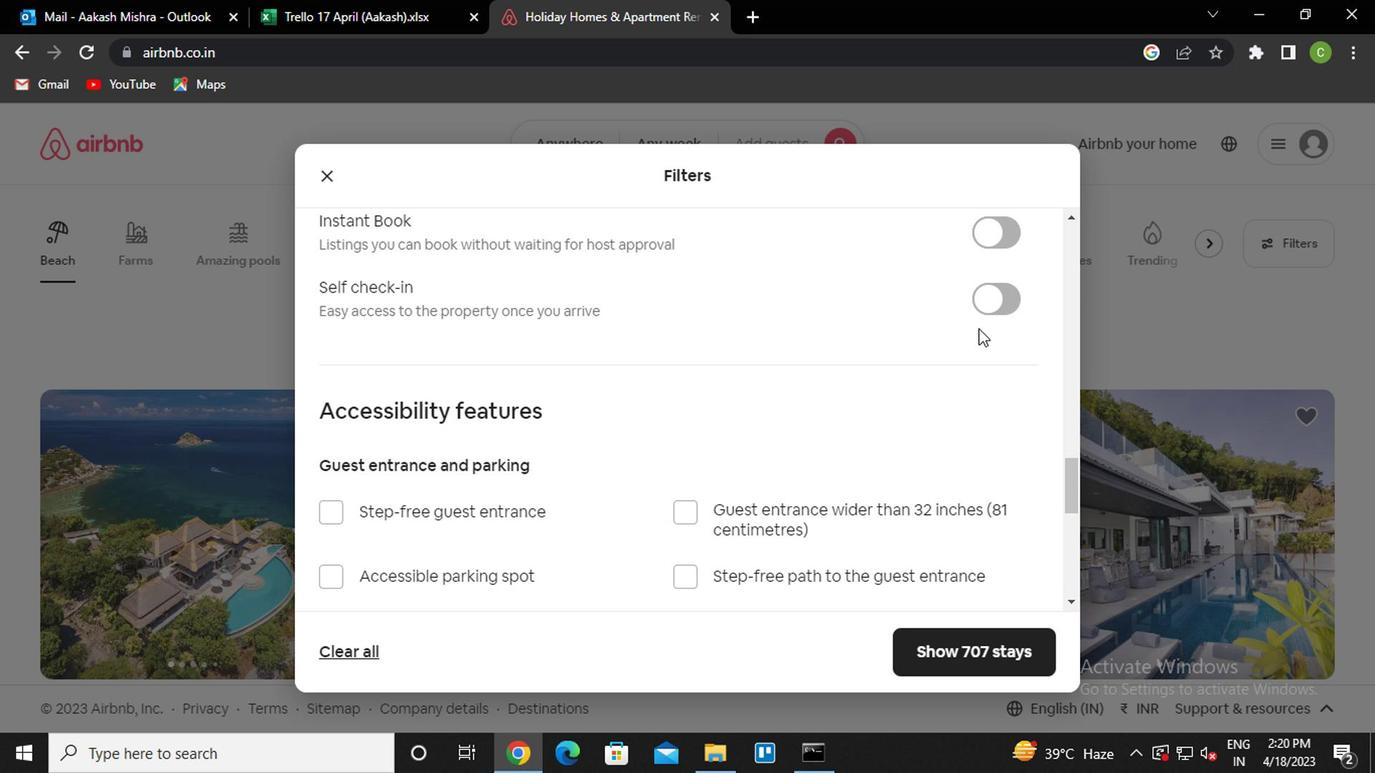 
Action: Mouse pressed left at (987, 314)
Screenshot: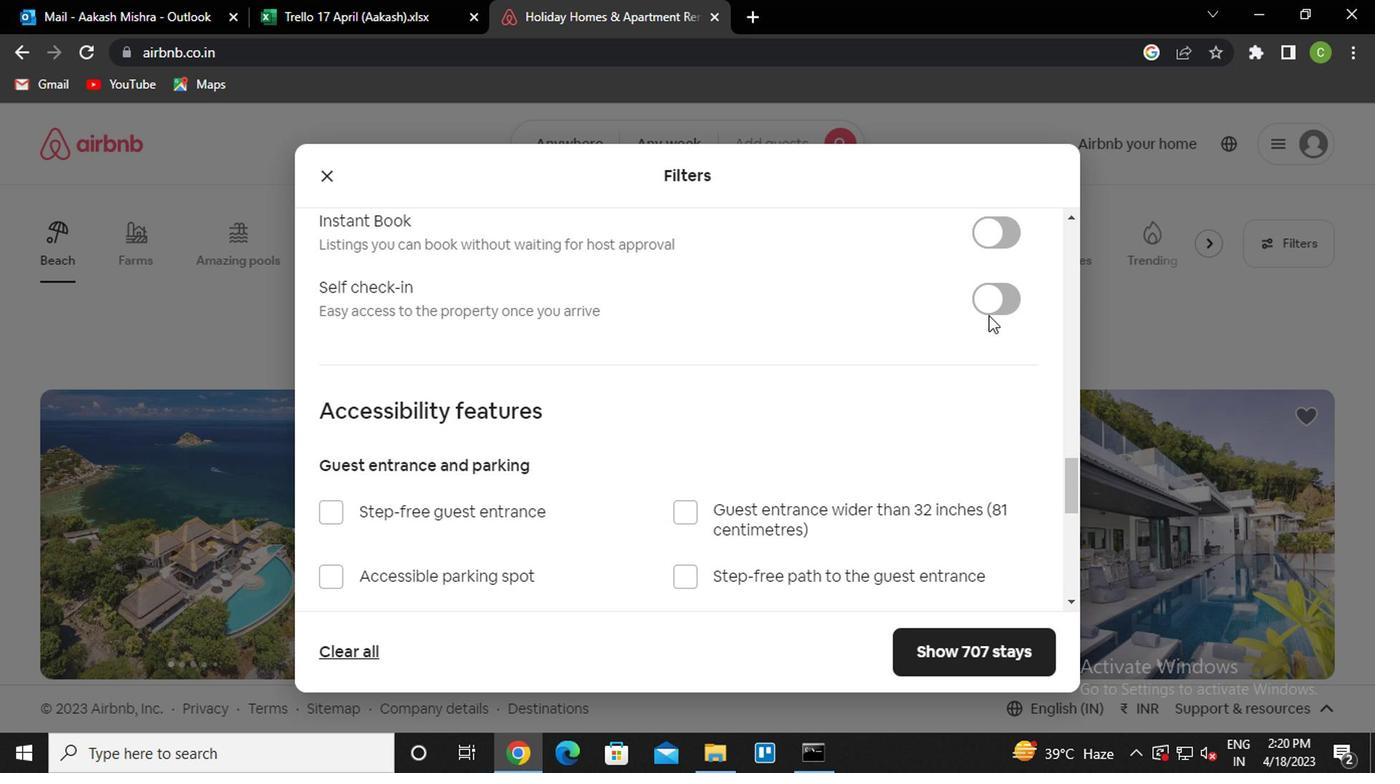 
Action: Mouse moved to (762, 421)
Screenshot: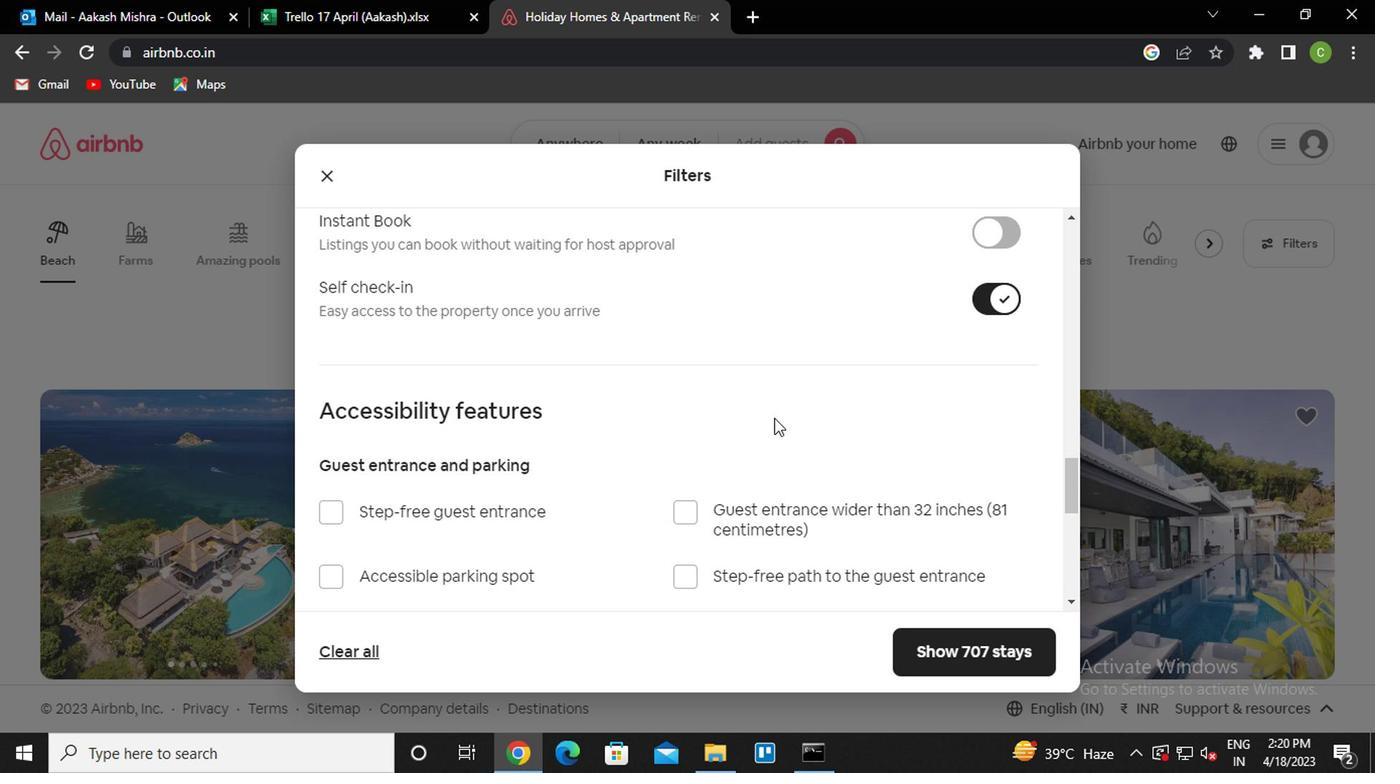 
Action: Mouse scrolled (762, 420) with delta (0, 0)
Screenshot: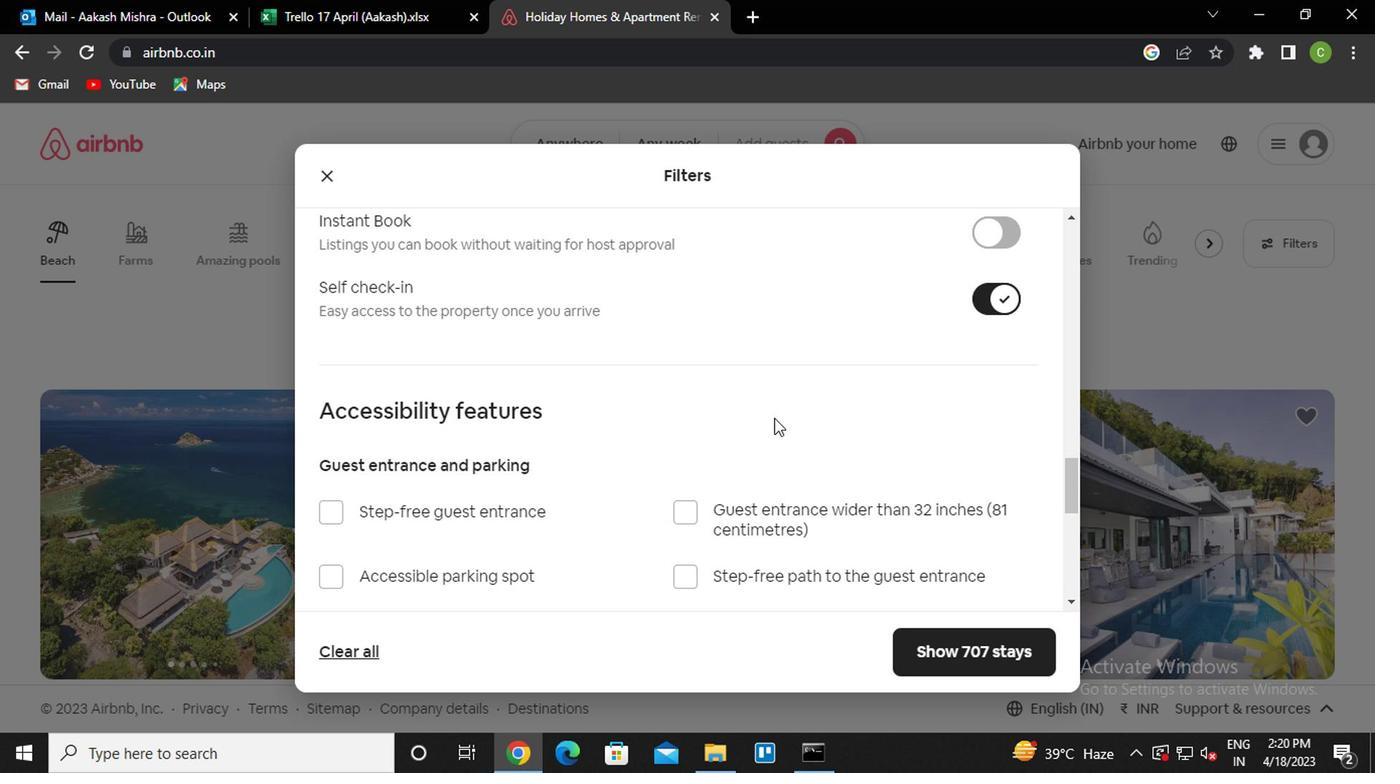 
Action: Mouse moved to (729, 428)
Screenshot: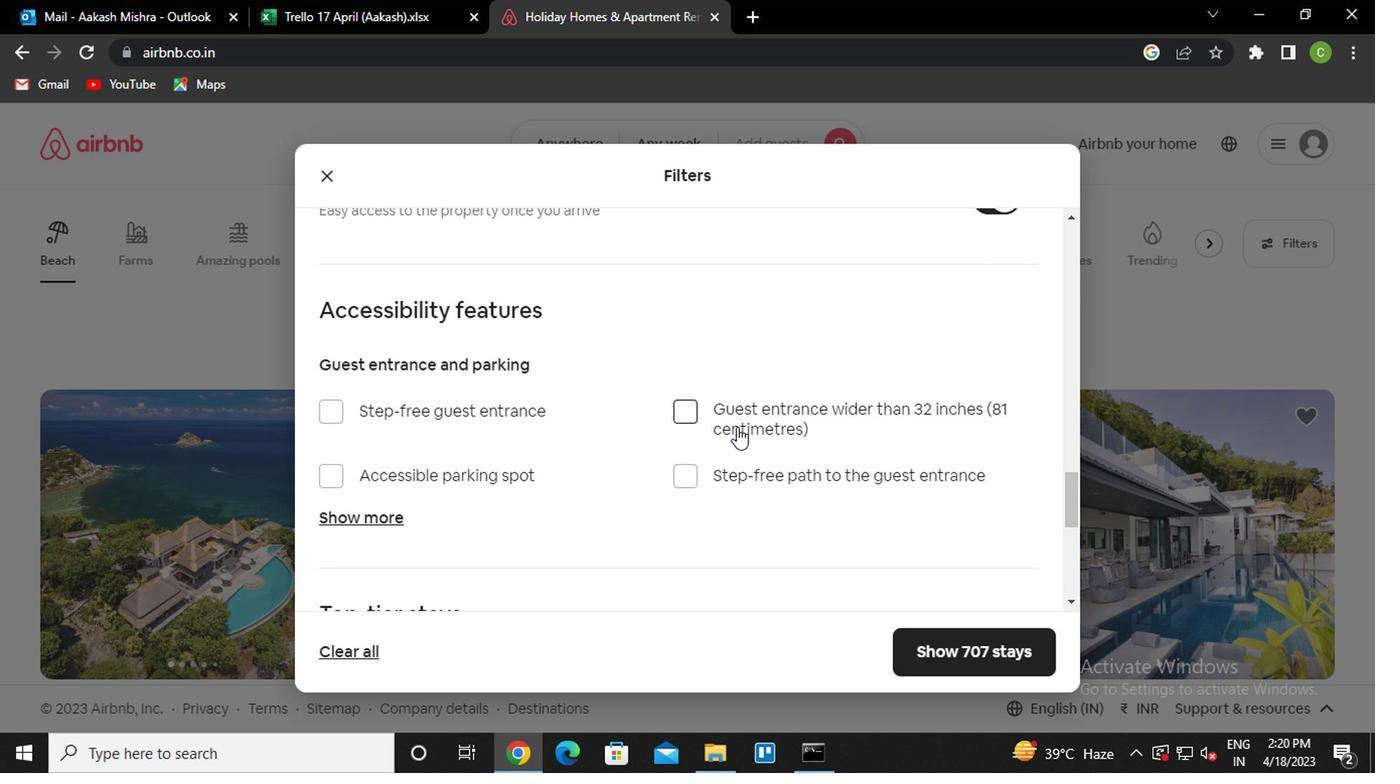 
Action: Mouse scrolled (729, 428) with delta (0, 0)
Screenshot: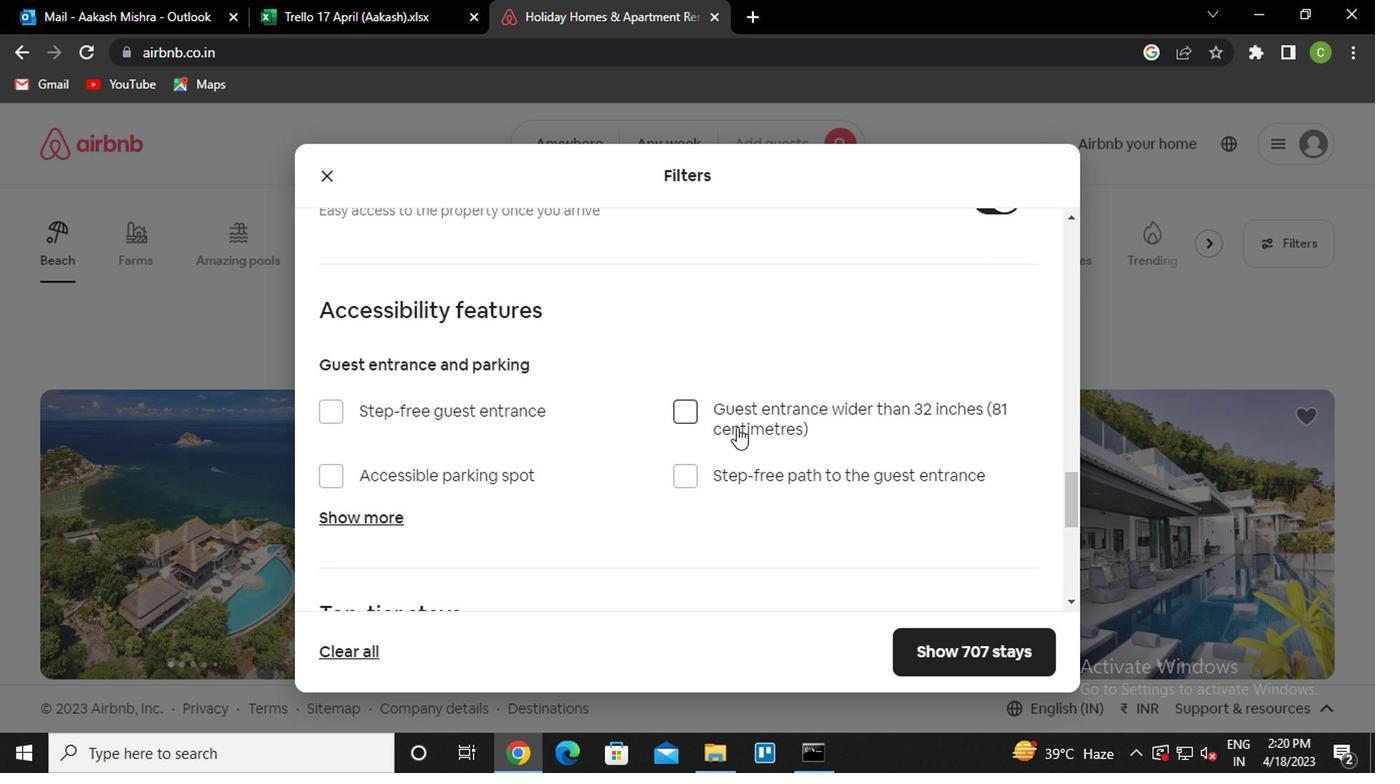 
Action: Mouse moved to (593, 427)
Screenshot: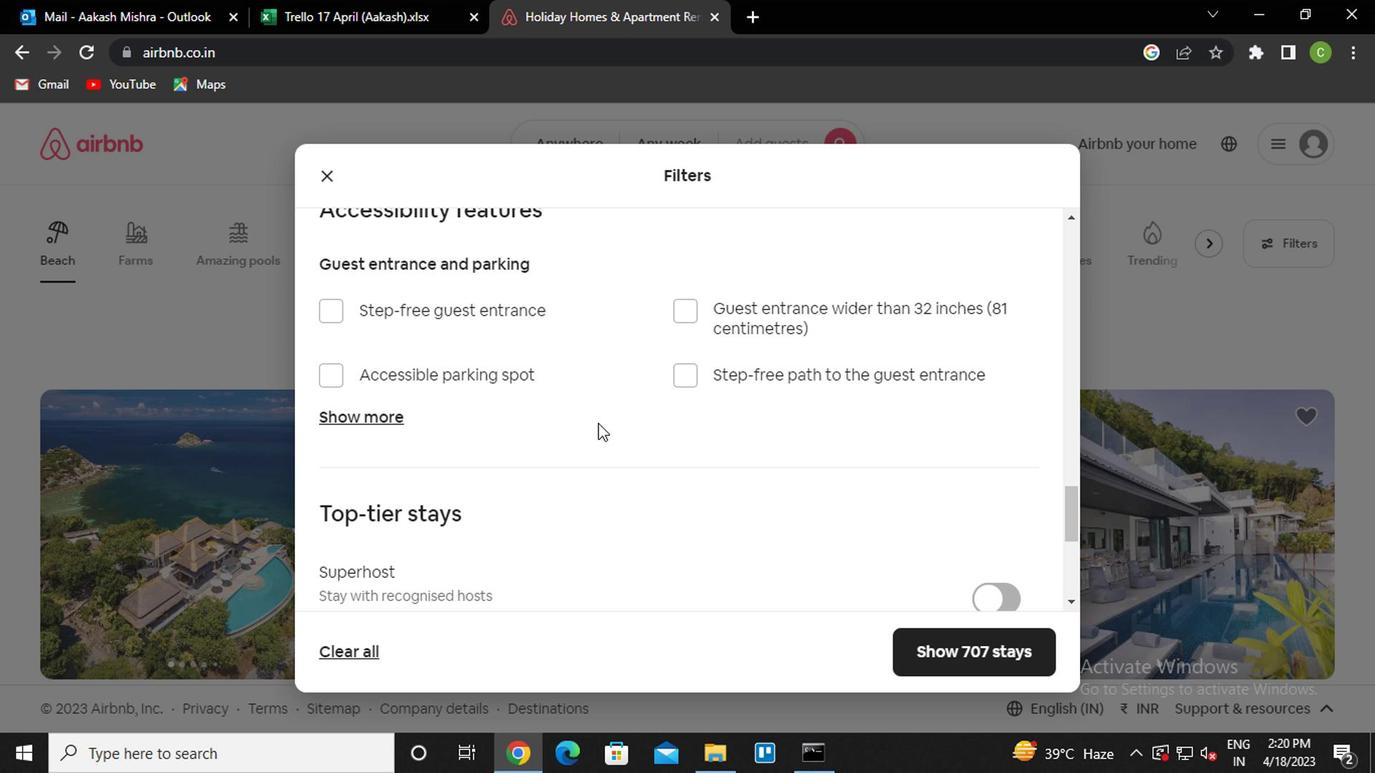 
Action: Mouse scrolled (593, 426) with delta (0, -1)
Screenshot: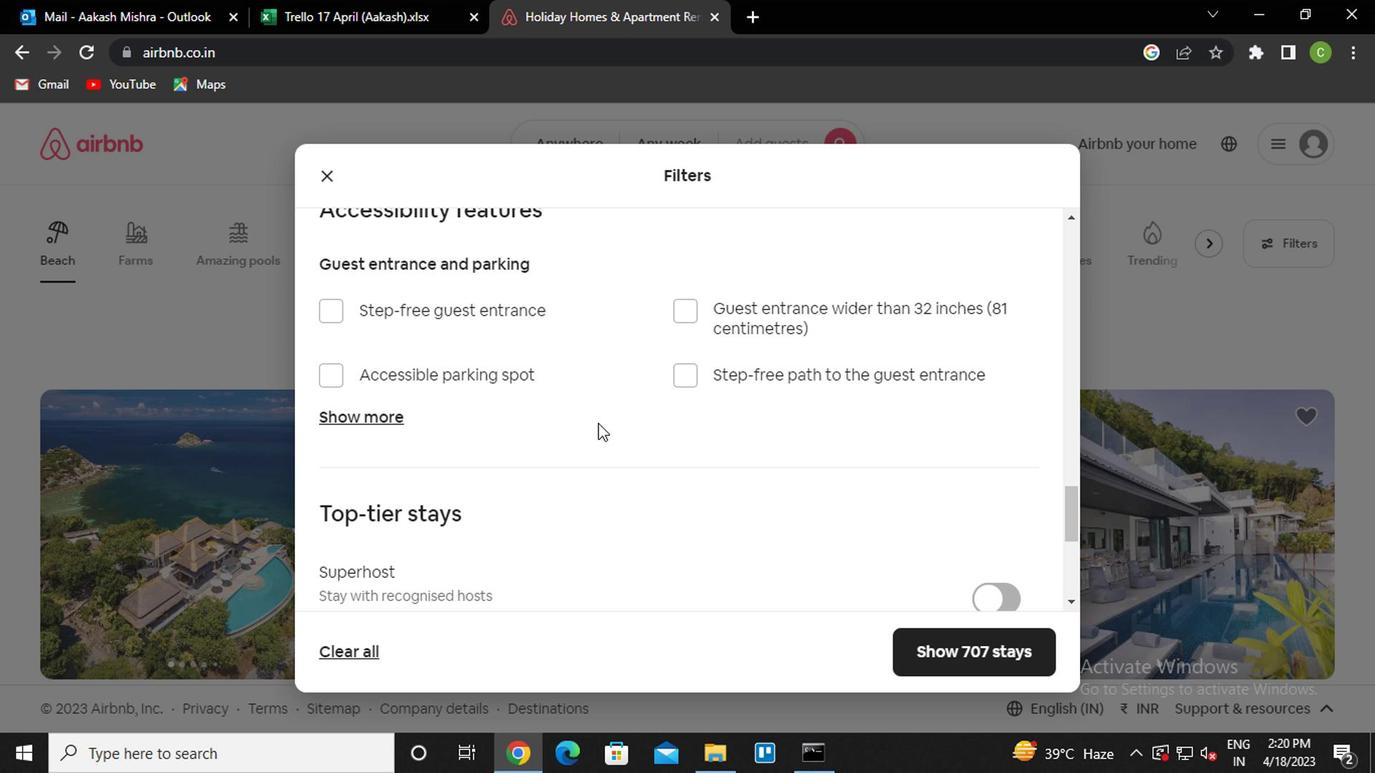 
Action: Mouse scrolled (593, 426) with delta (0, -1)
Screenshot: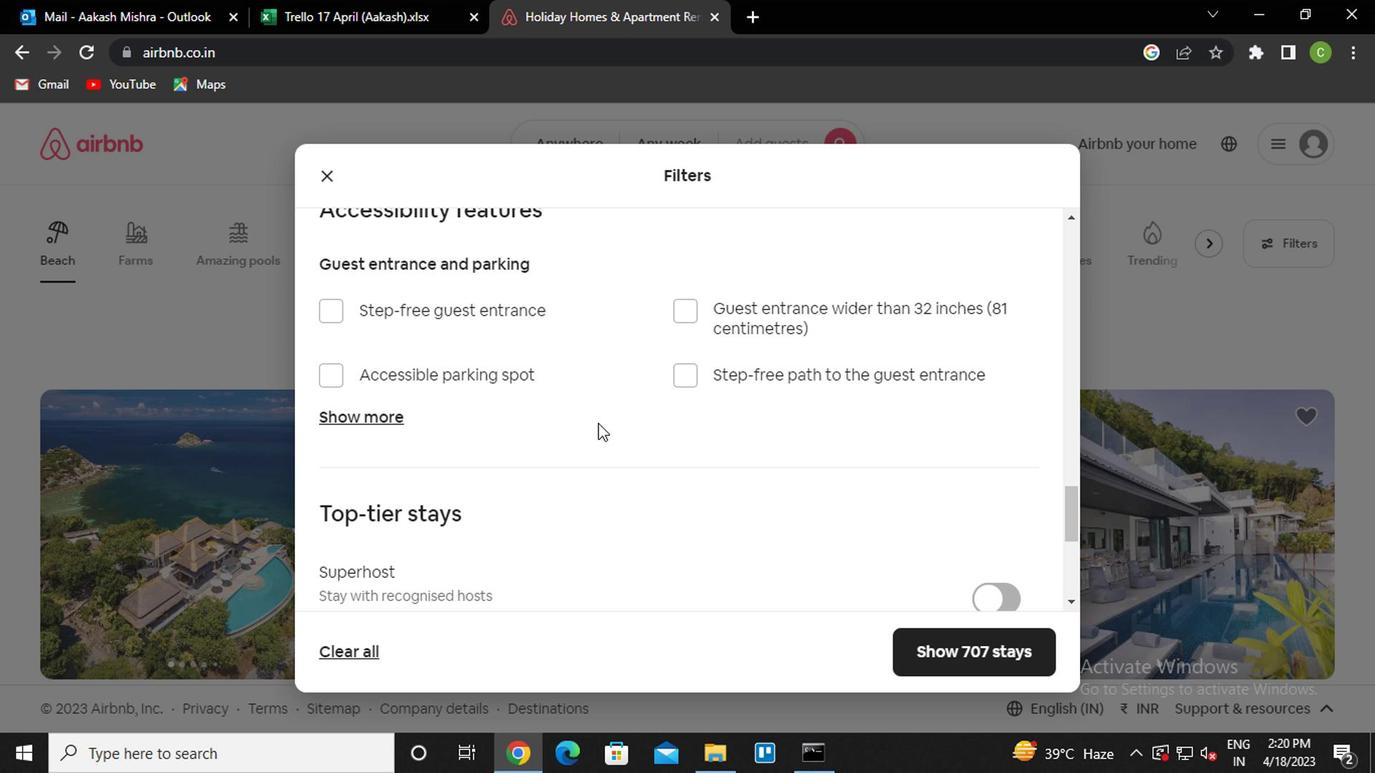 
Action: Mouse scrolled (593, 426) with delta (0, -1)
Screenshot: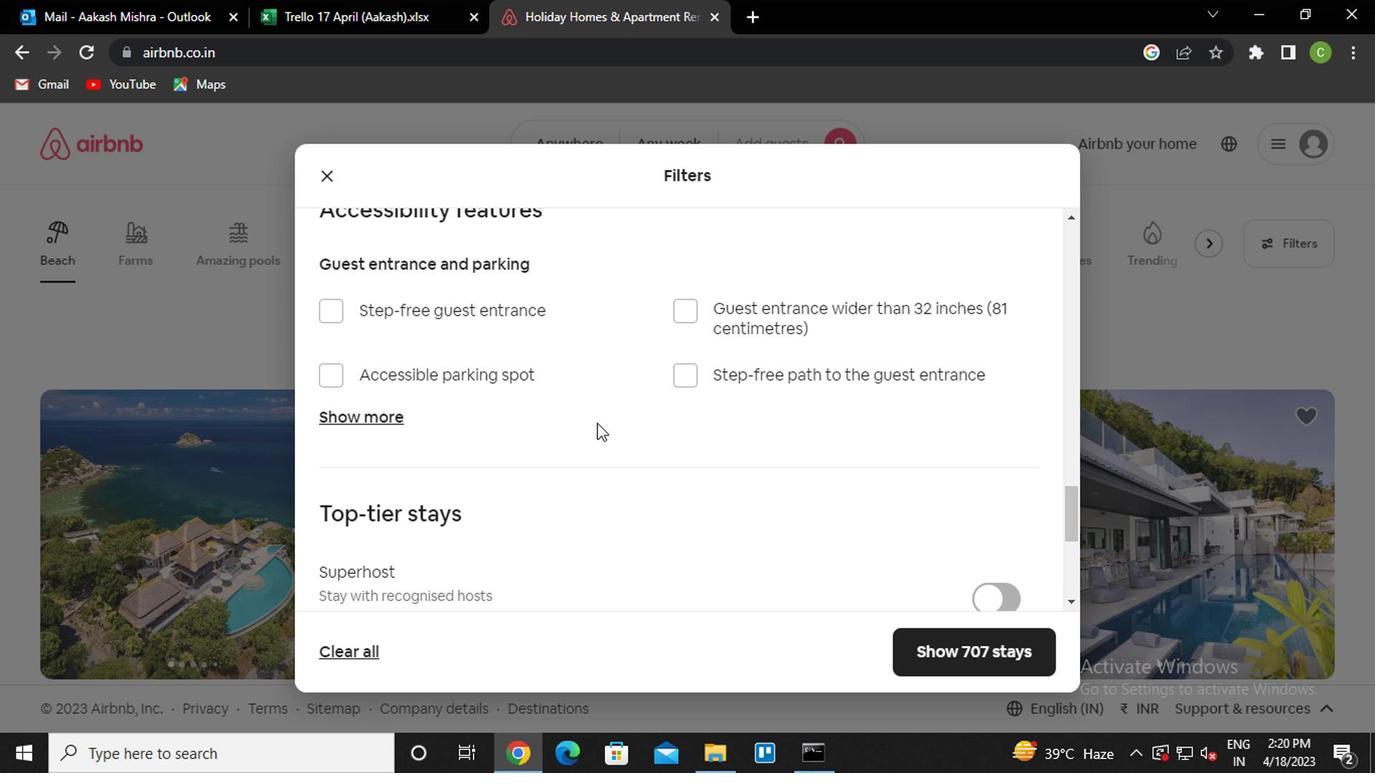 
Action: Mouse moved to (592, 427)
Screenshot: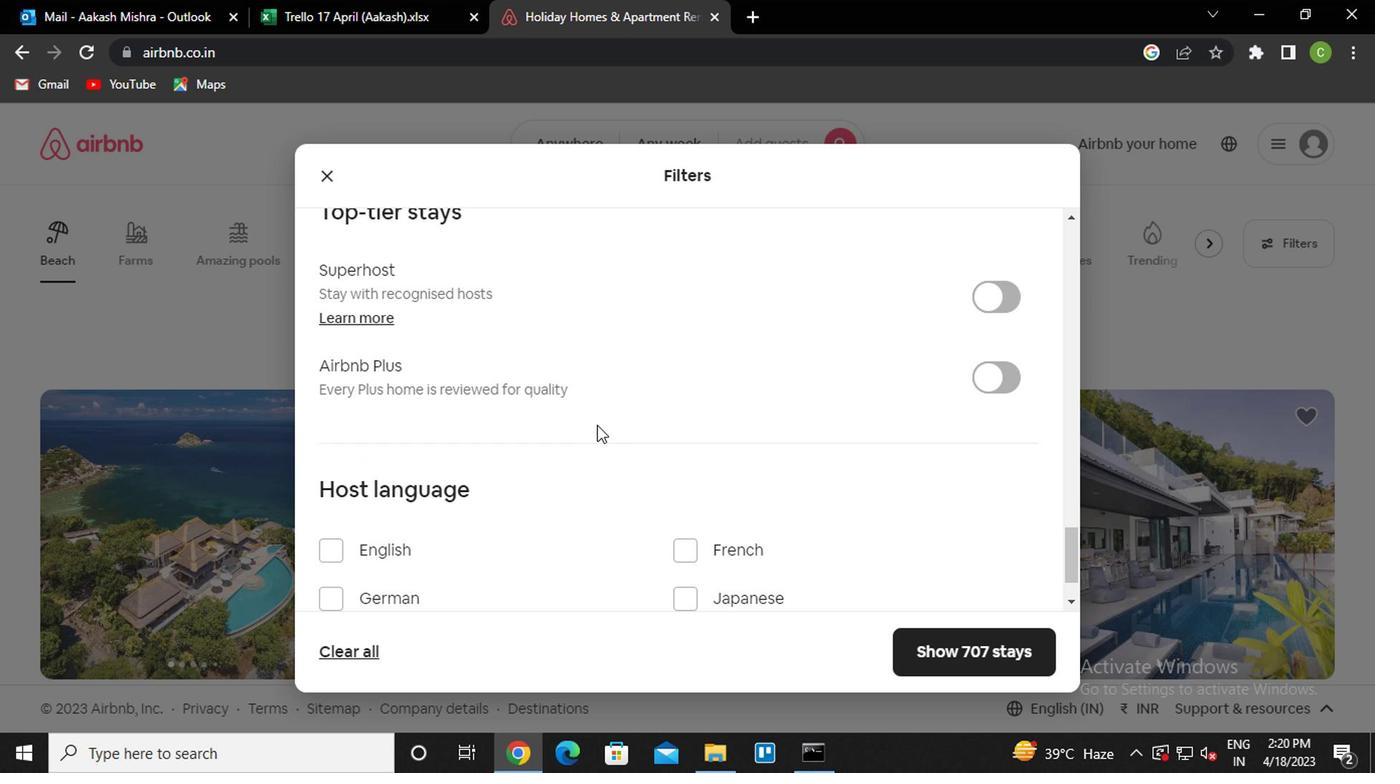 
Action: Mouse scrolled (592, 426) with delta (0, -1)
Screenshot: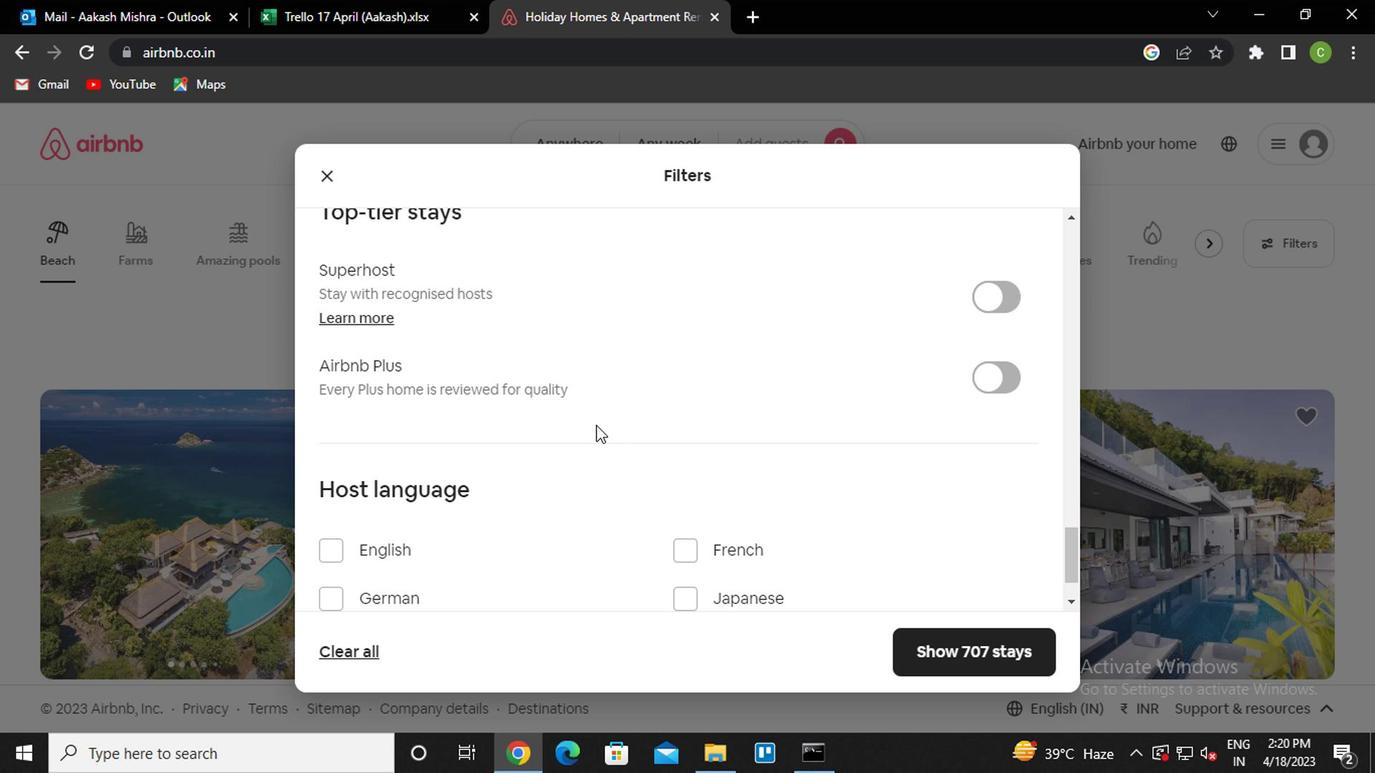 
Action: Mouse scrolled (592, 426) with delta (0, -1)
Screenshot: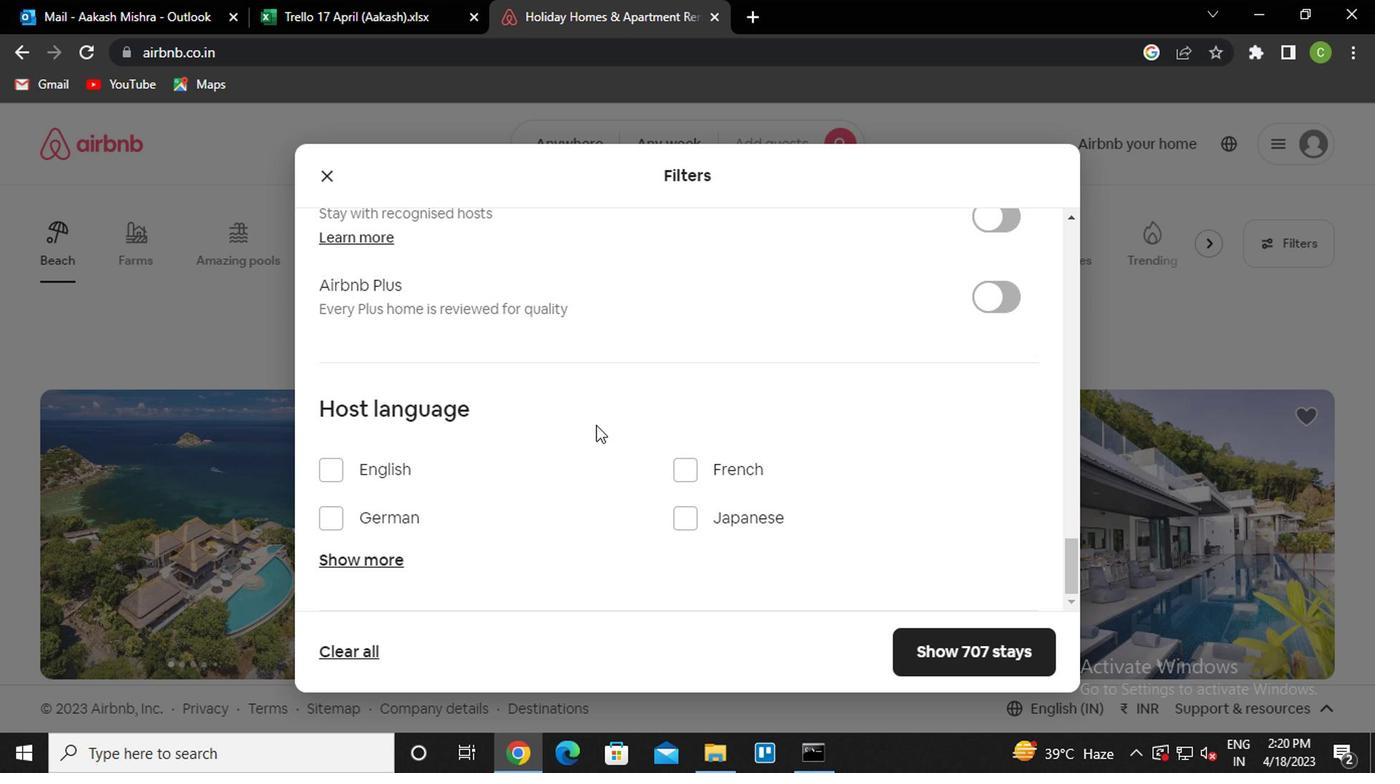 
Action: Mouse moved to (348, 567)
Screenshot: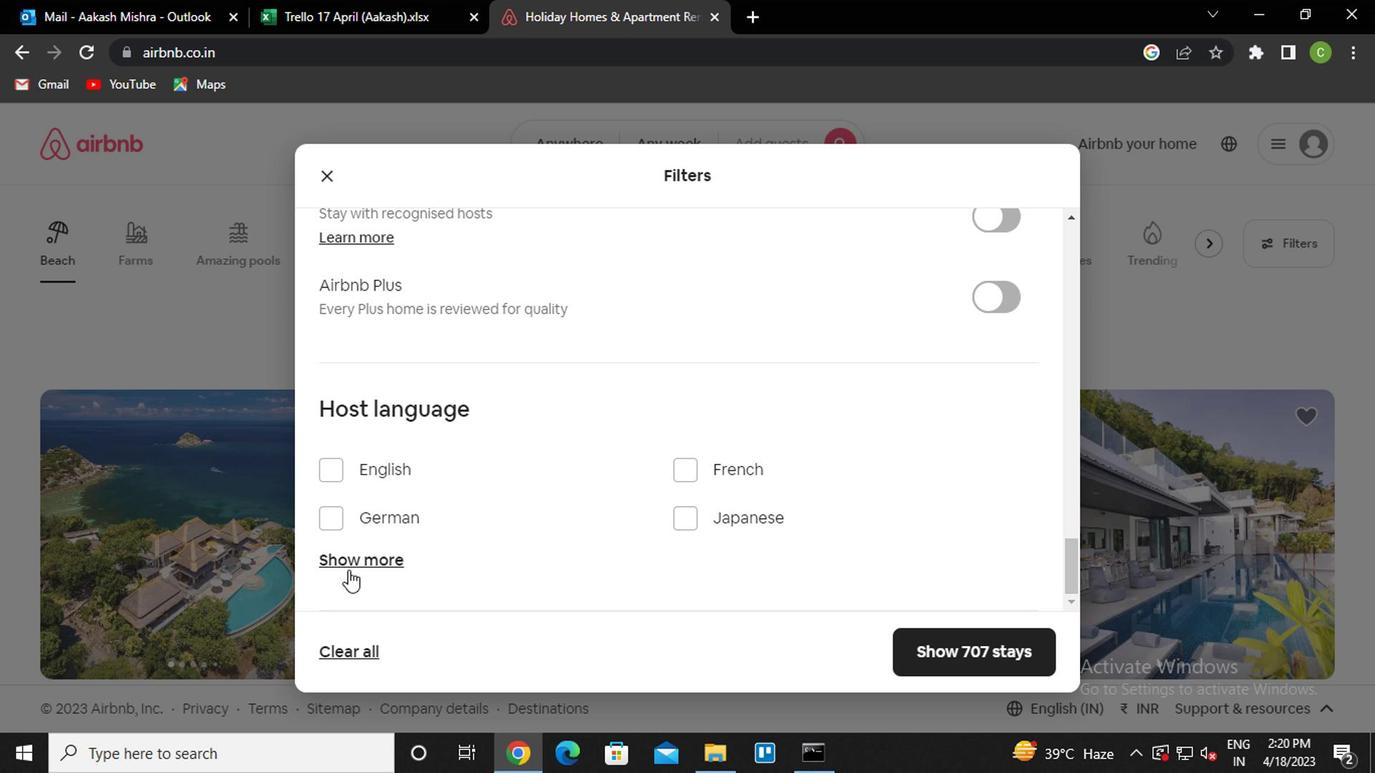 
Action: Mouse pressed left at (348, 567)
Screenshot: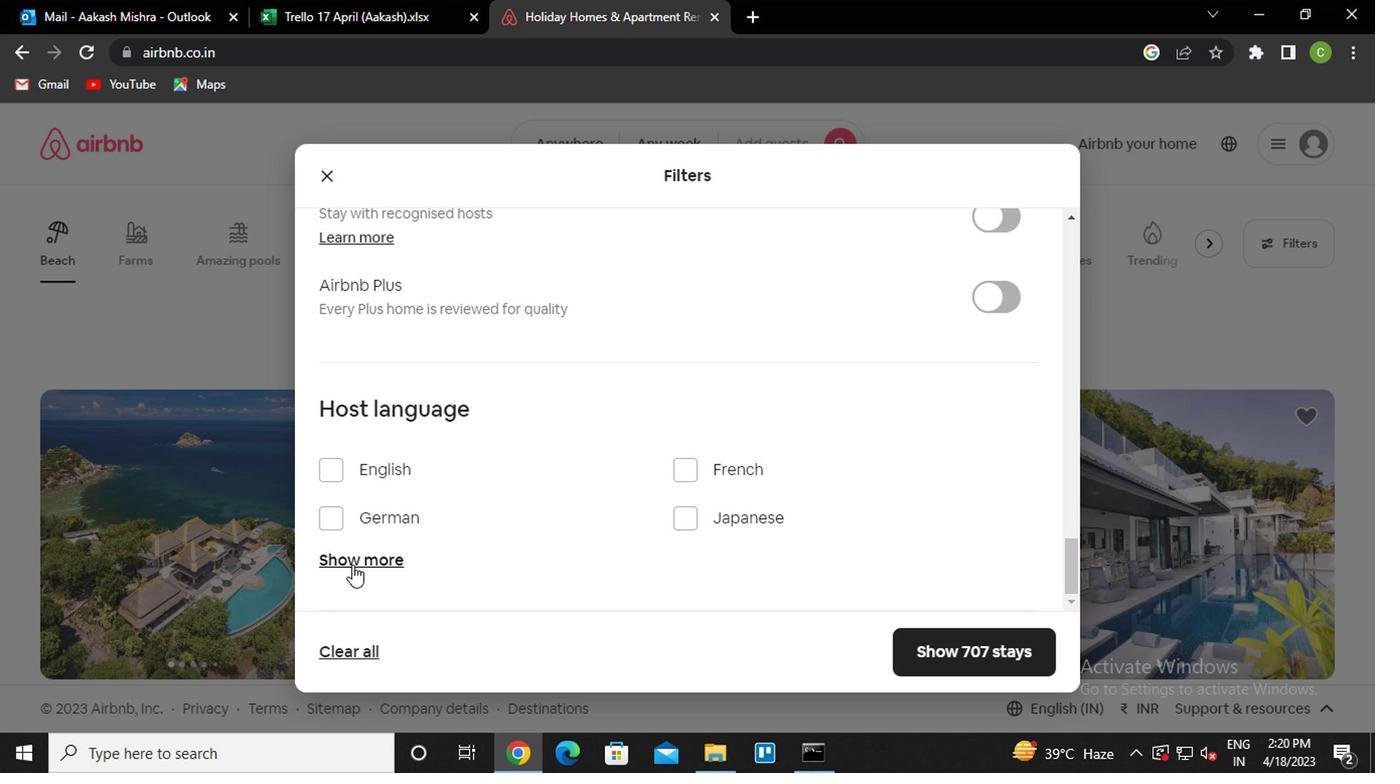 
Action: Mouse moved to (404, 532)
Screenshot: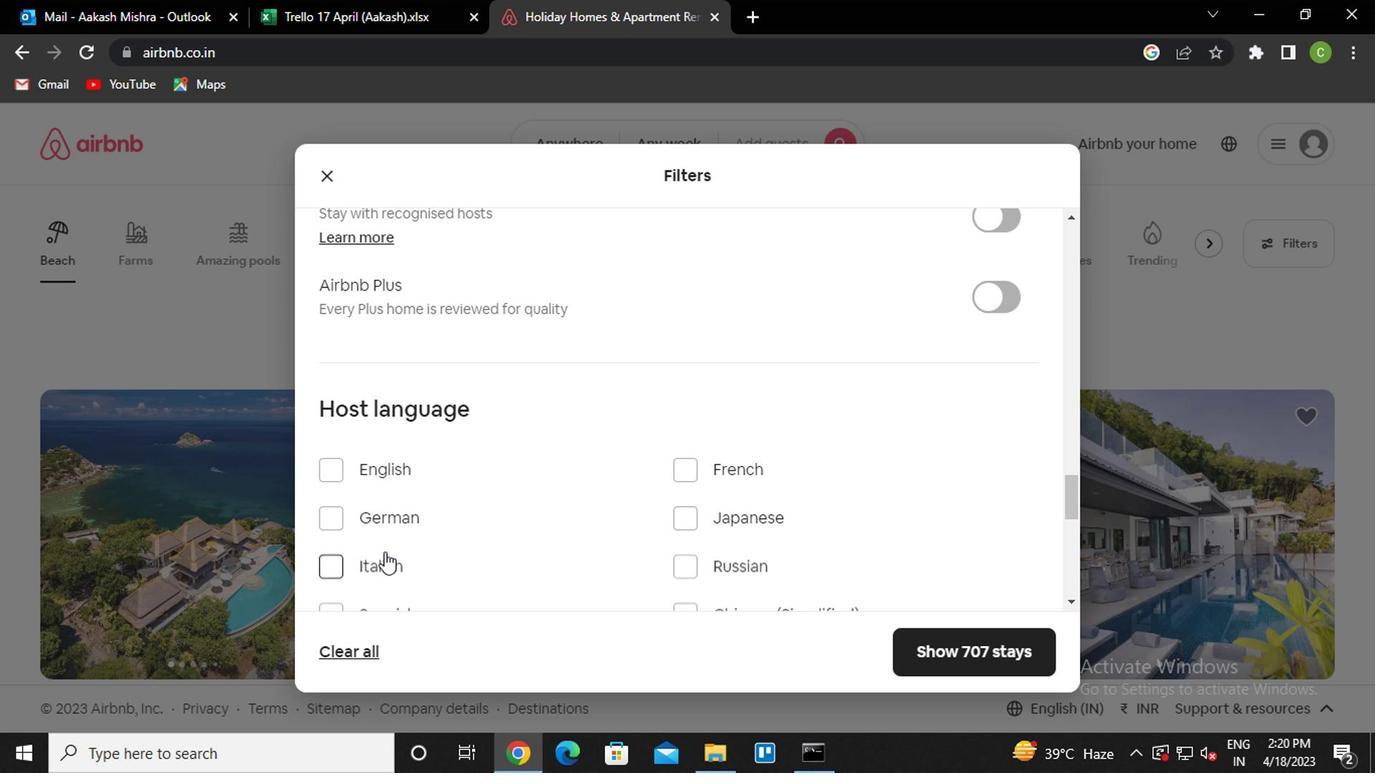 
Action: Mouse scrolled (404, 530) with delta (0, -1)
Screenshot: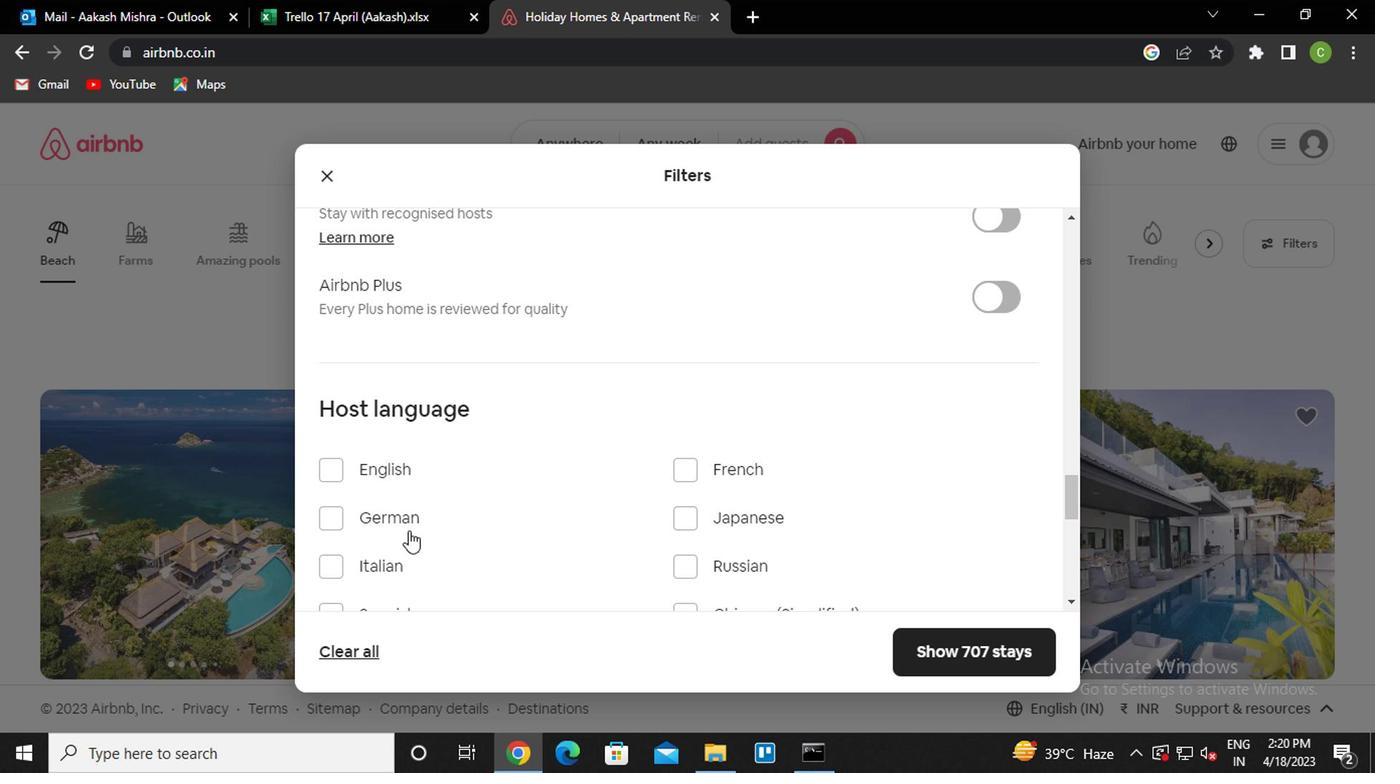 
Action: Mouse moved to (403, 527)
Screenshot: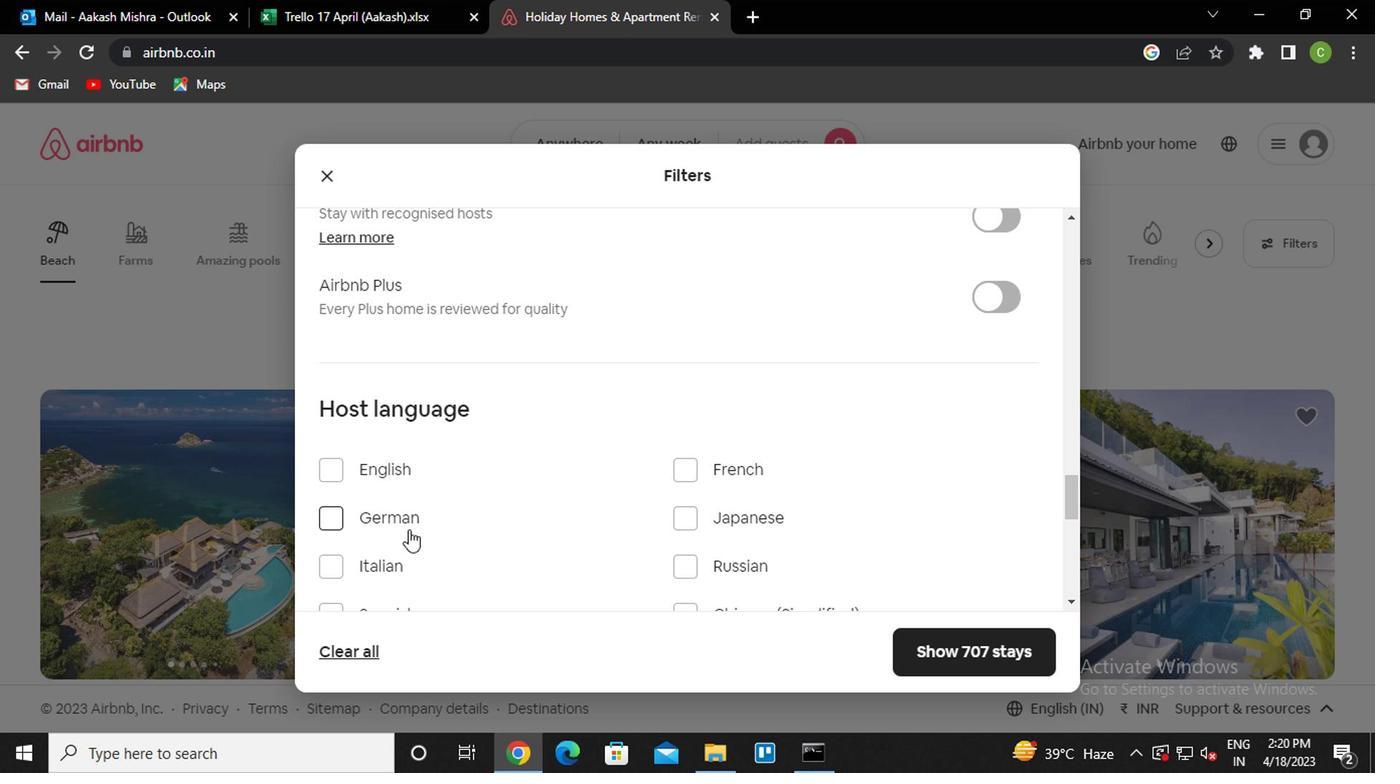 
Action: Mouse scrolled (403, 527) with delta (0, 0)
Screenshot: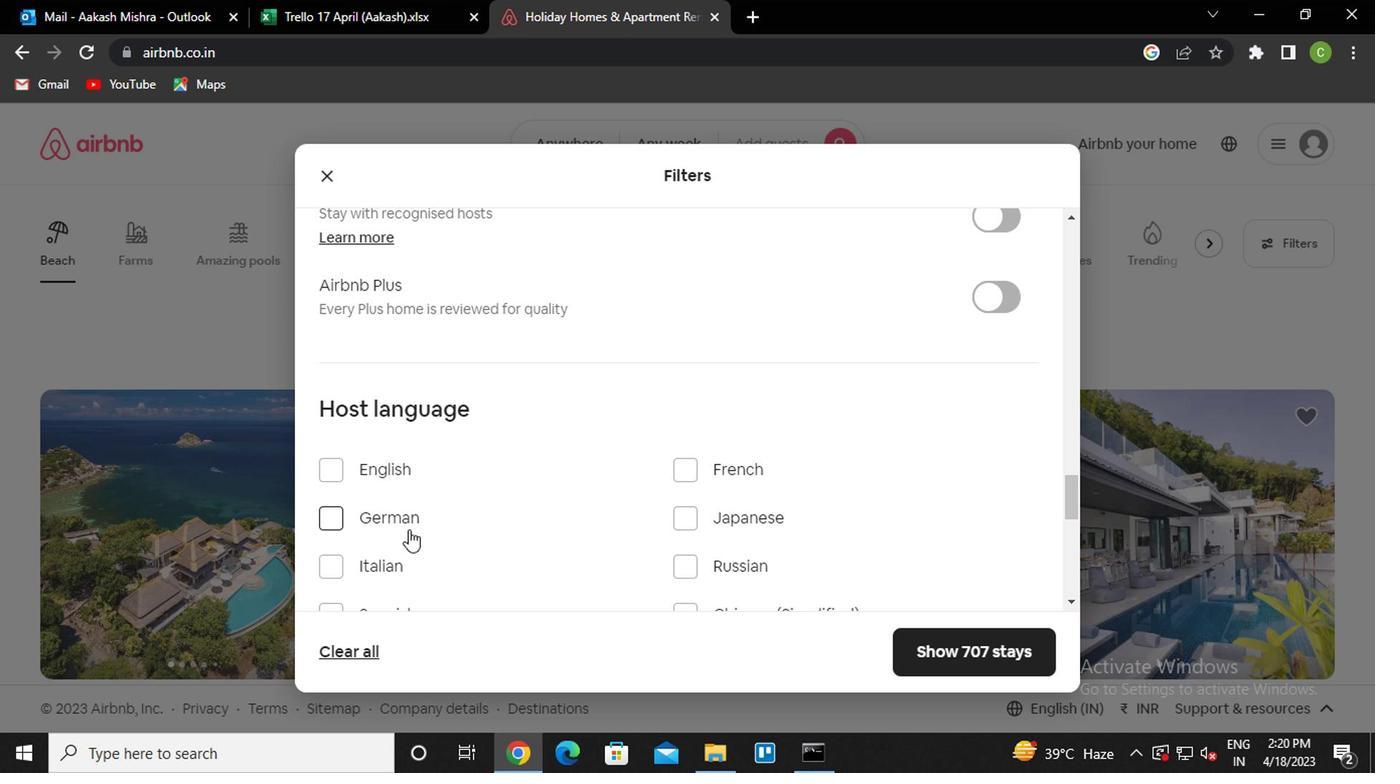 
Action: Mouse moved to (333, 418)
Screenshot: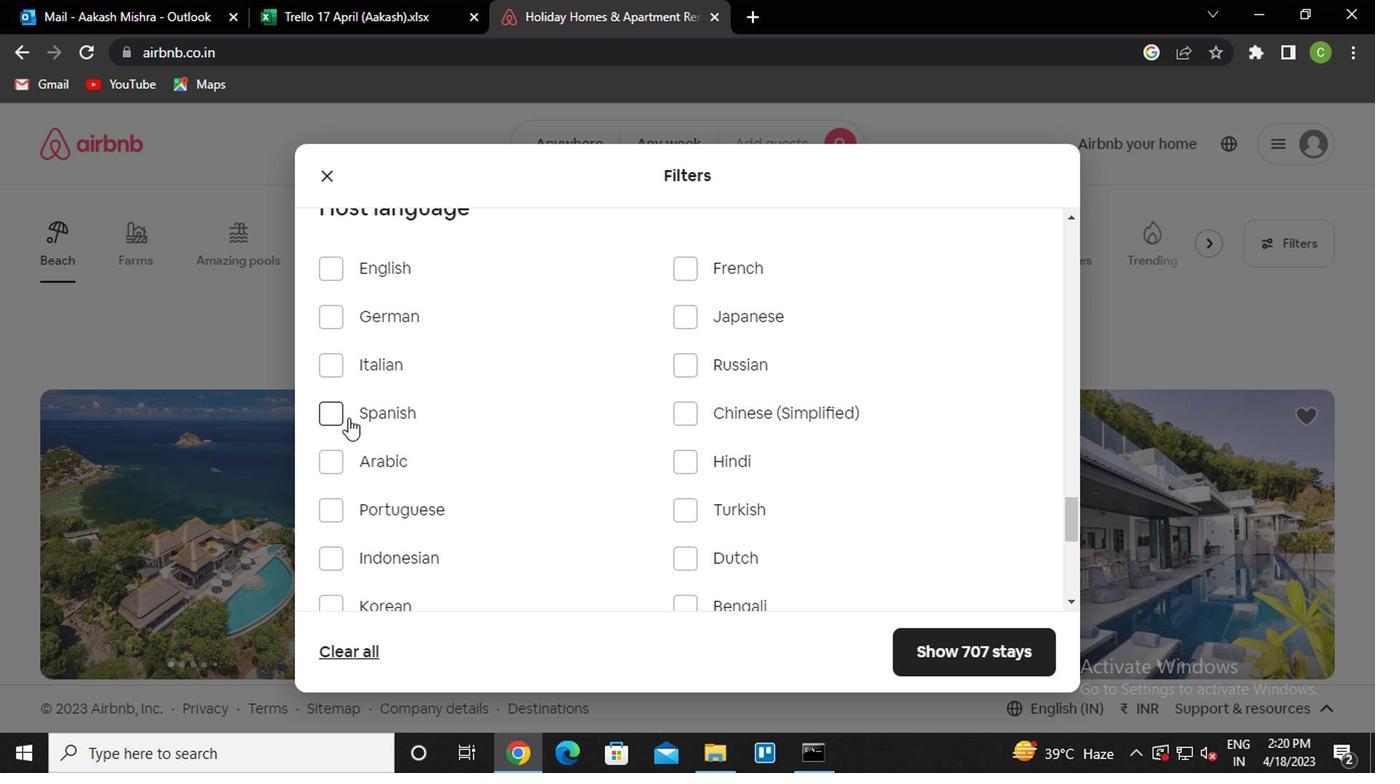 
Action: Mouse pressed left at (333, 418)
Screenshot: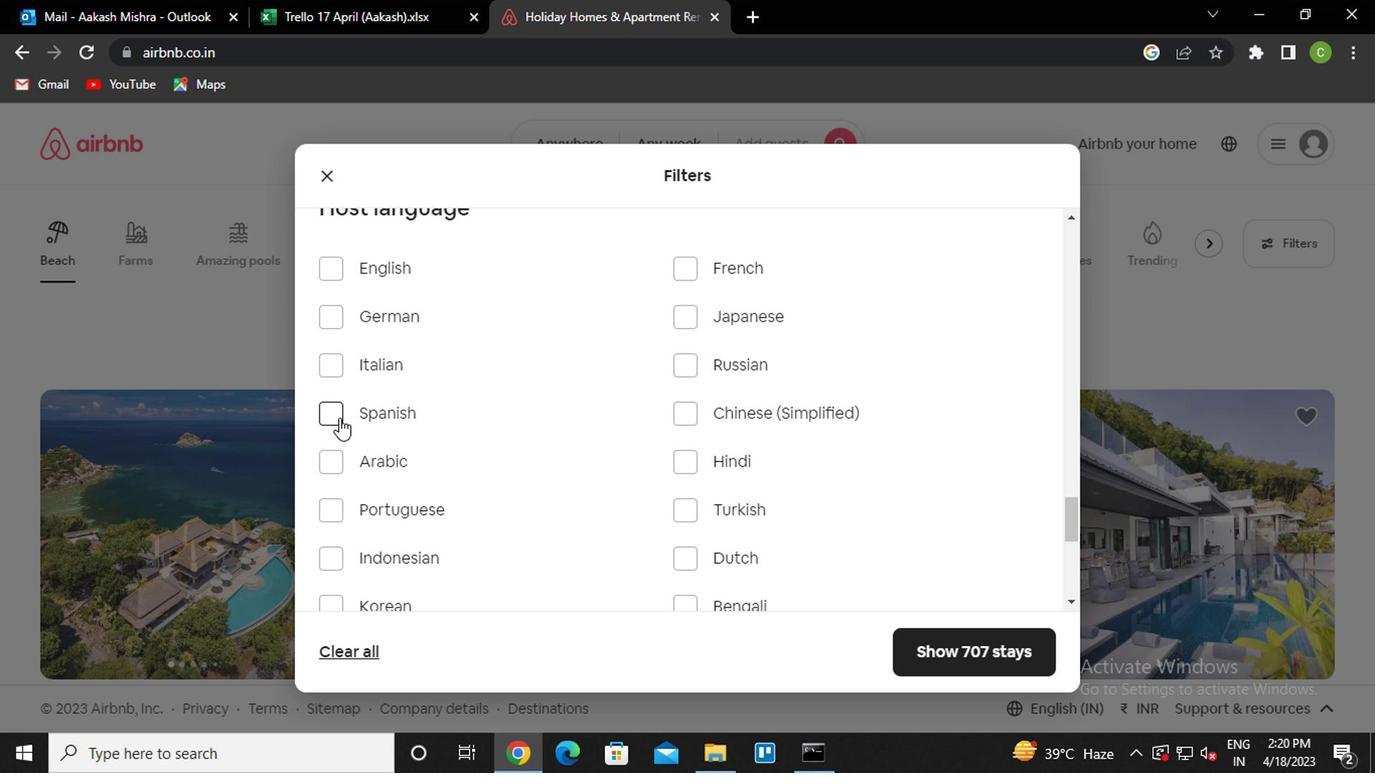 
Action: Mouse moved to (945, 641)
Screenshot: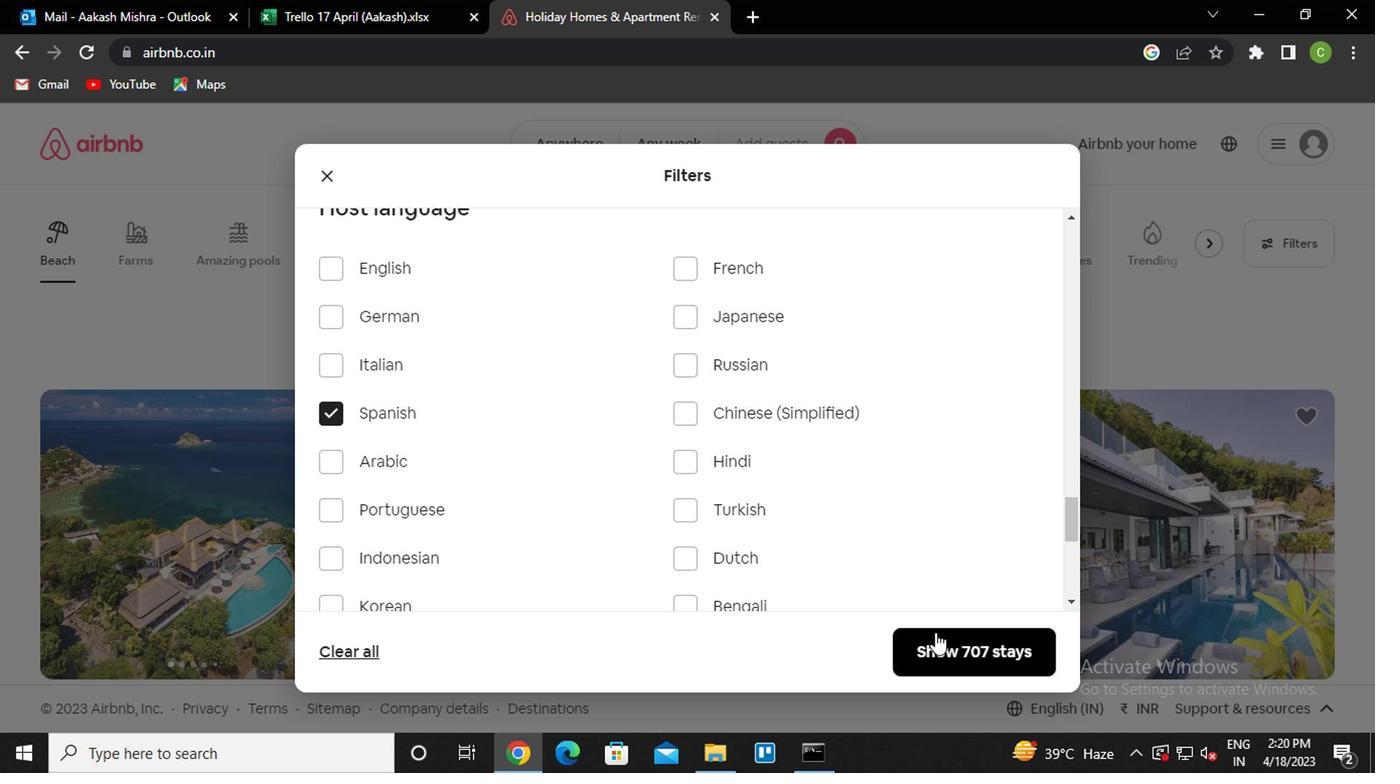 
Action: Mouse pressed left at (945, 641)
Screenshot: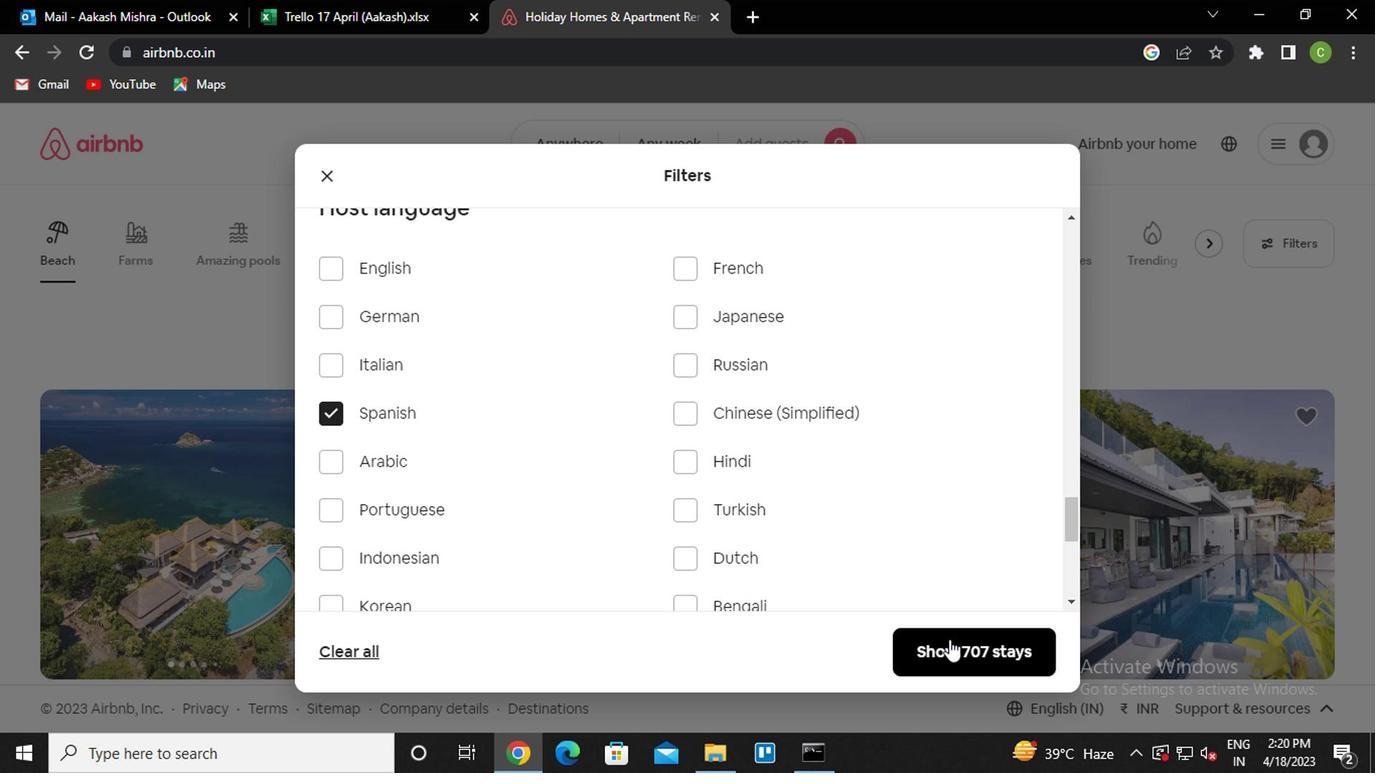 
Action: Mouse moved to (797, 542)
Screenshot: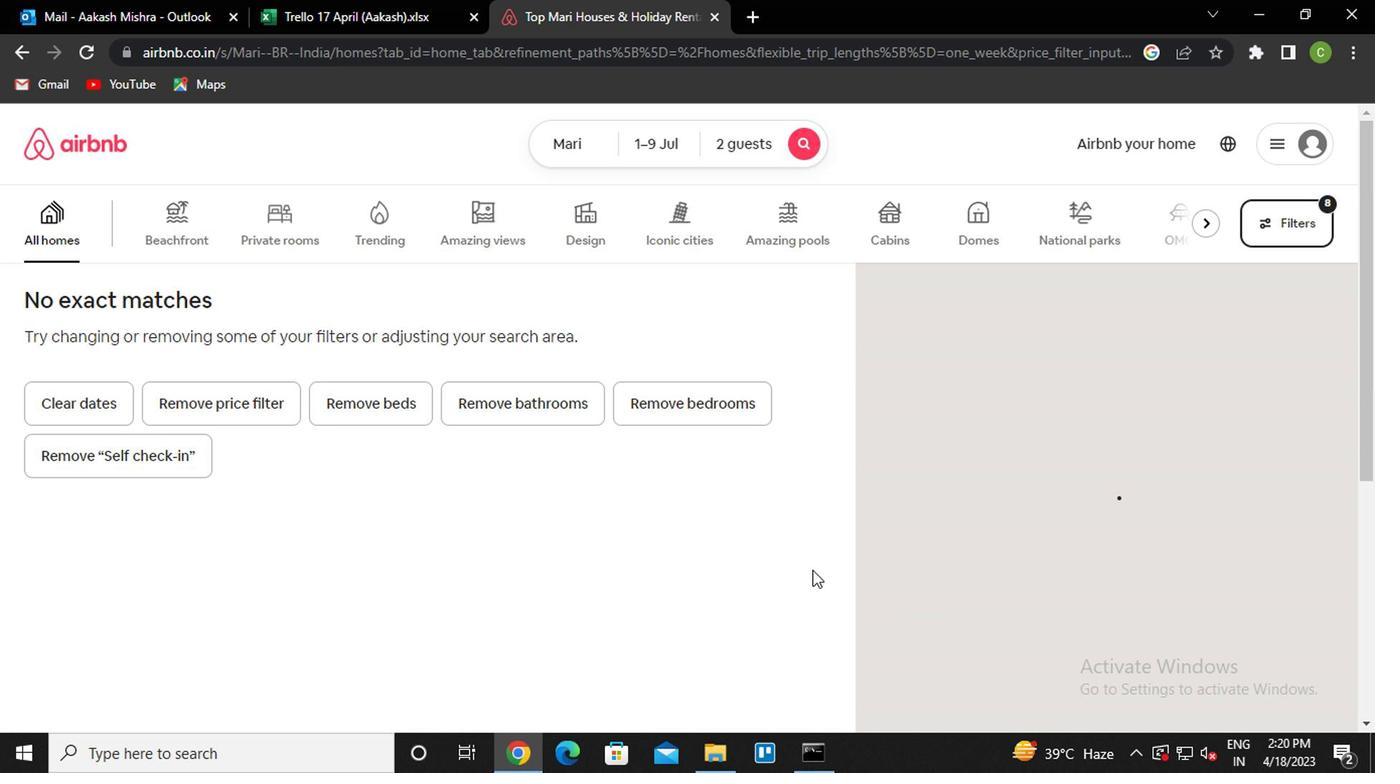 
